Task: Add Acure Brightening Glow Lotion to the cart.
Action: Mouse moved to (922, 329)
Screenshot: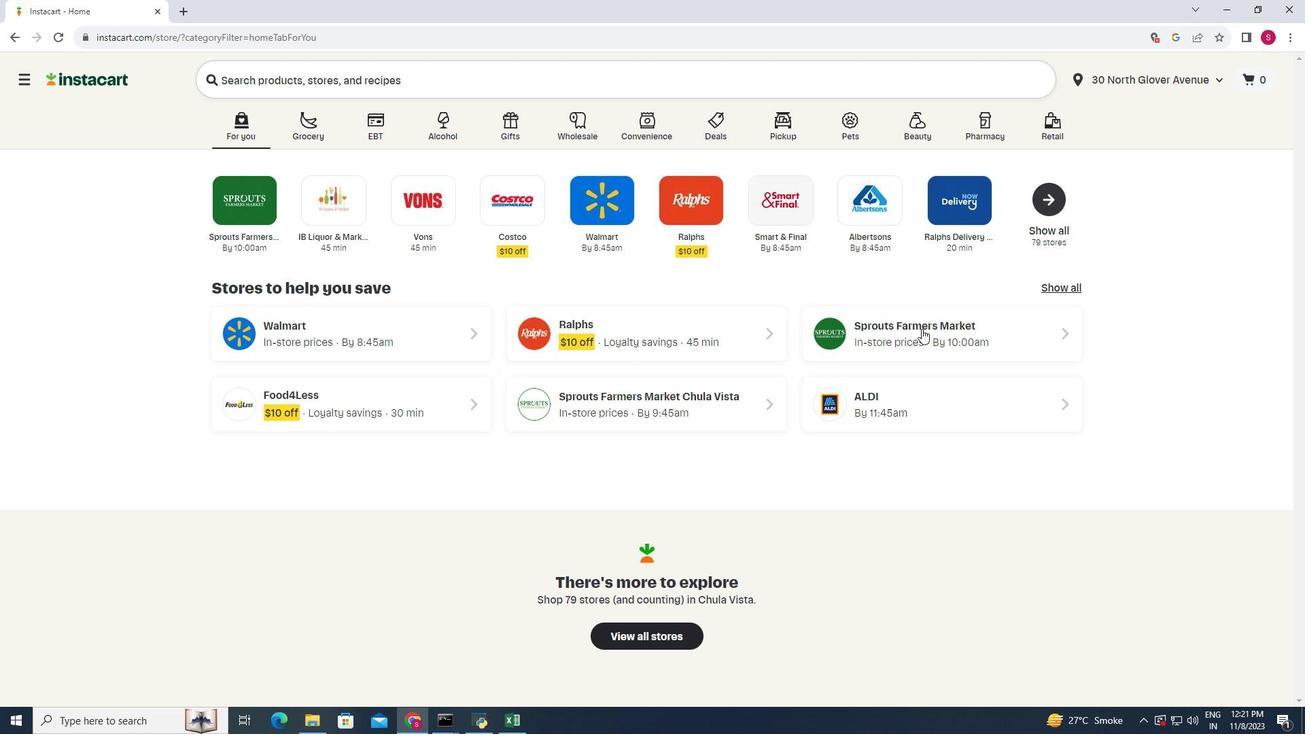 
Action: Mouse pressed left at (922, 329)
Screenshot: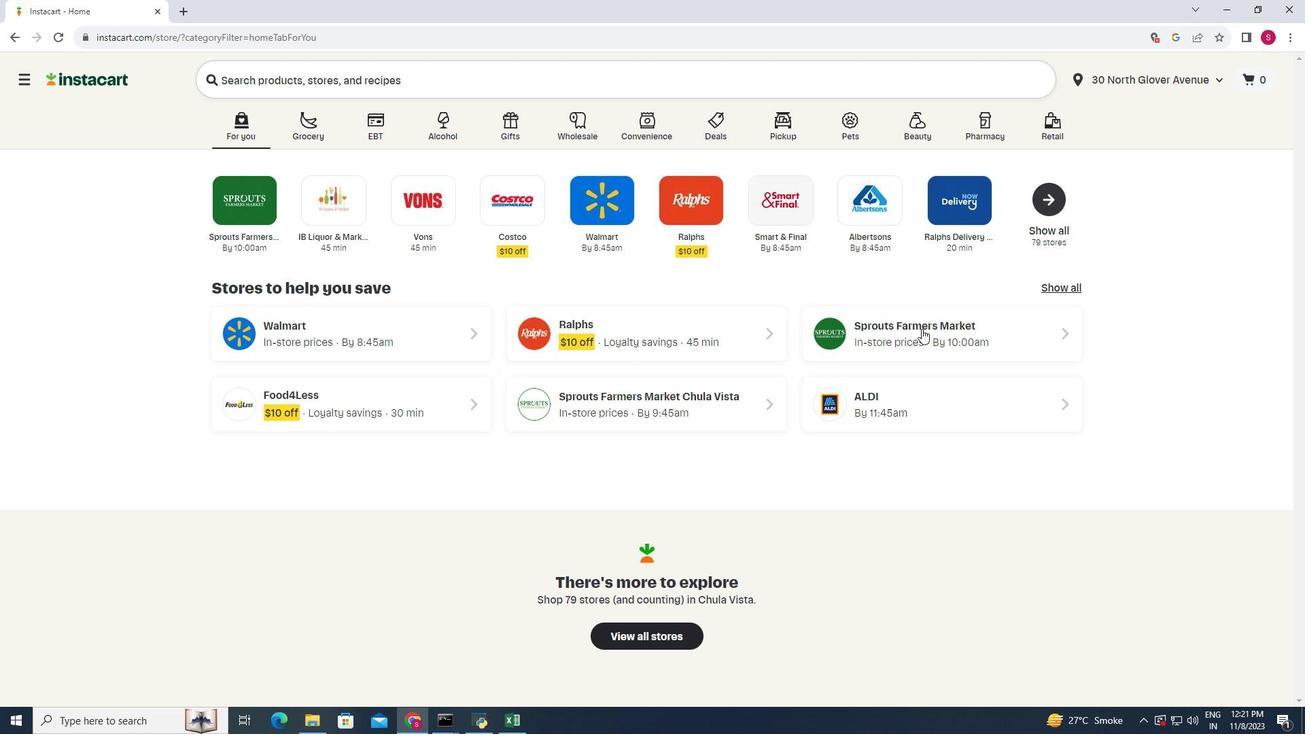 
Action: Mouse moved to (74, 513)
Screenshot: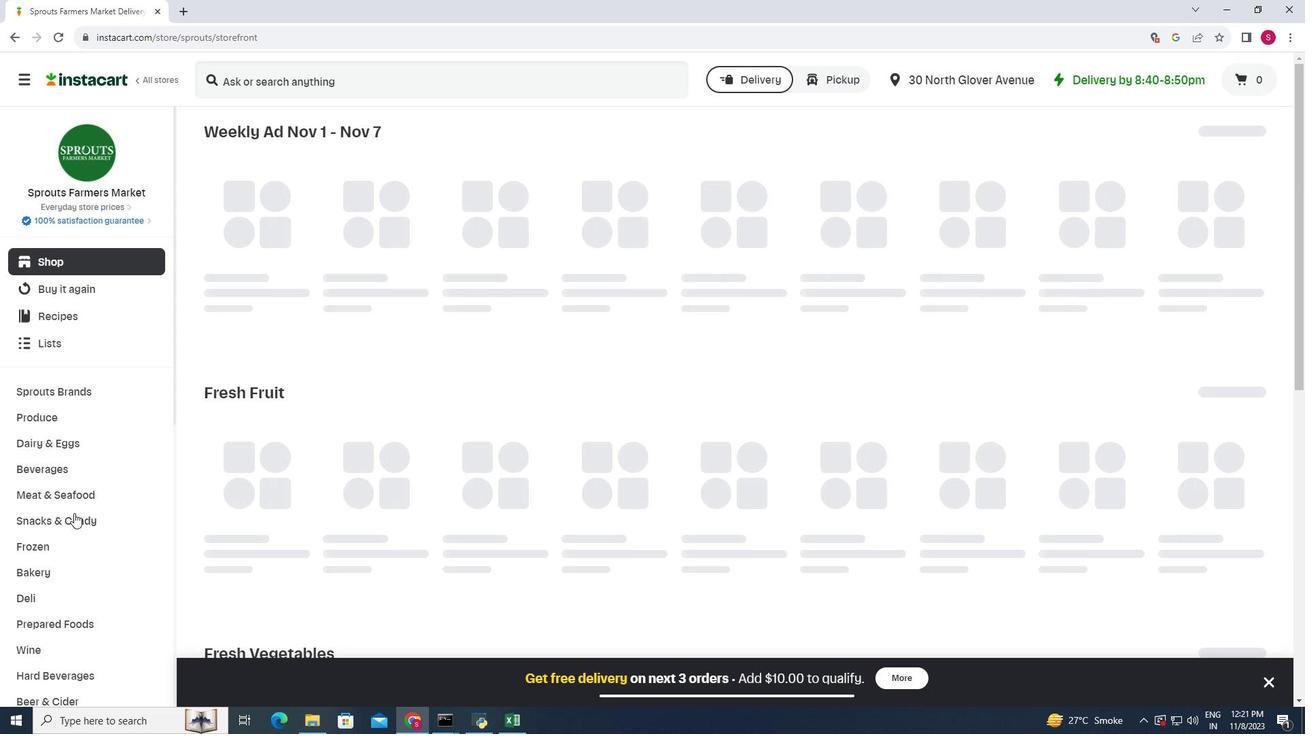 
Action: Mouse scrolled (74, 512) with delta (0, 0)
Screenshot: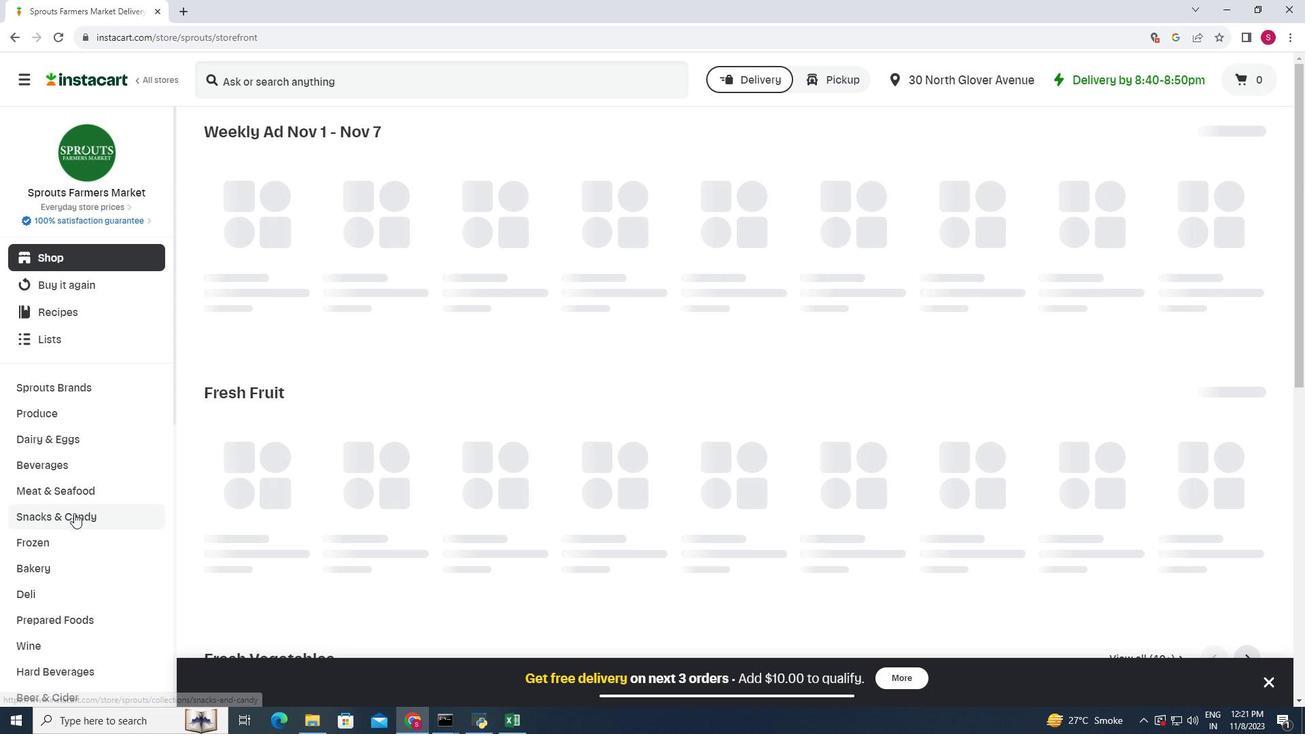 
Action: Mouse scrolled (74, 512) with delta (0, 0)
Screenshot: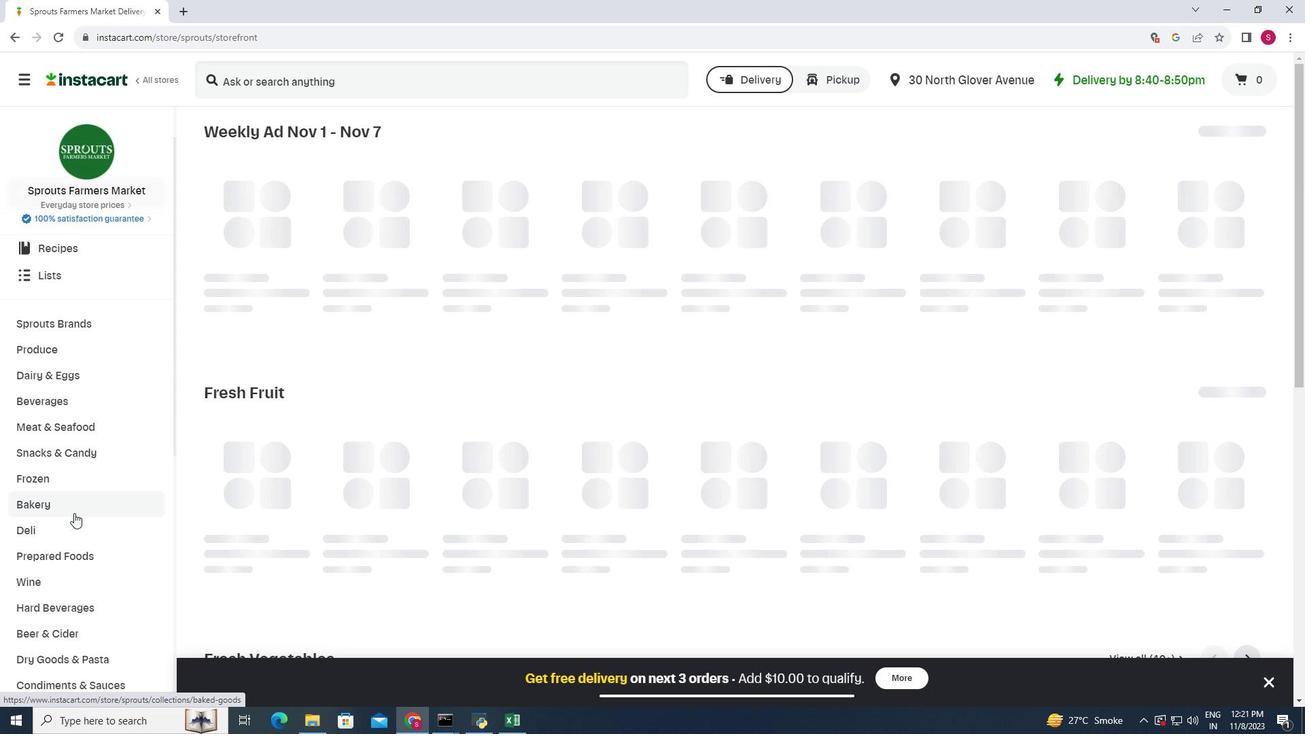 
Action: Mouse scrolled (74, 512) with delta (0, 0)
Screenshot: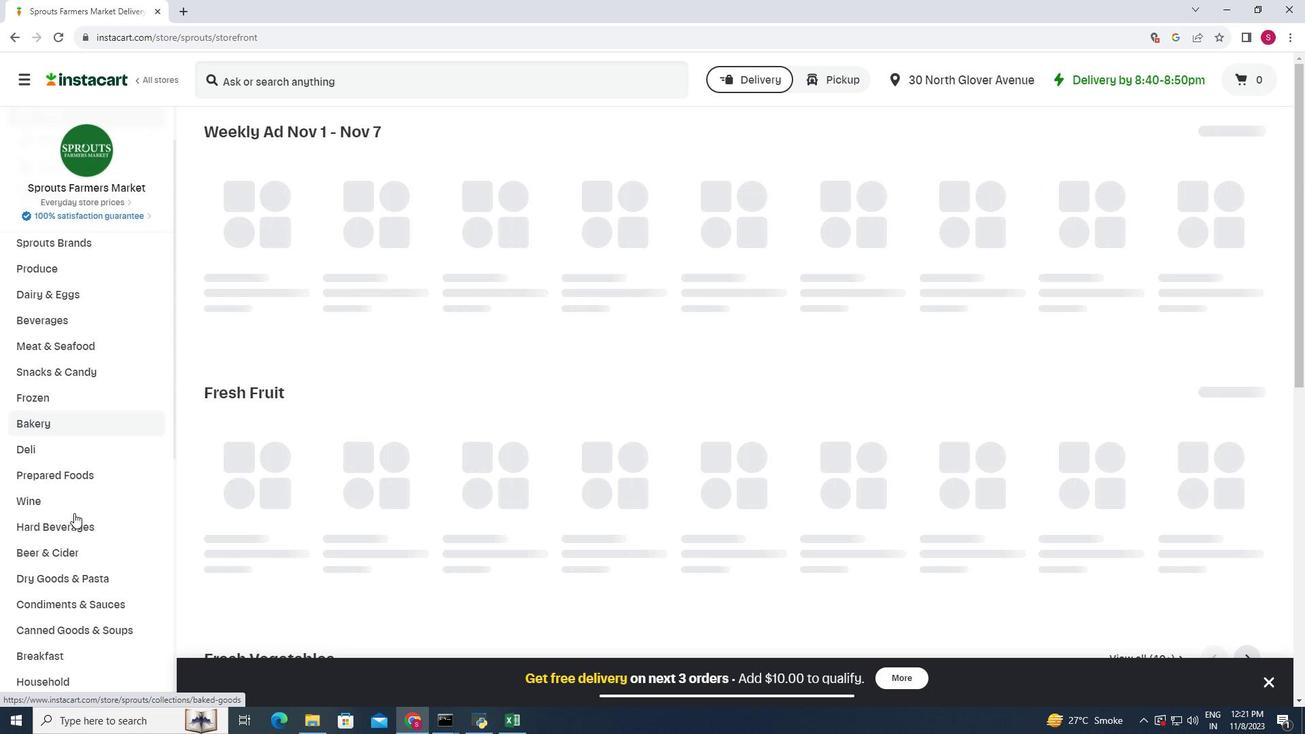 
Action: Mouse scrolled (74, 512) with delta (0, 0)
Screenshot: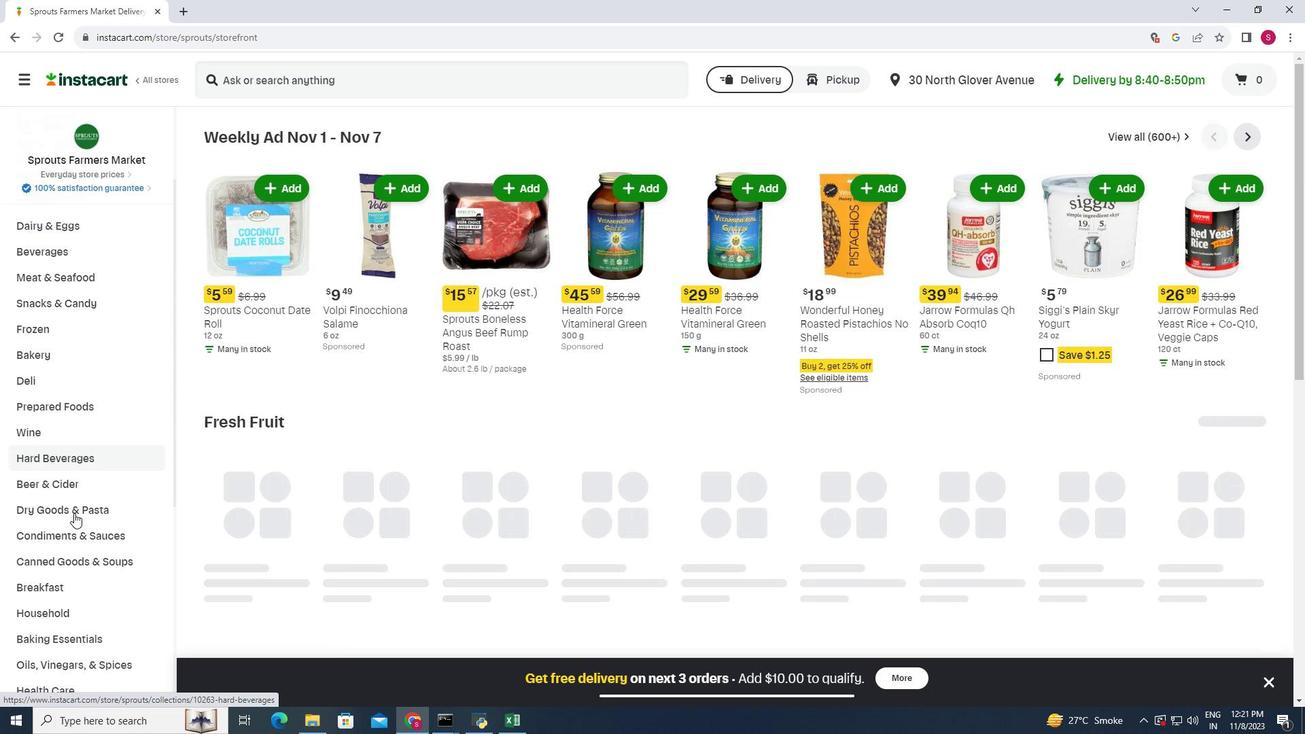 
Action: Mouse moved to (72, 512)
Screenshot: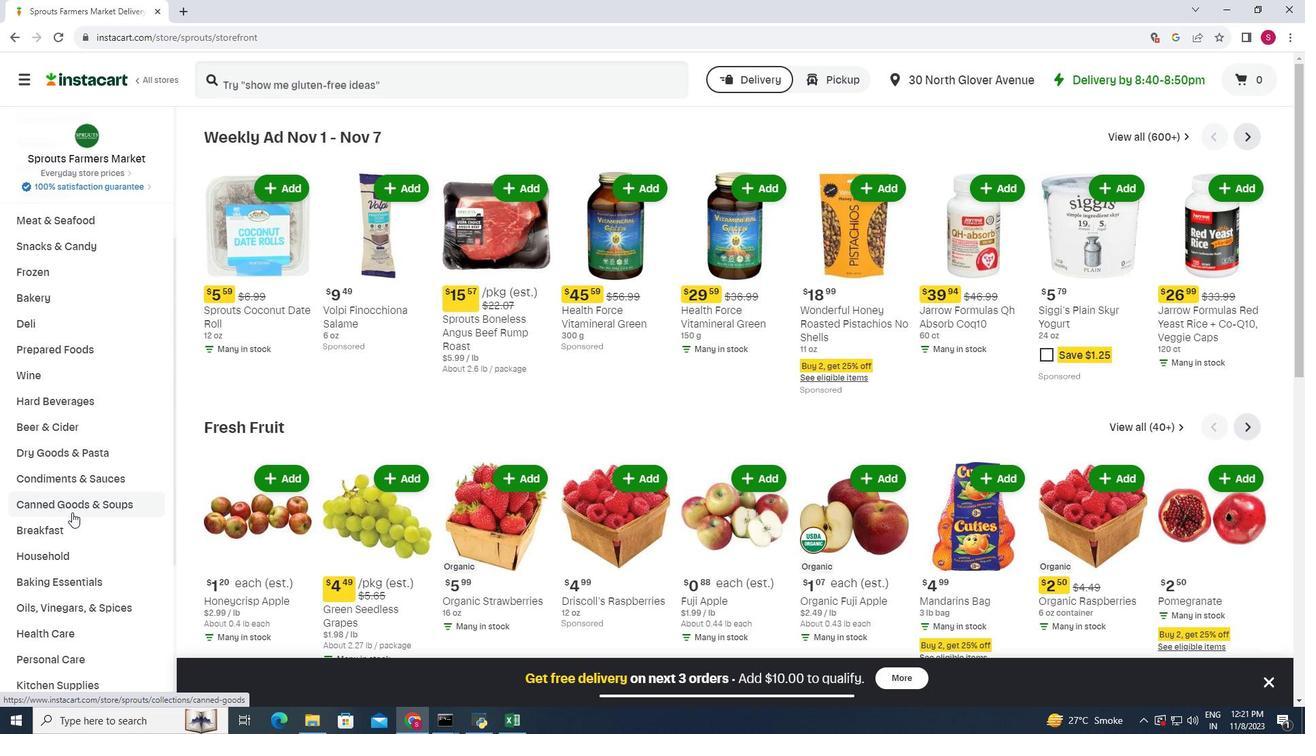 
Action: Mouse scrolled (72, 512) with delta (0, 0)
Screenshot: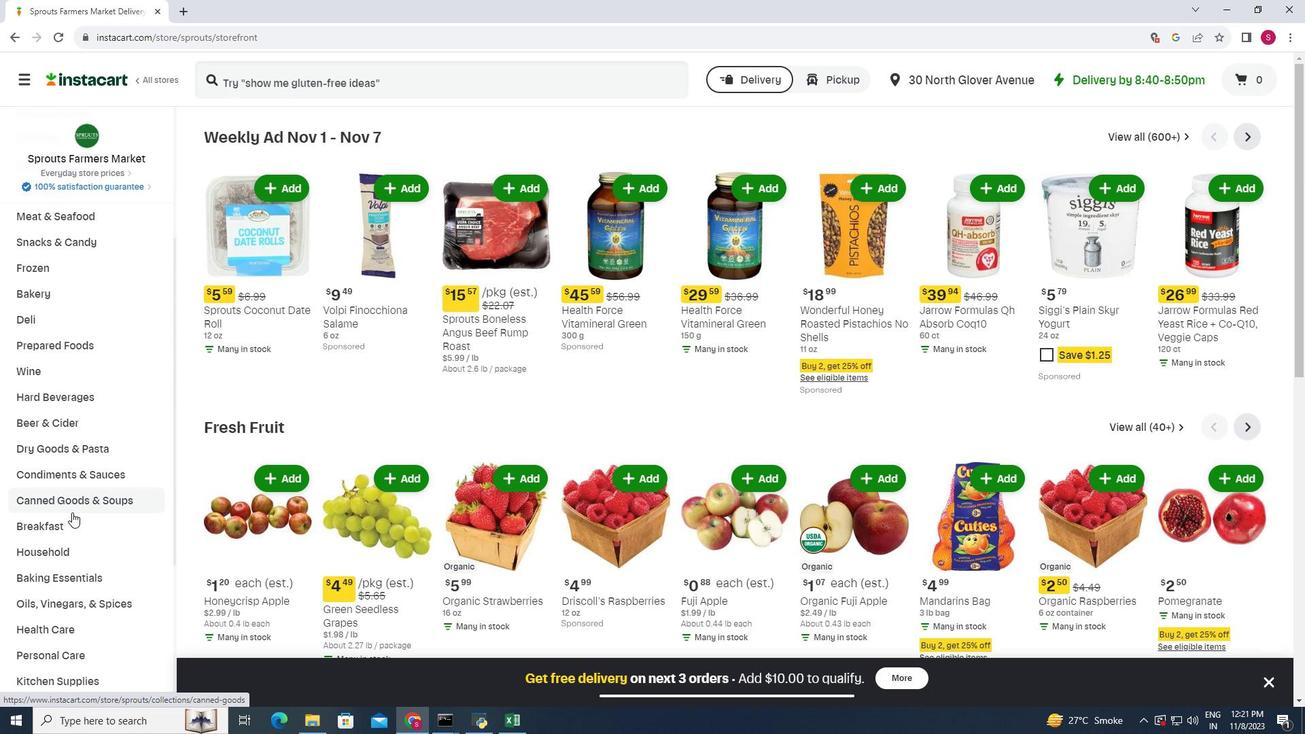 
Action: Mouse moved to (78, 589)
Screenshot: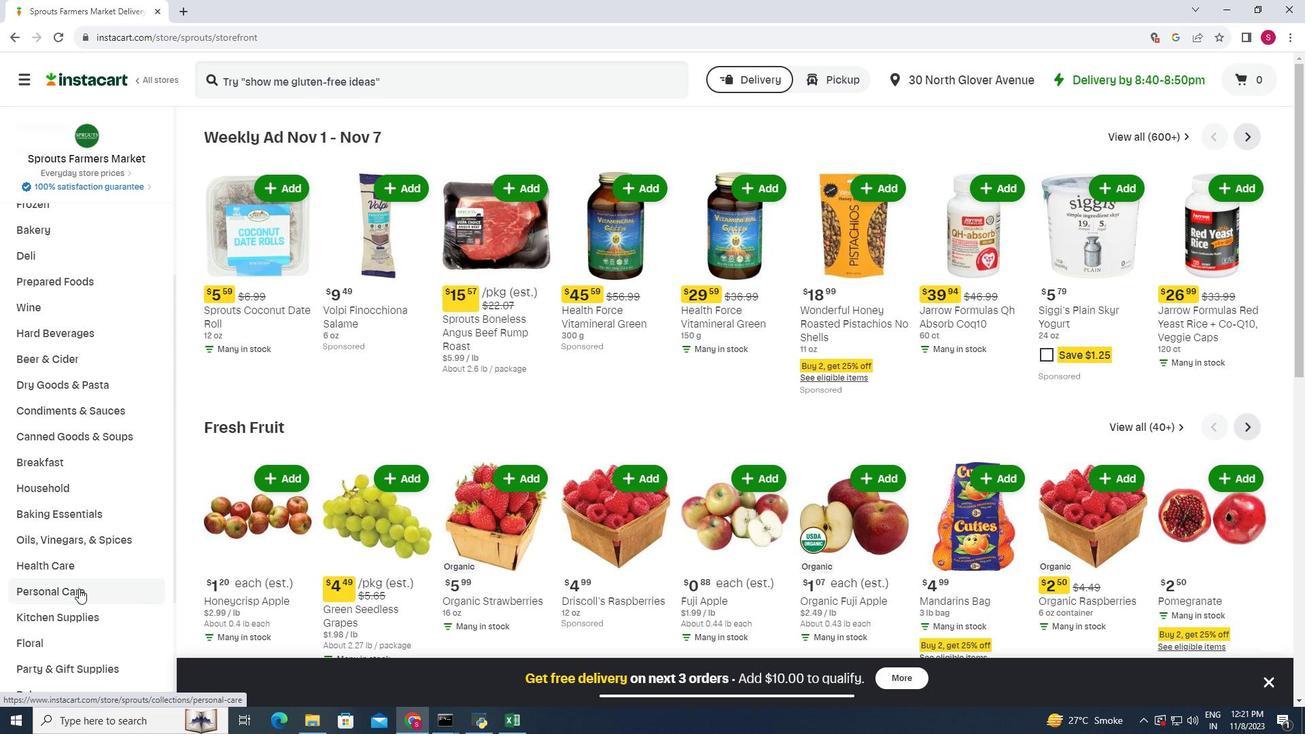 
Action: Mouse pressed left at (78, 589)
Screenshot: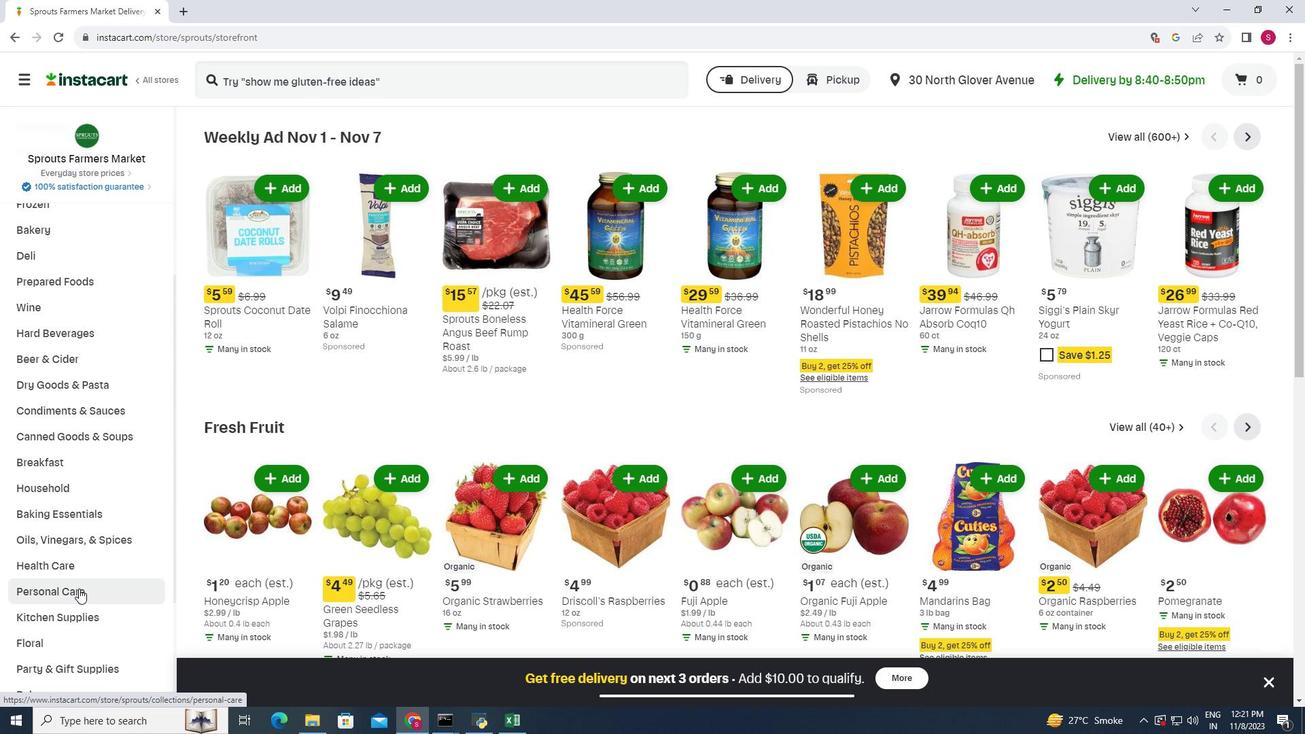 
Action: Mouse moved to (340, 170)
Screenshot: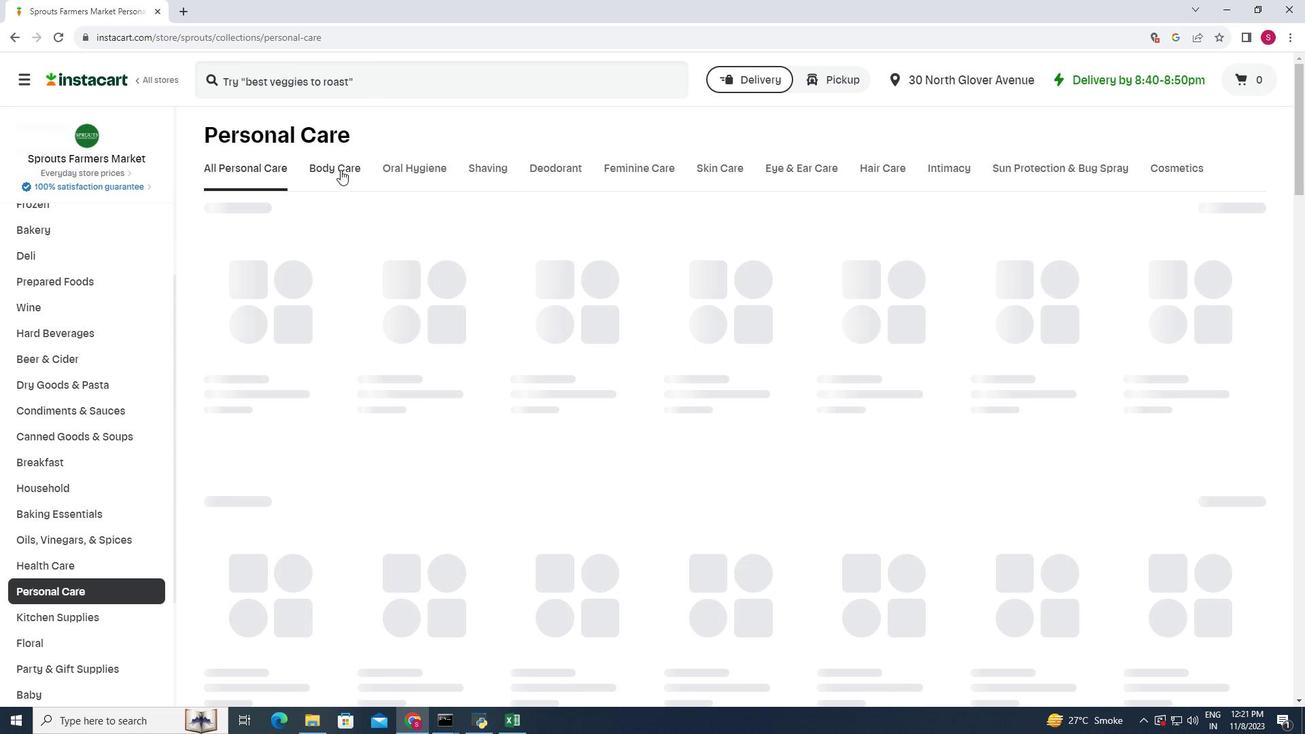 
Action: Mouse pressed left at (340, 170)
Screenshot: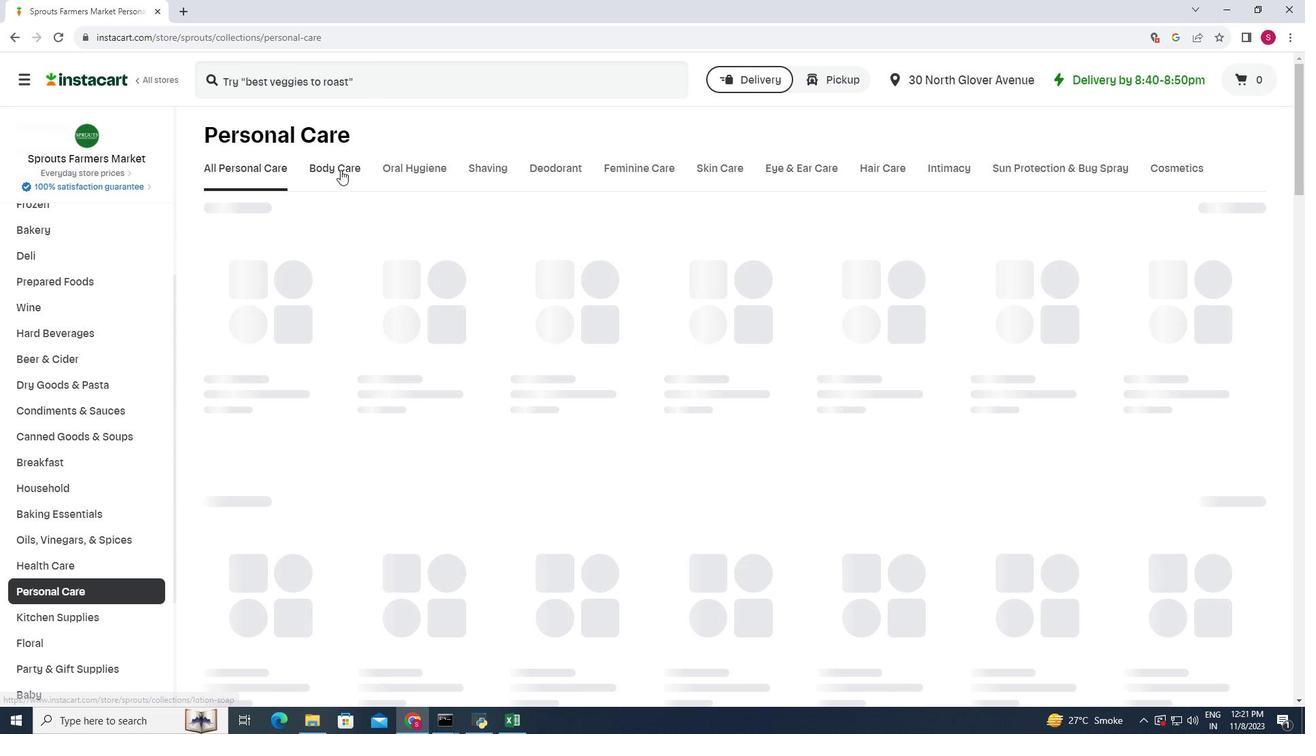 
Action: Mouse moved to (561, 223)
Screenshot: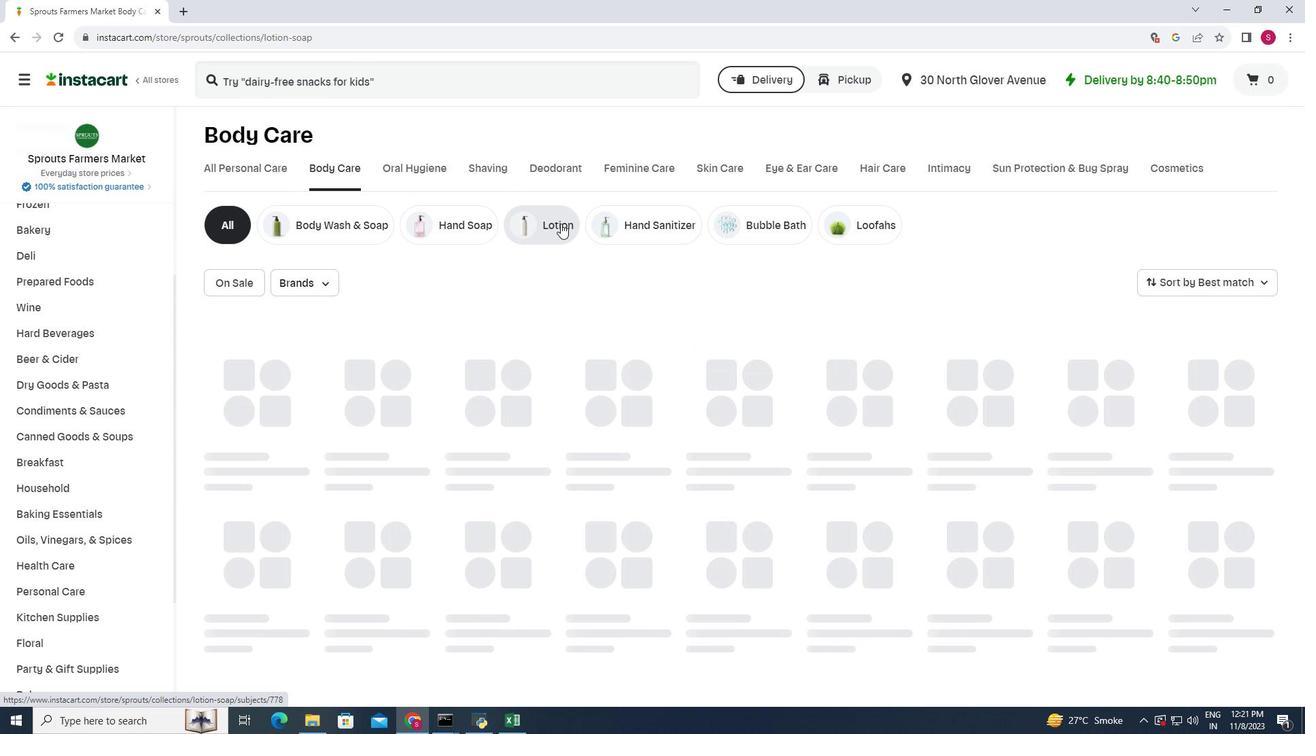 
Action: Mouse pressed left at (561, 223)
Screenshot: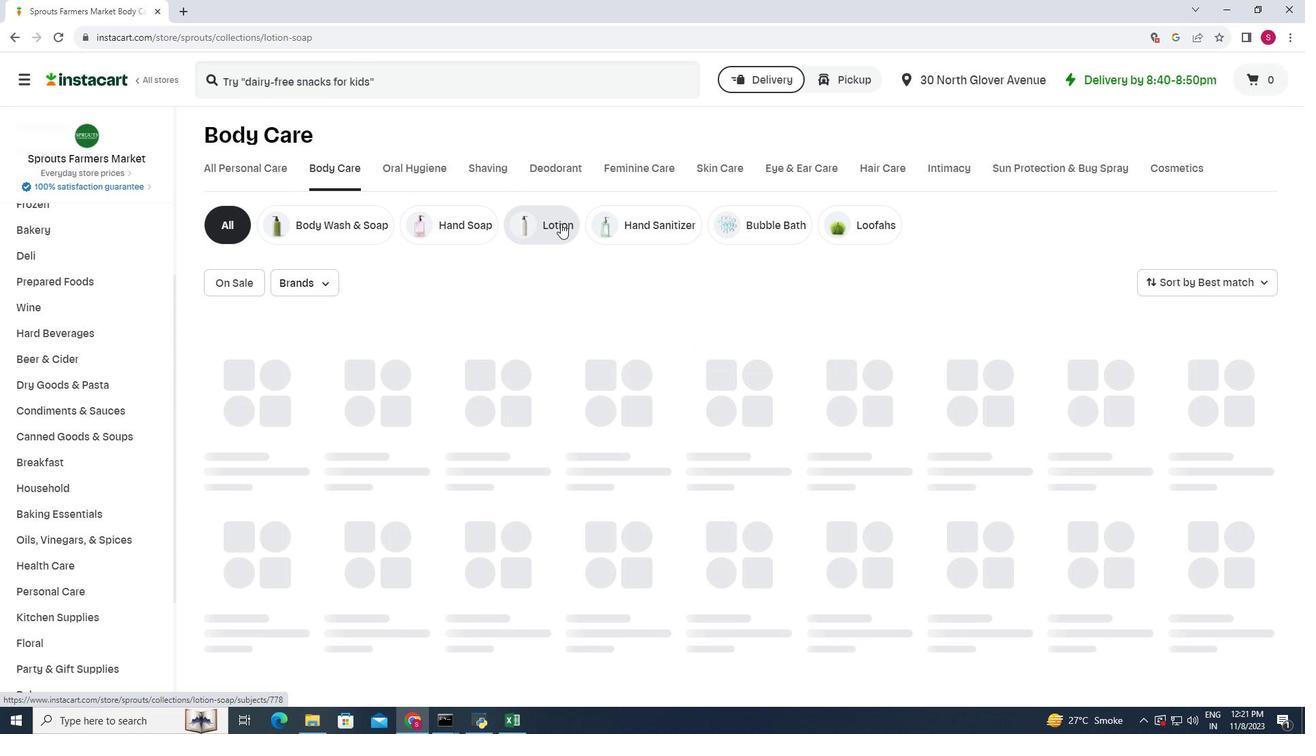 
Action: Mouse moved to (331, 81)
Screenshot: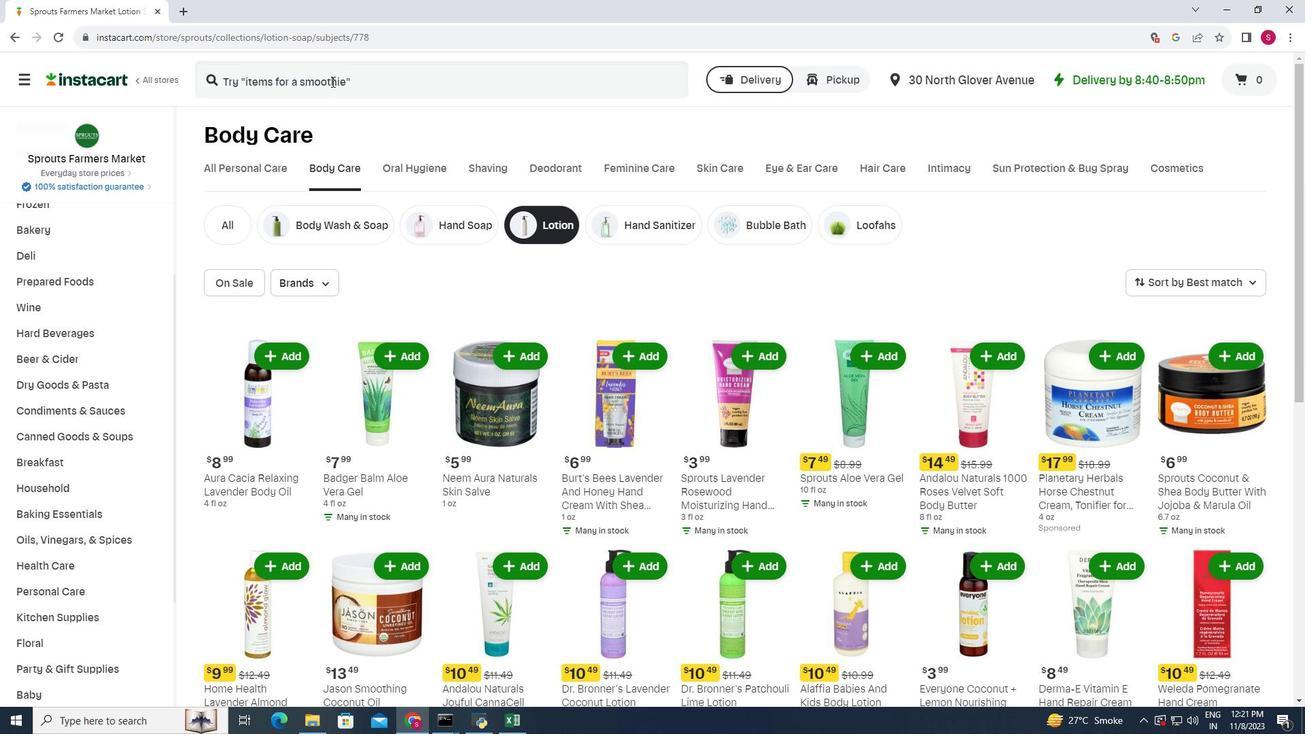 
Action: Mouse pressed left at (331, 81)
Screenshot: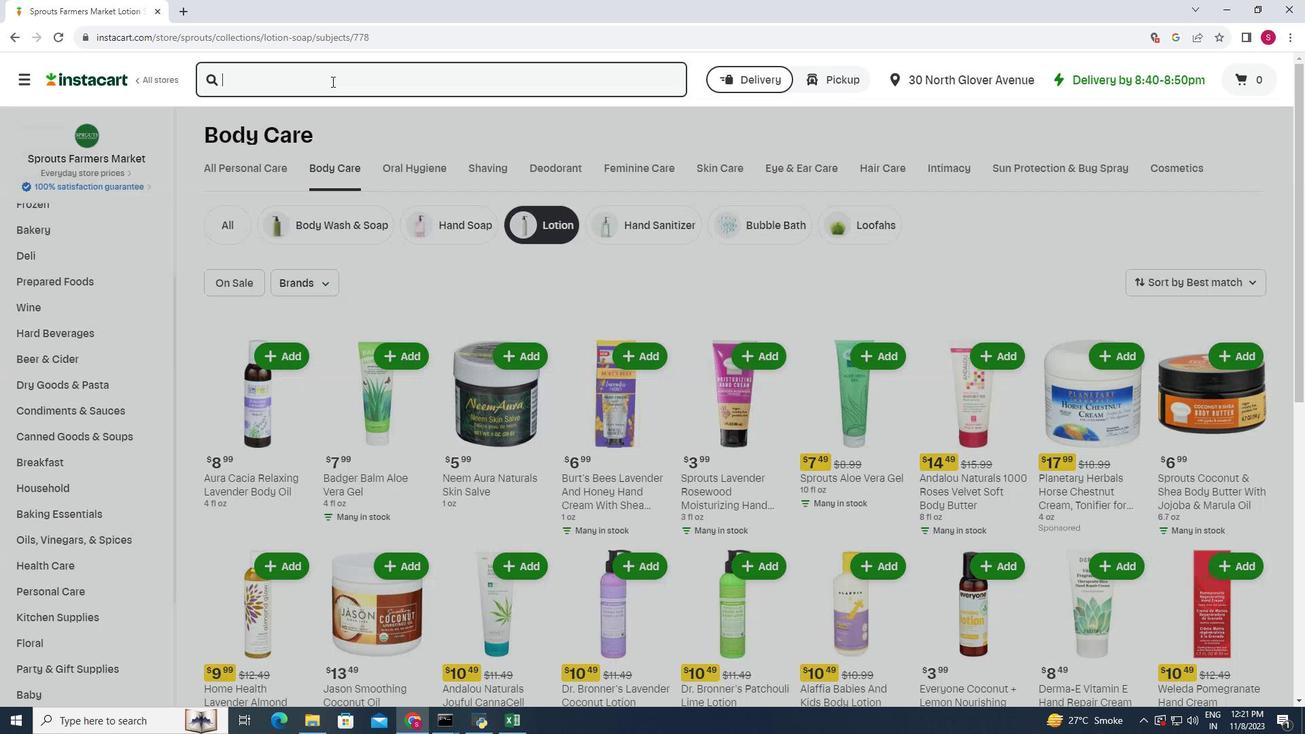 
Action: Mouse moved to (461, 87)
Screenshot: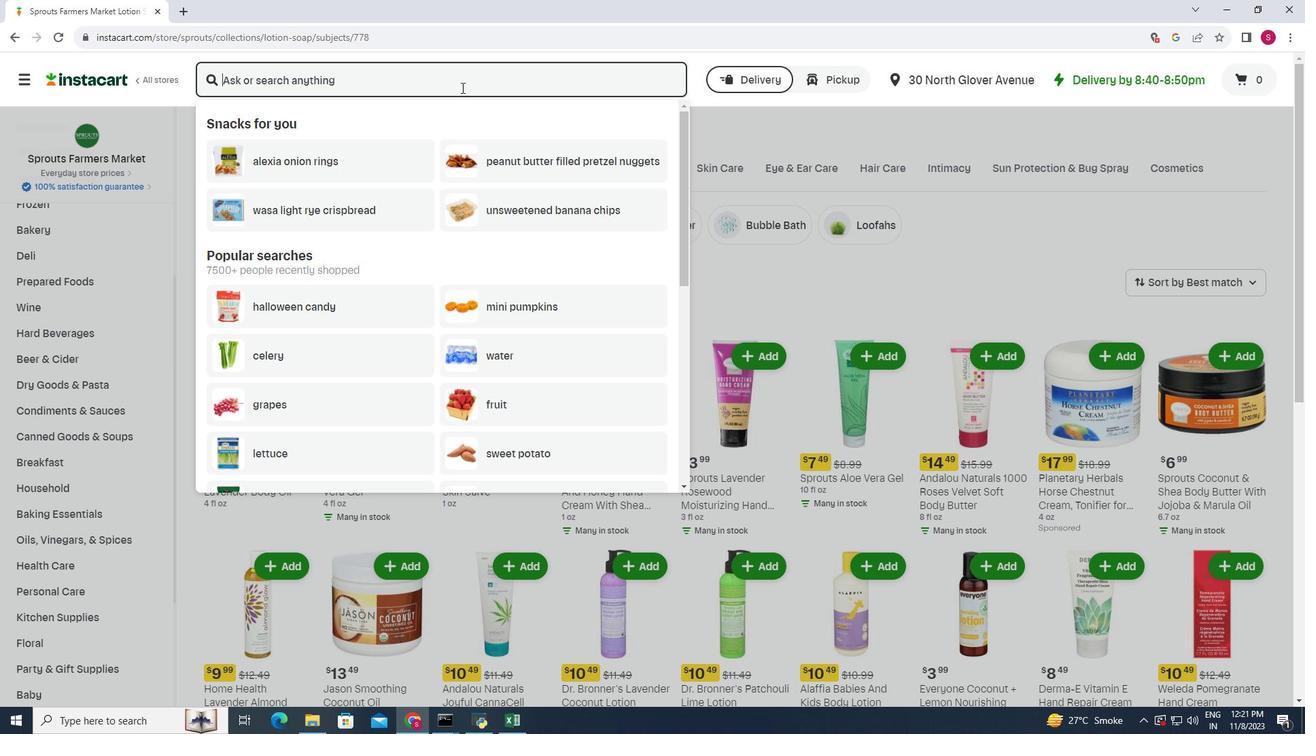 
Action: Key pressed <Key.shift>Ac
Screenshot: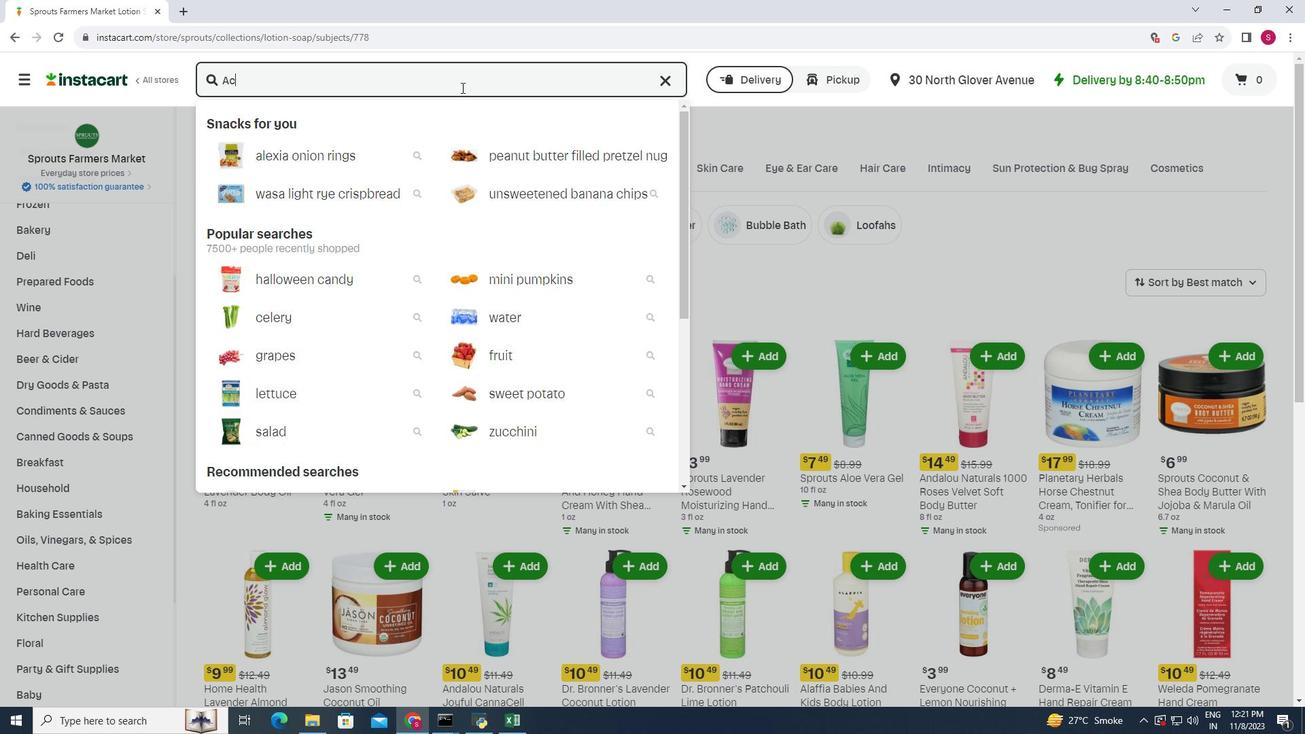 
Action: Mouse moved to (459, 85)
Screenshot: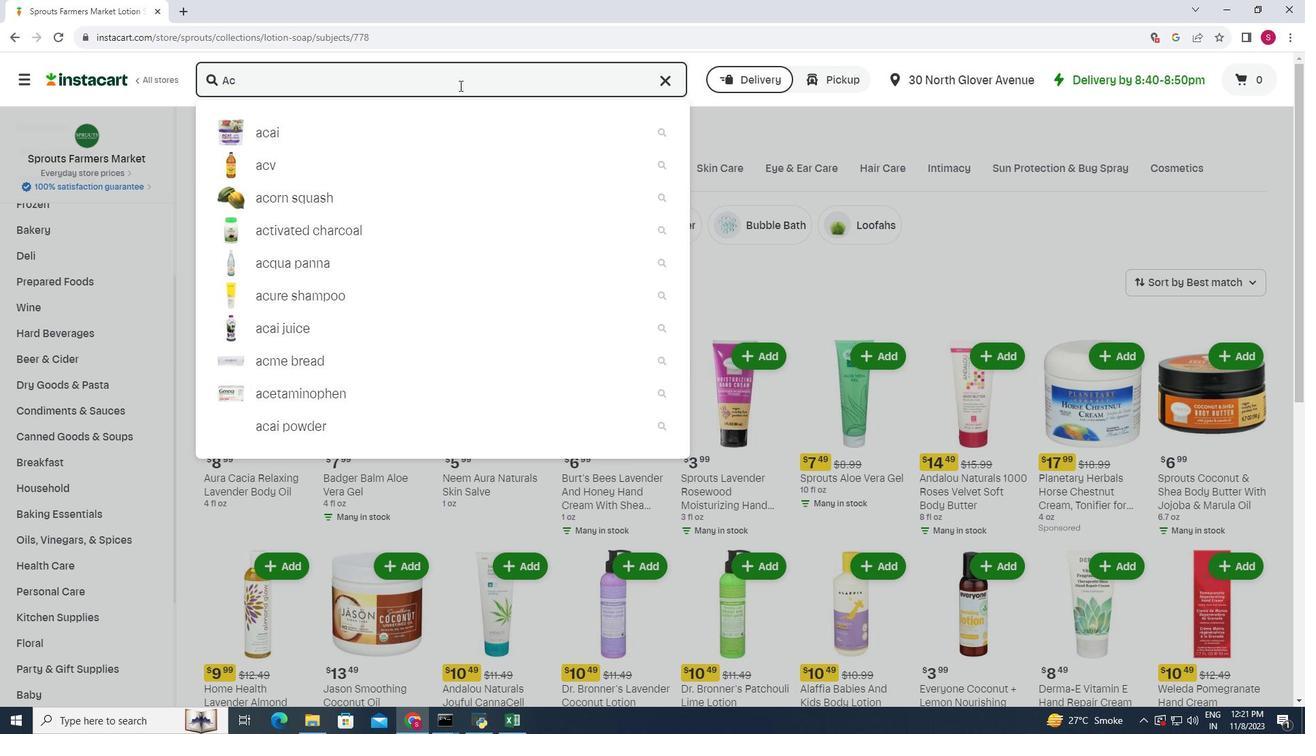 
Action: Key pressed ure
Screenshot: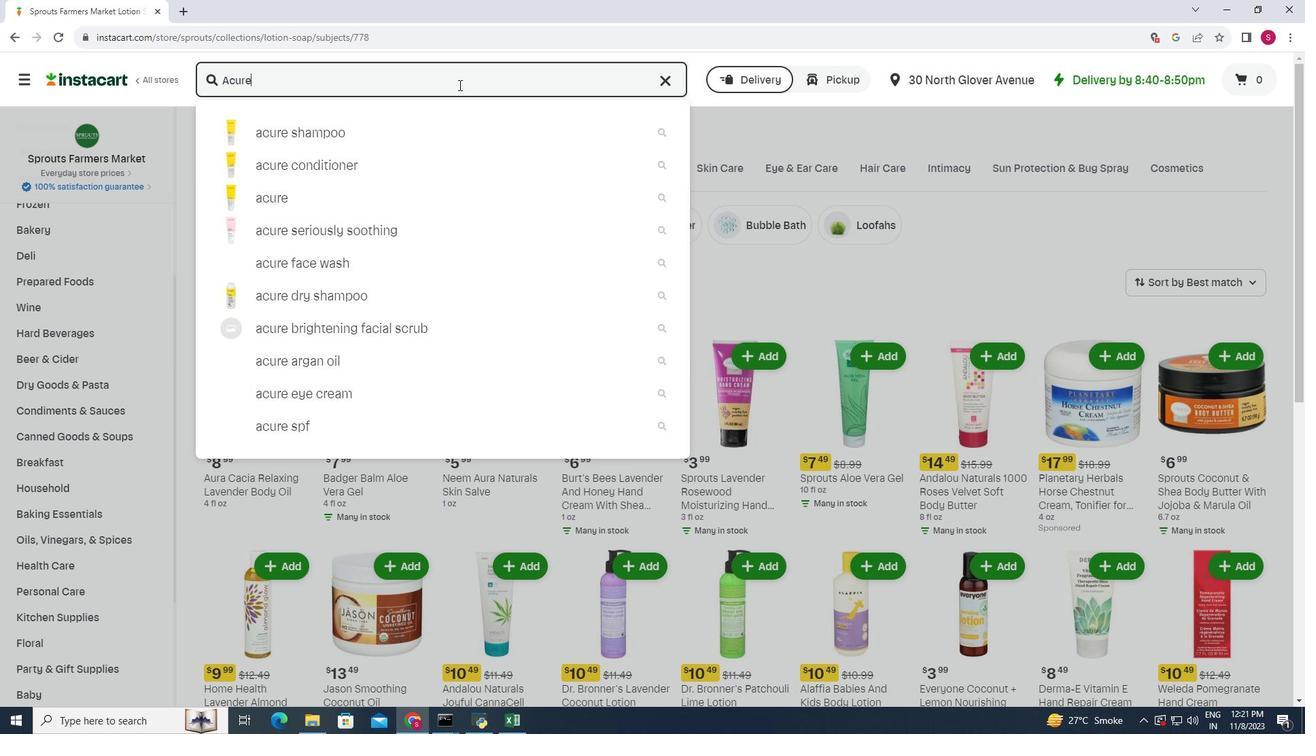 
Action: Mouse moved to (459, 85)
Screenshot: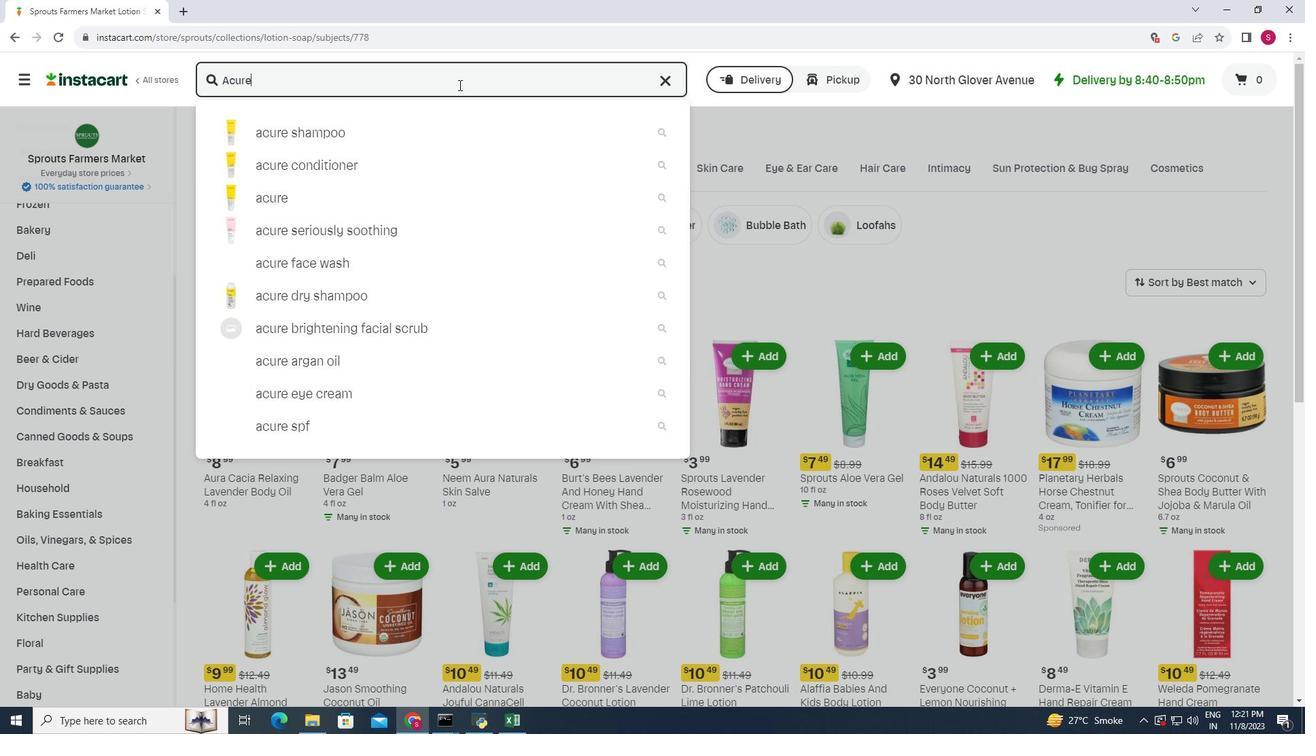 
Action: Key pressed <Key.space>
Screenshot: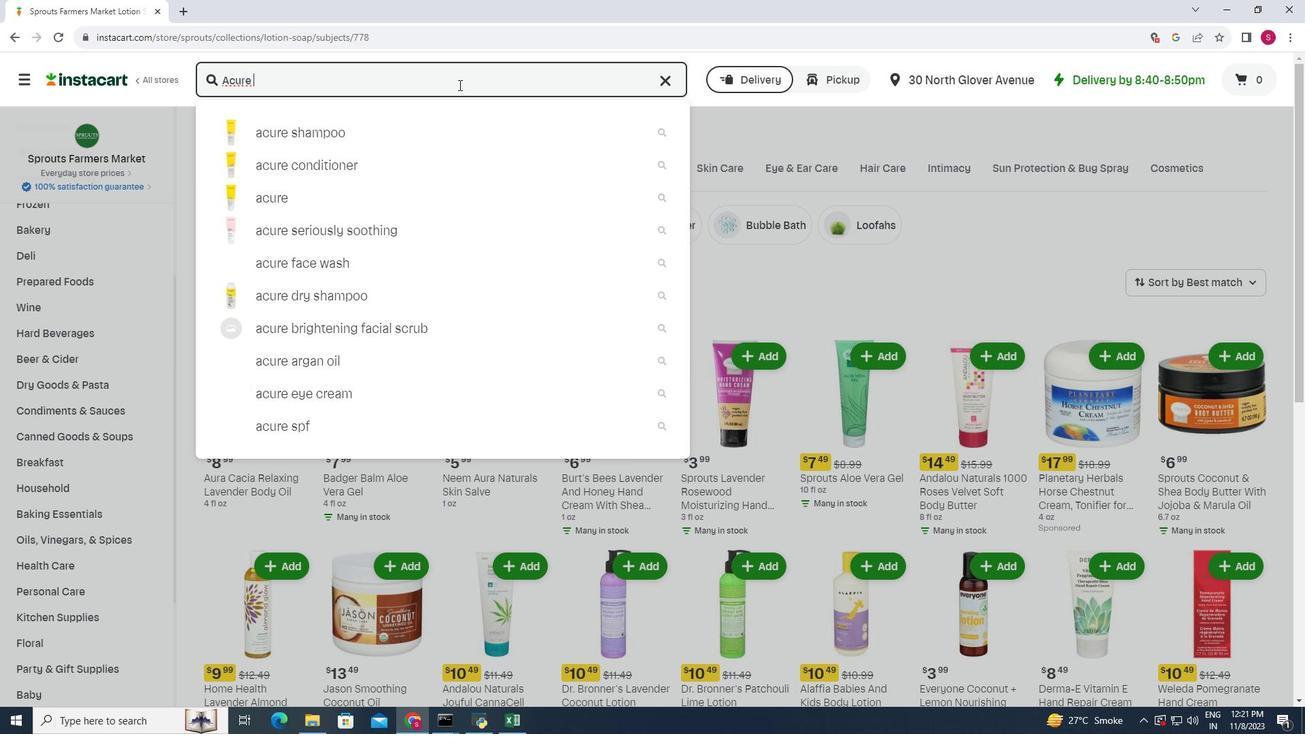 
Action: Mouse moved to (455, 85)
Screenshot: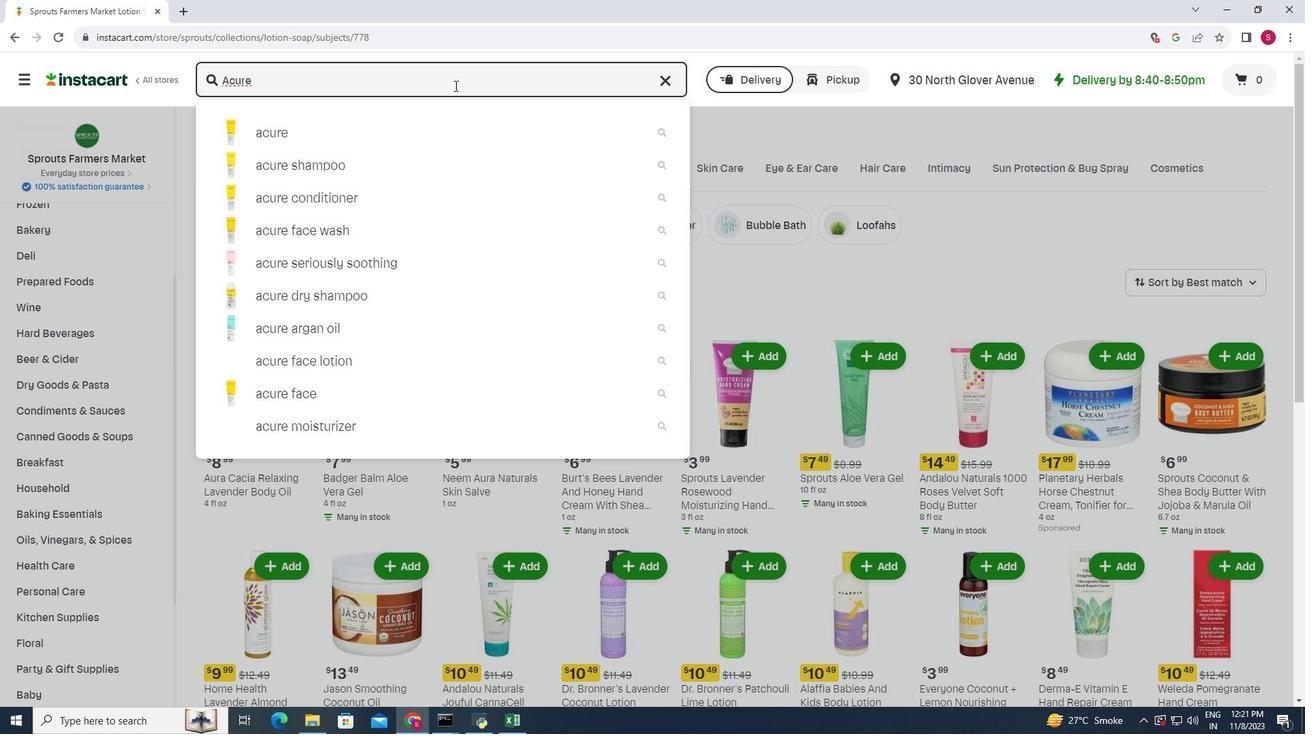 
Action: Key pressed <Key.shift>
Screenshot: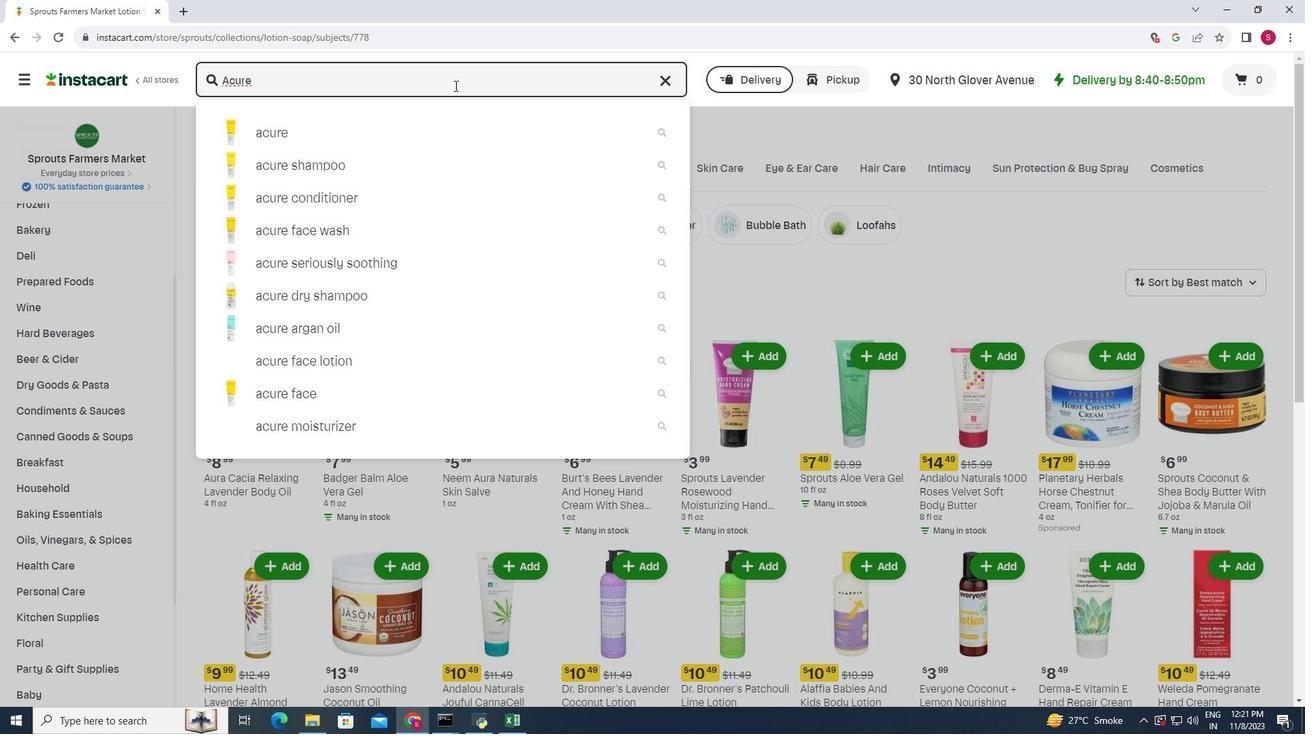 
Action: Mouse moved to (455, 85)
Screenshot: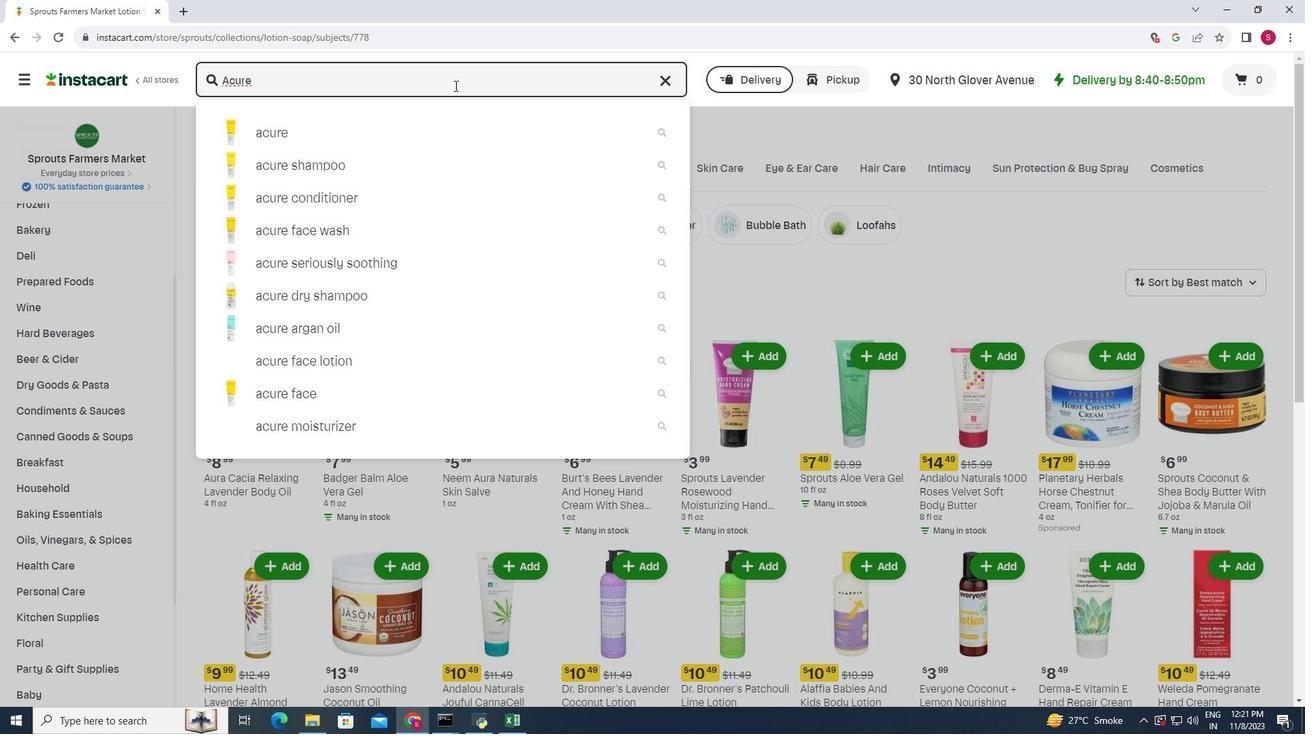
Action: Key pressed Bri
Screenshot: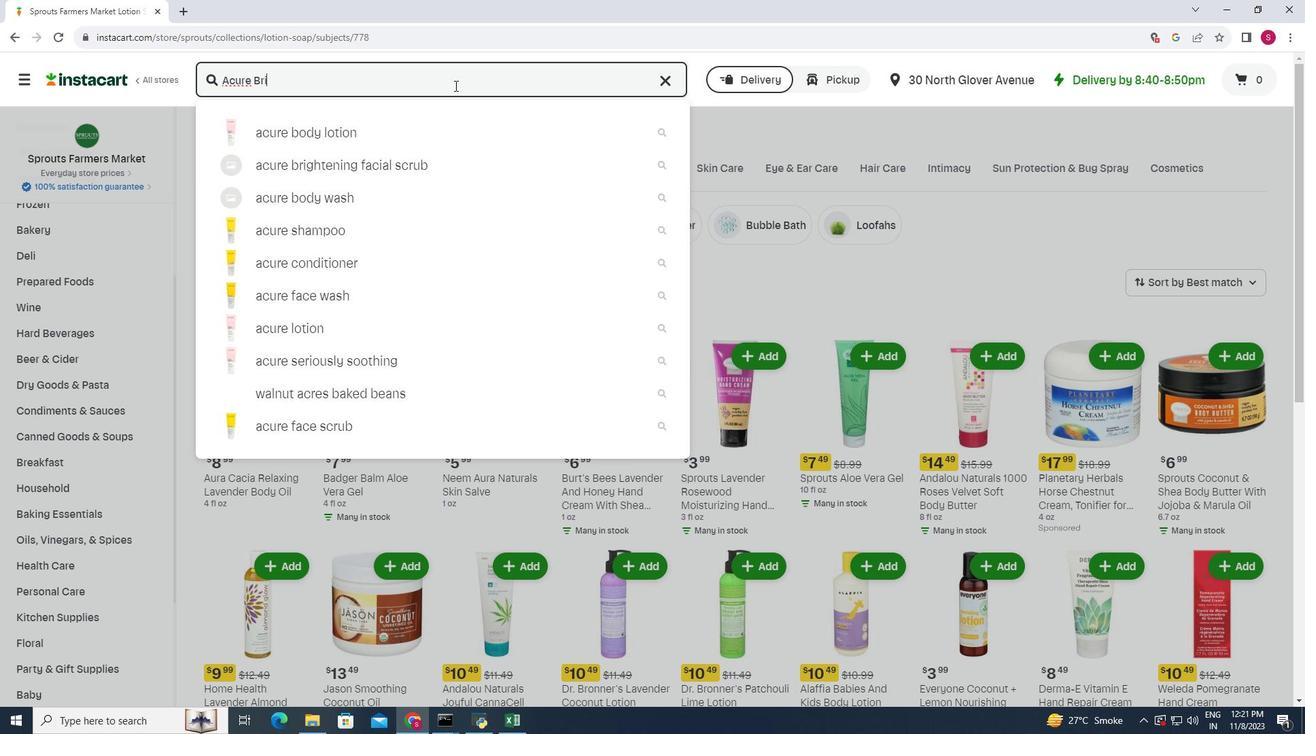 
Action: Mouse moved to (450, 89)
Screenshot: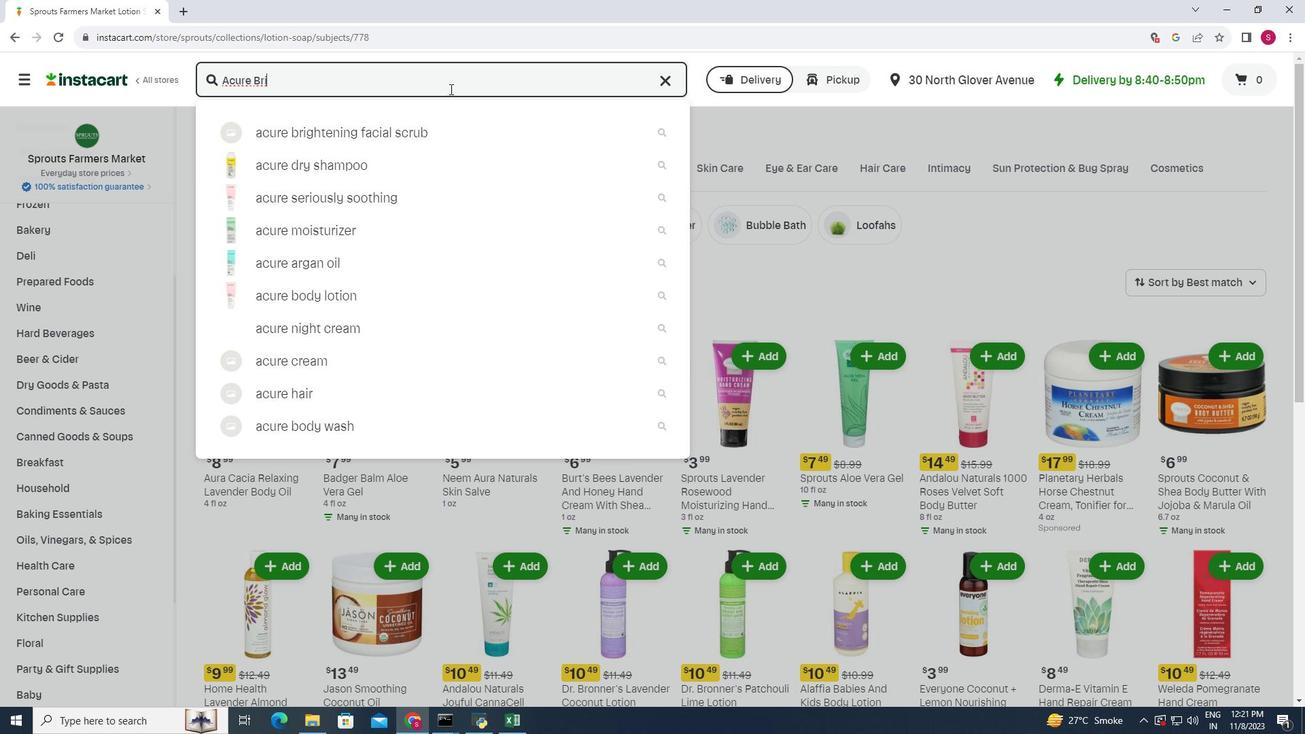 
Action: Key pressed g
Screenshot: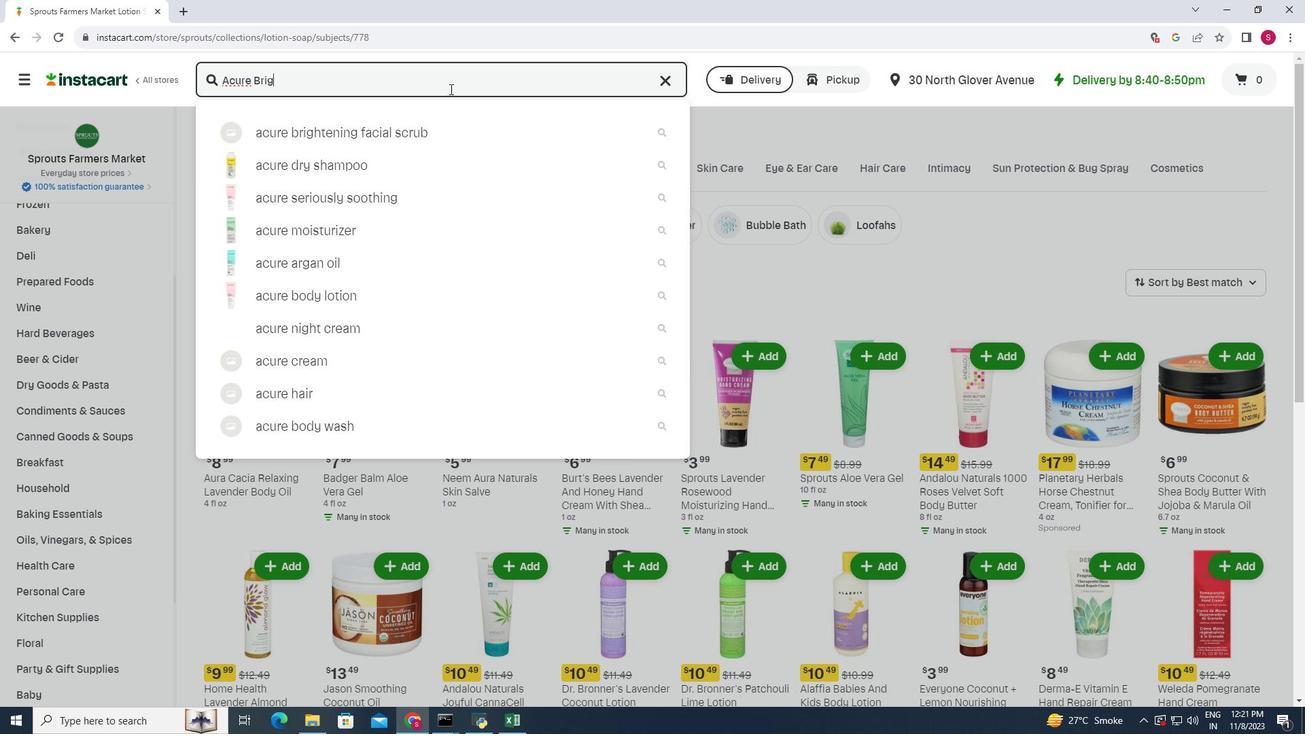 
Action: Mouse moved to (449, 89)
Screenshot: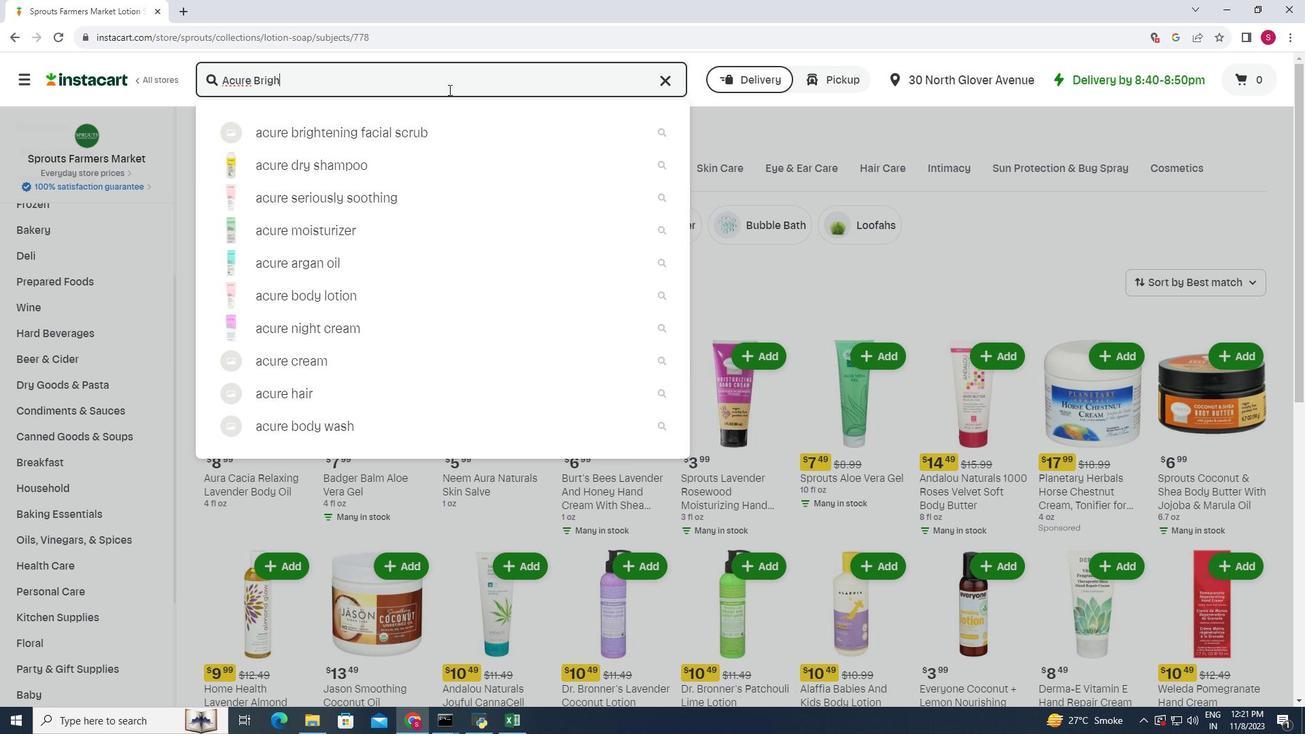 
Action: Key pressed h
Screenshot: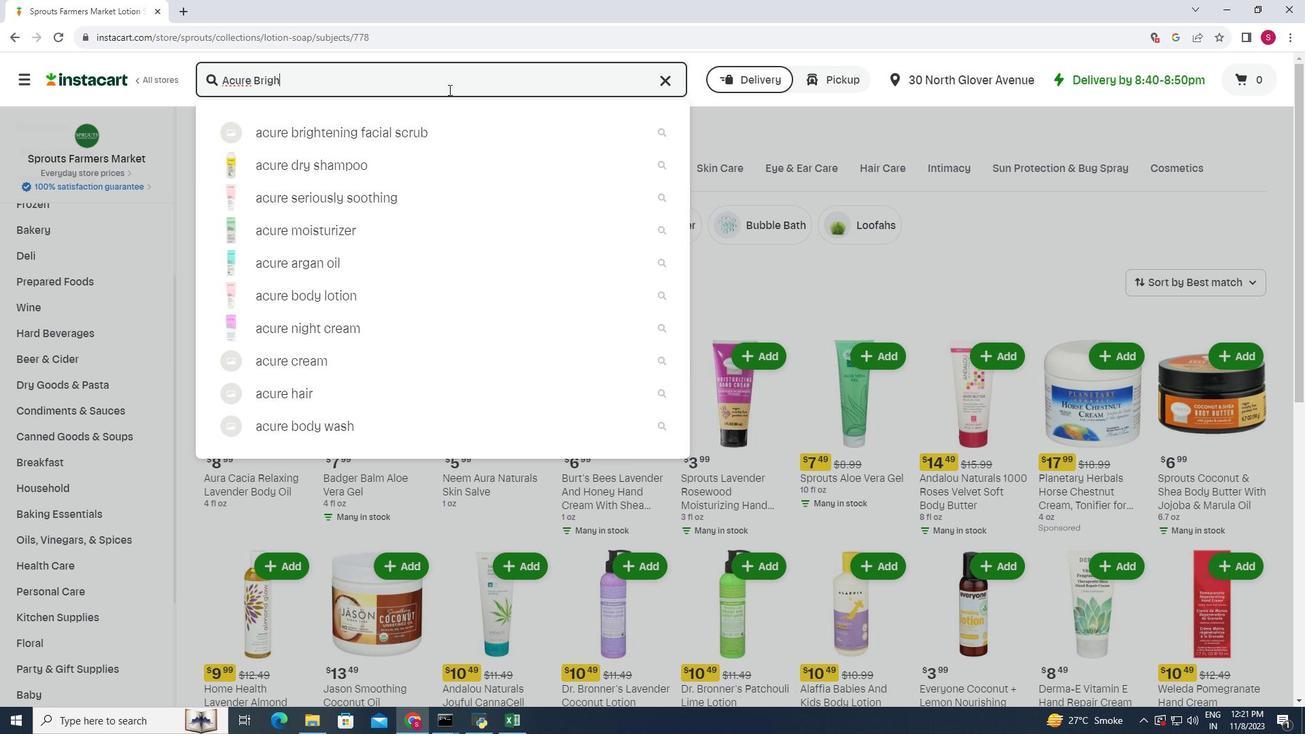 
Action: Mouse moved to (448, 89)
Screenshot: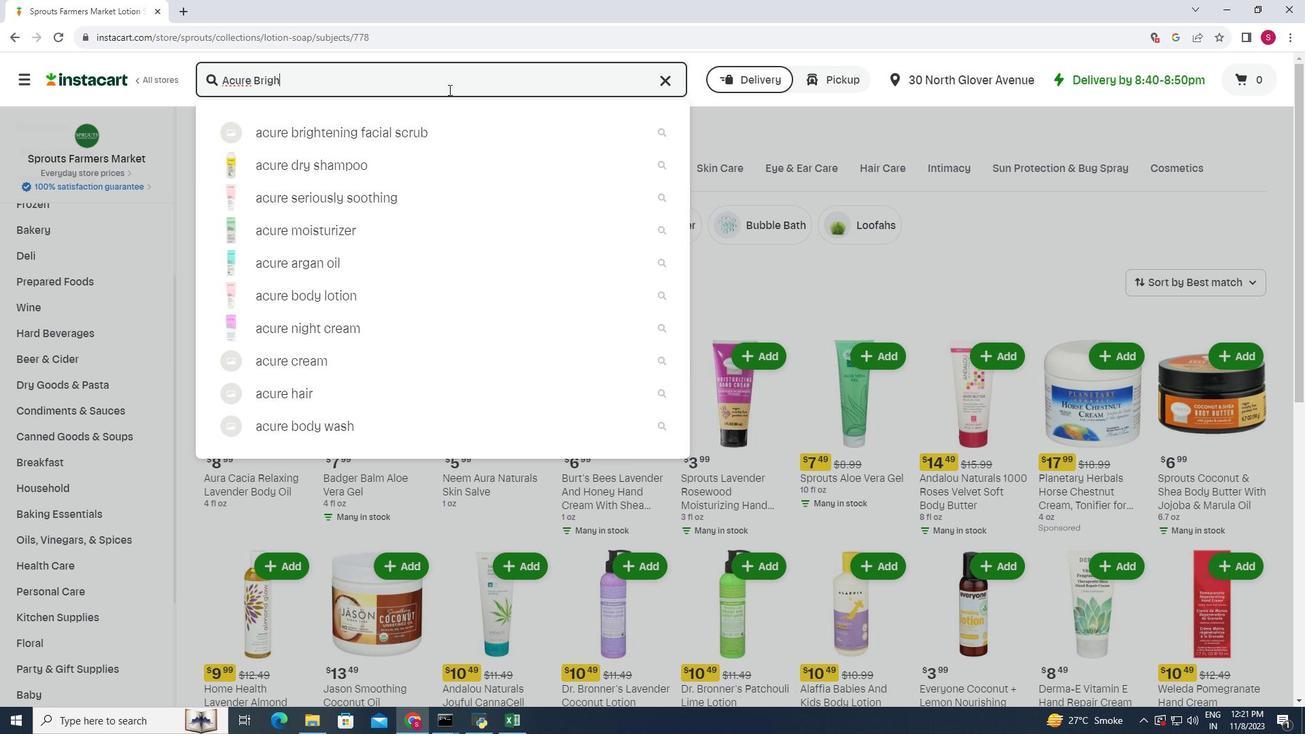 
Action: Key pressed tenin
Screenshot: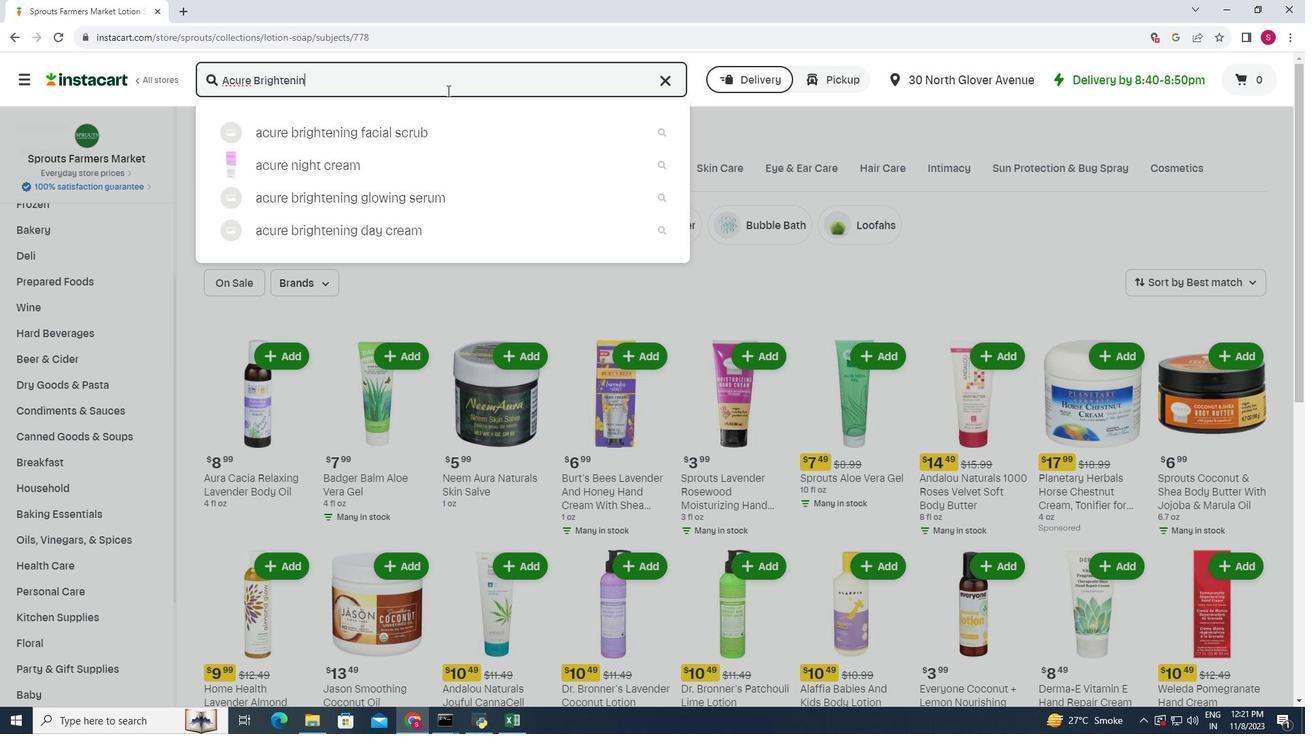 
Action: Mouse moved to (447, 90)
Screenshot: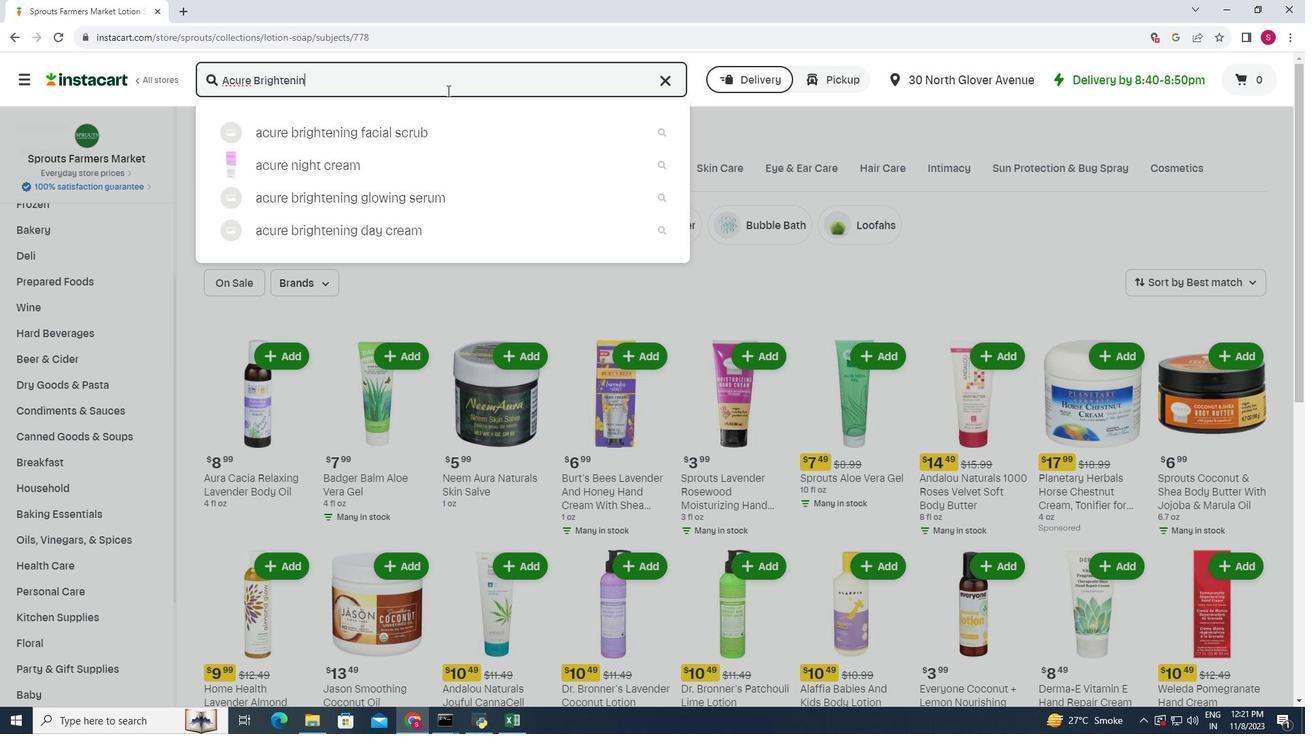 
Action: Key pressed g<Key.space><Key.shift>Glow<Key.space><Key.shift><Key.shift><Key.shift><Key.shift><Key.shift>
Screenshot: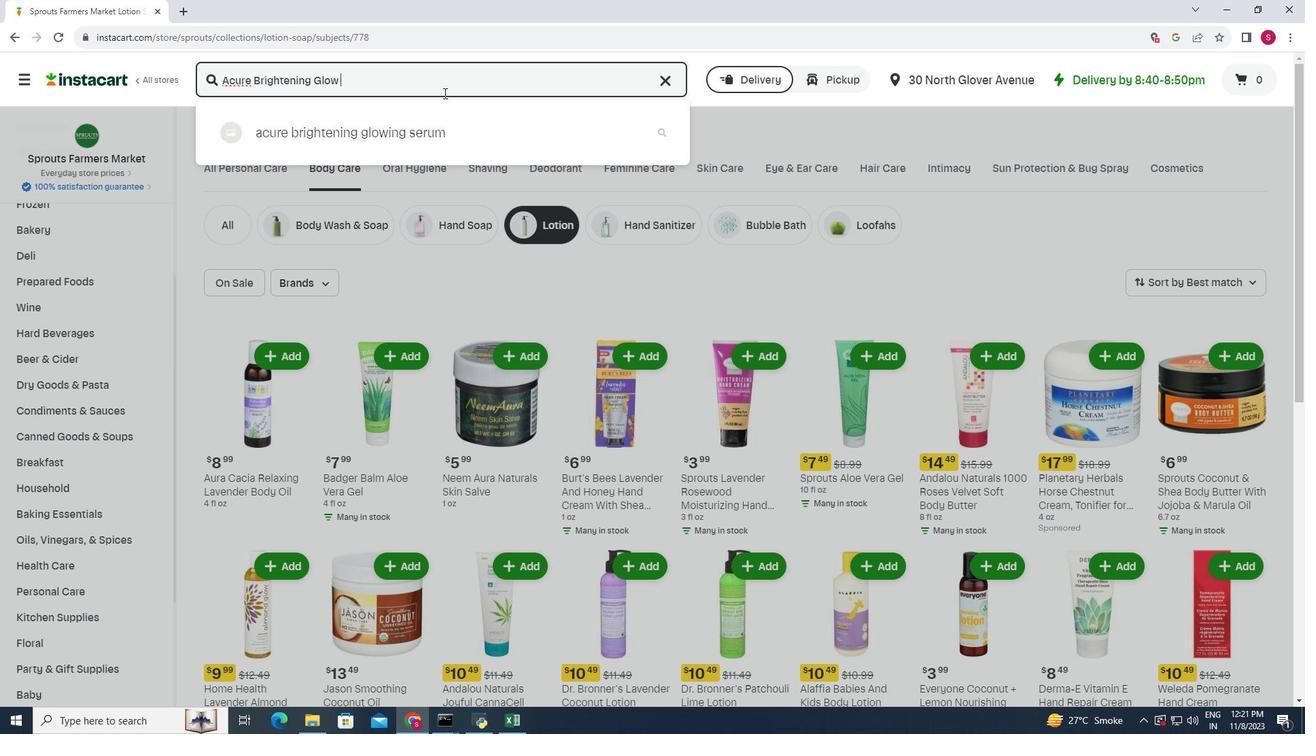 
Action: Mouse moved to (445, 92)
Screenshot: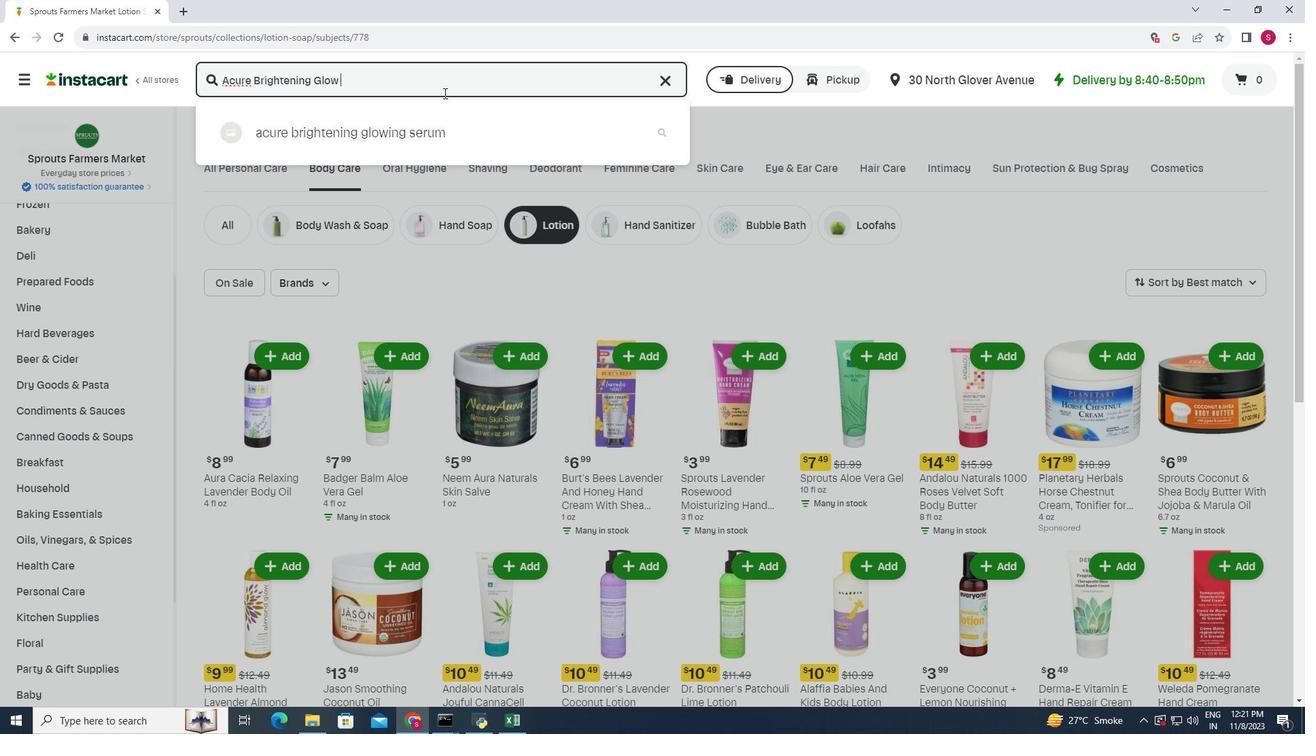
Action: Key pressed <Key.shift>
Screenshot: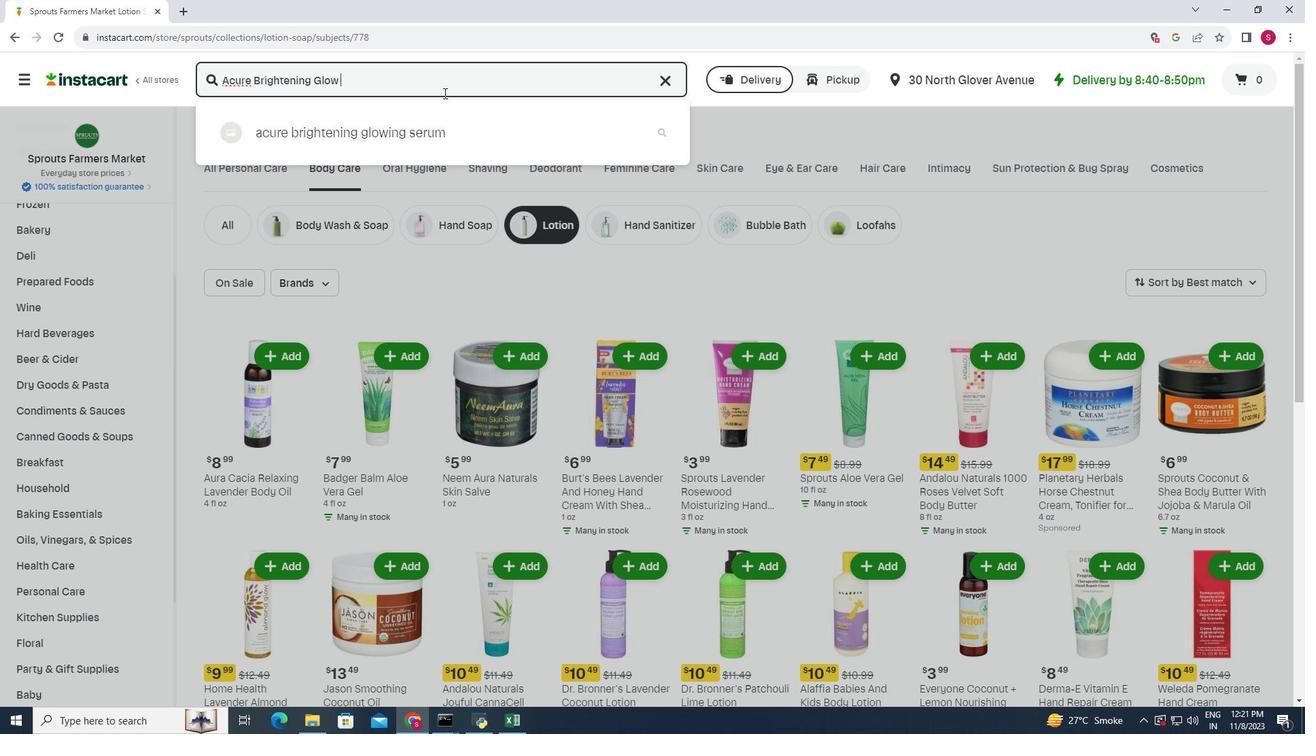 
Action: Mouse moved to (444, 93)
Screenshot: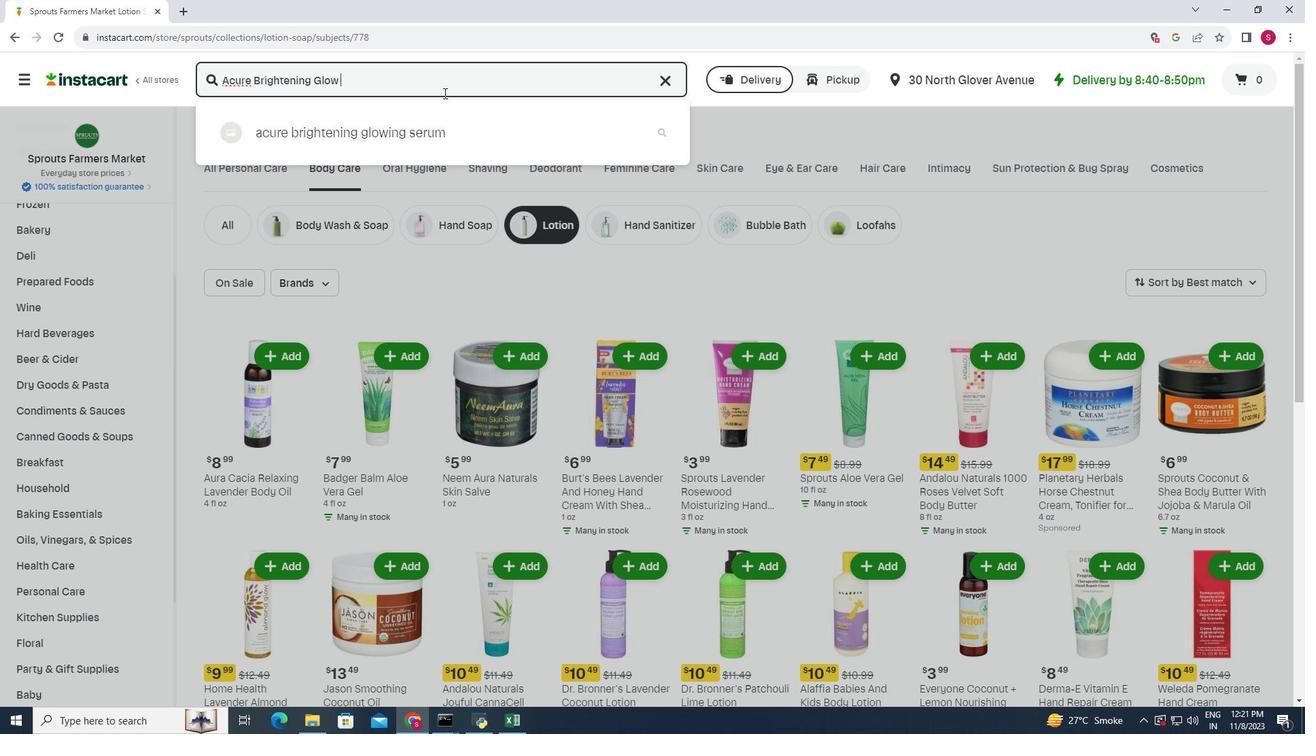 
Action: Key pressed <Key.shift>
Screenshot: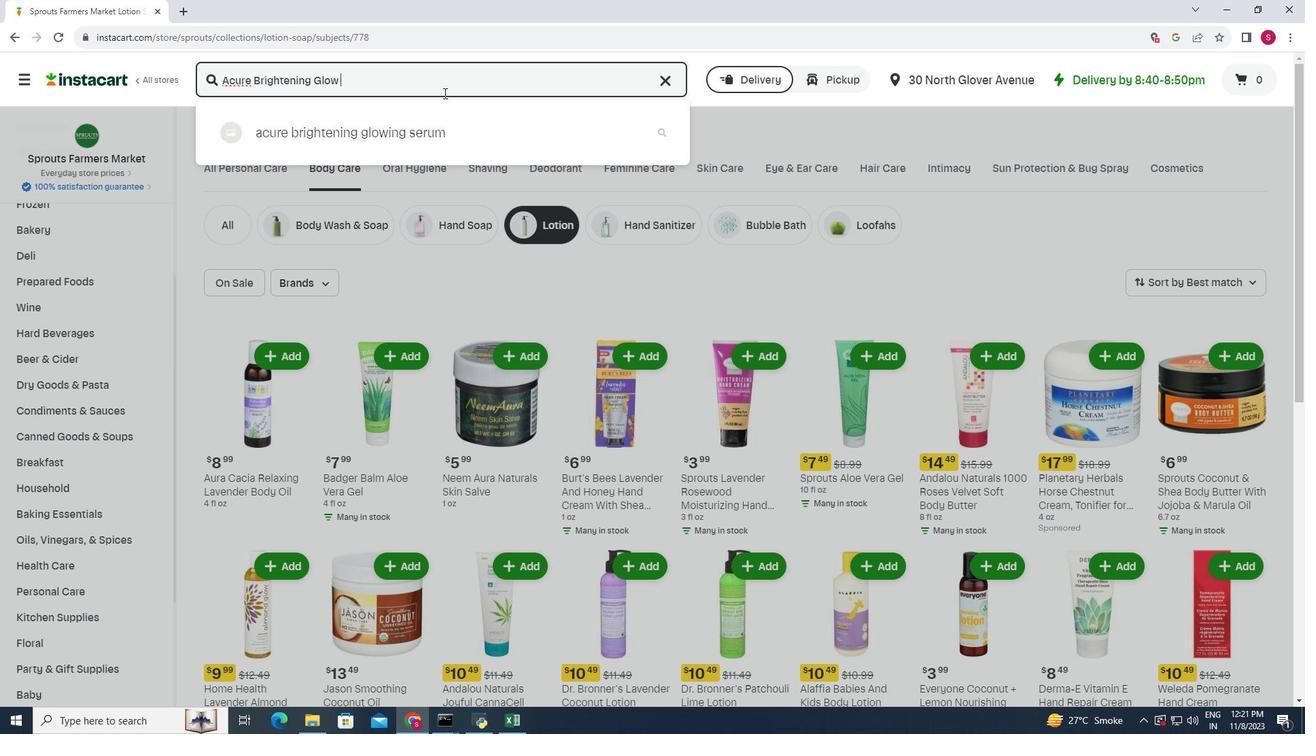 
Action: Mouse moved to (444, 93)
Screenshot: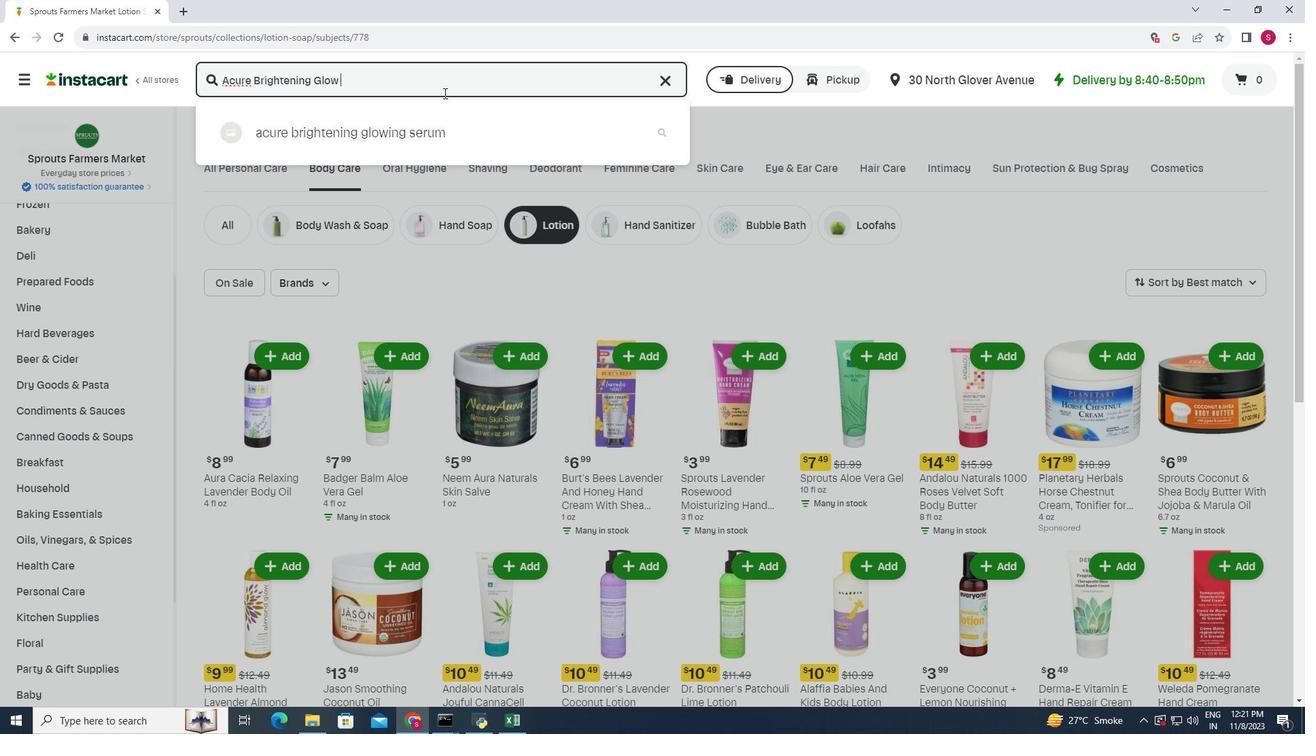 
Action: Key pressed <Key.shift><Key.shift><Key.shift><Key.shift><Key.shift>L
Screenshot: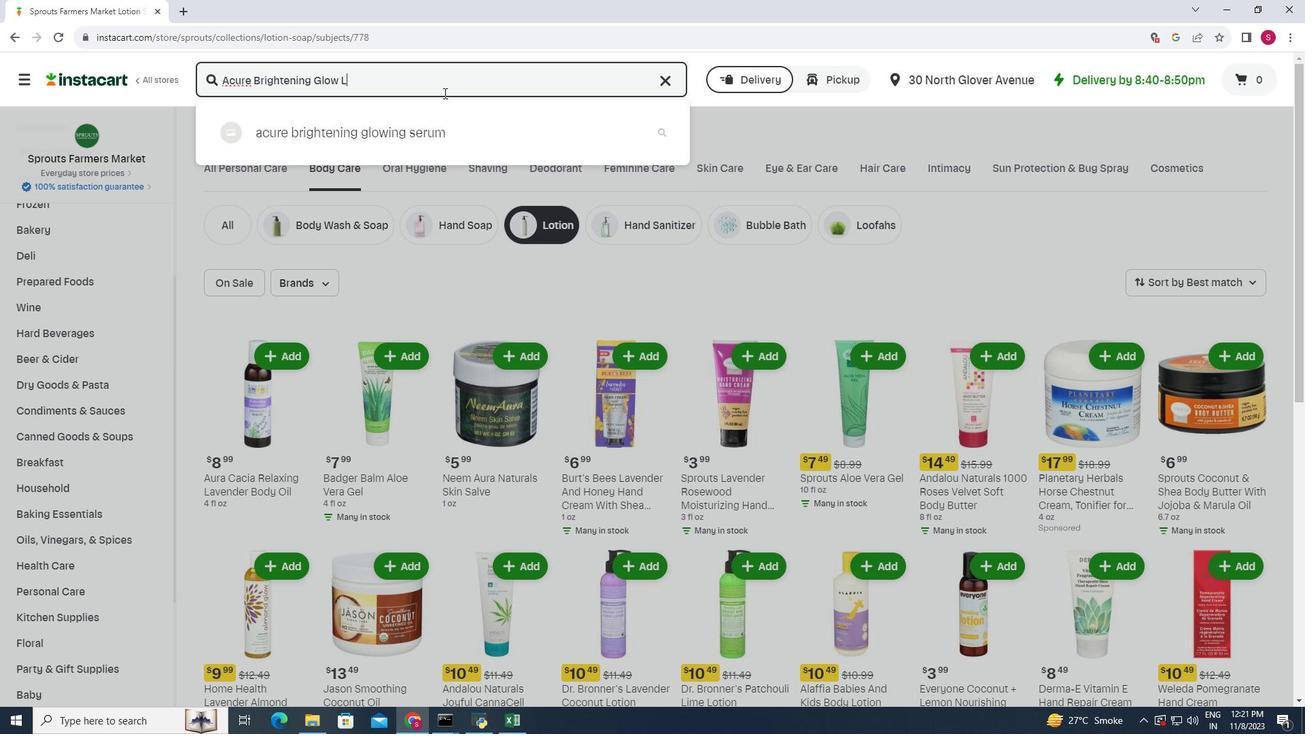
Action: Mouse moved to (443, 94)
Screenshot: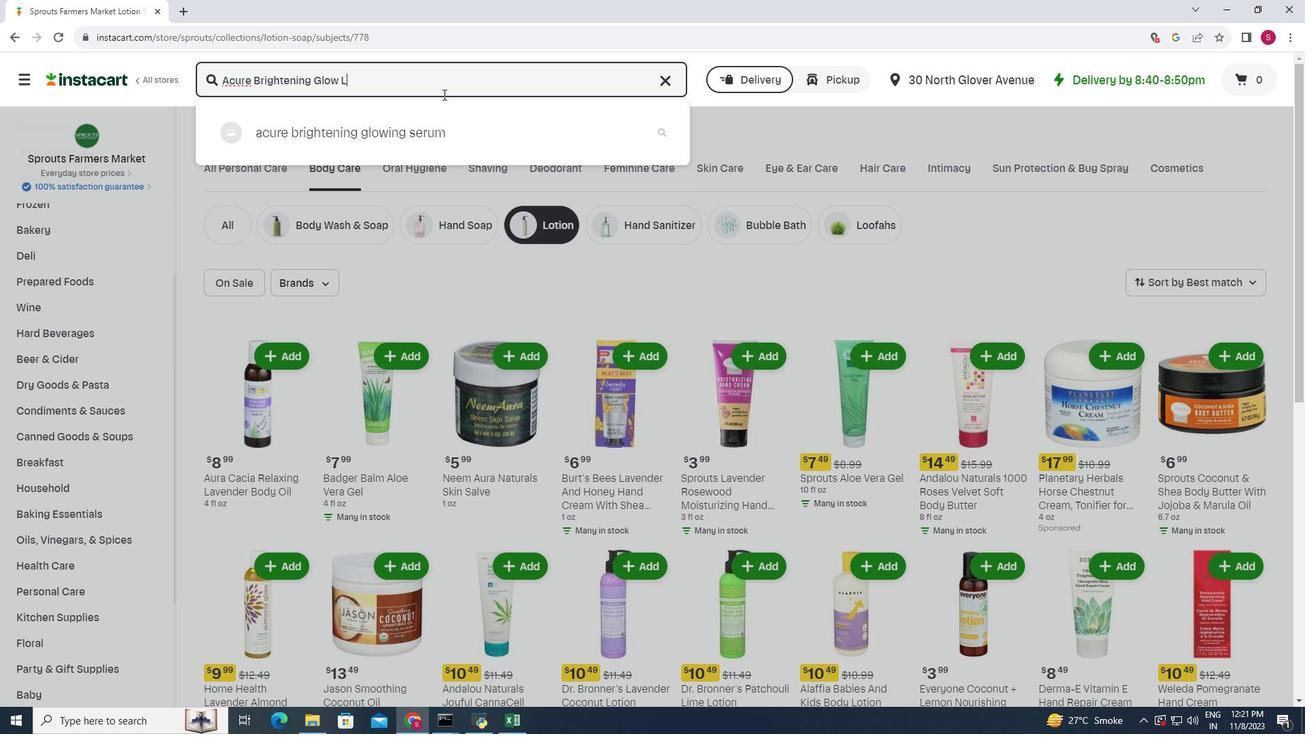 
Action: Key pressed otion<Key.enter>
Screenshot: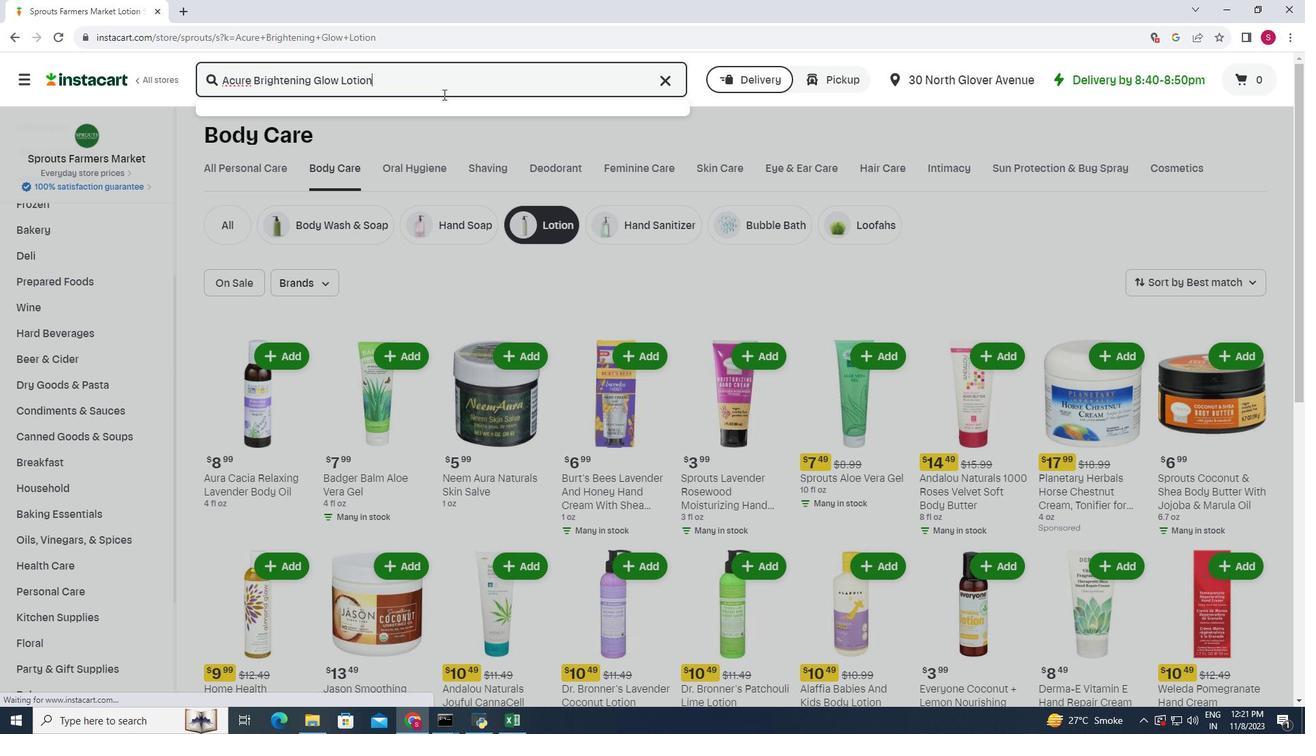 
Action: Mouse moved to (477, 199)
Screenshot: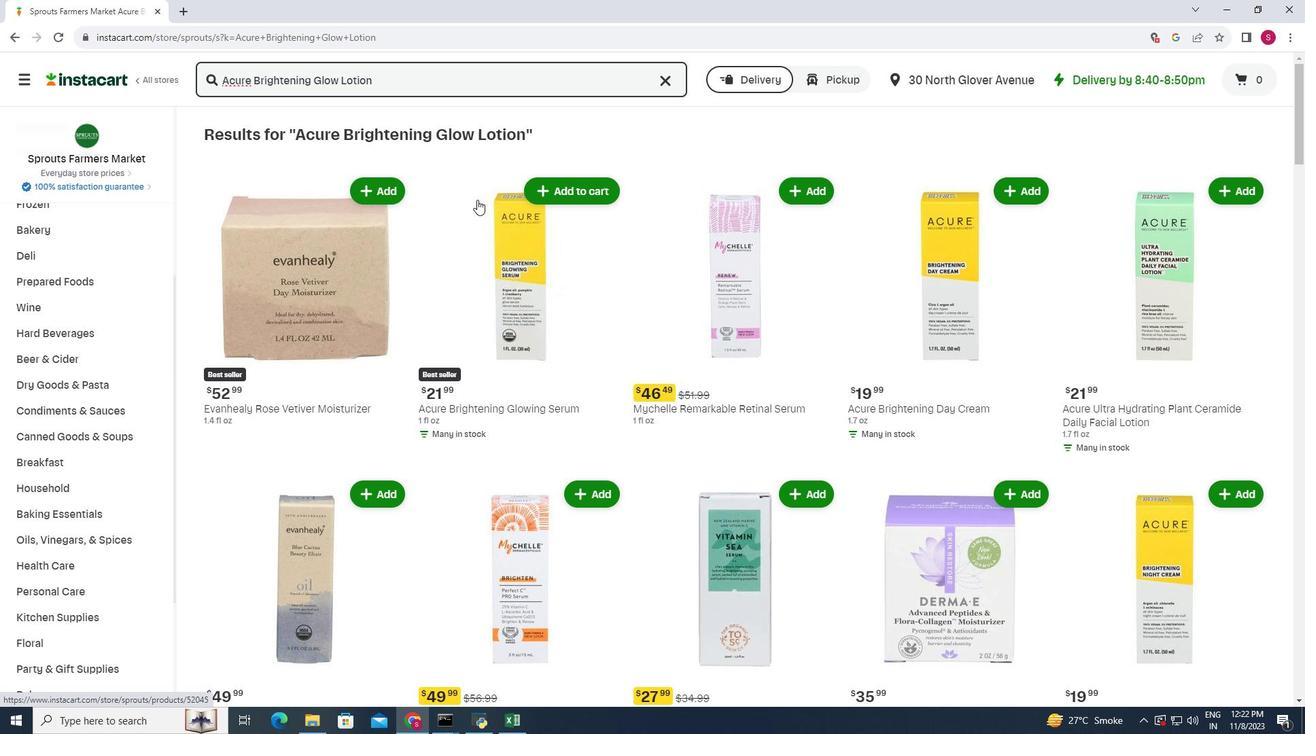 
Action: Mouse scrolled (477, 199) with delta (0, 0)
Screenshot: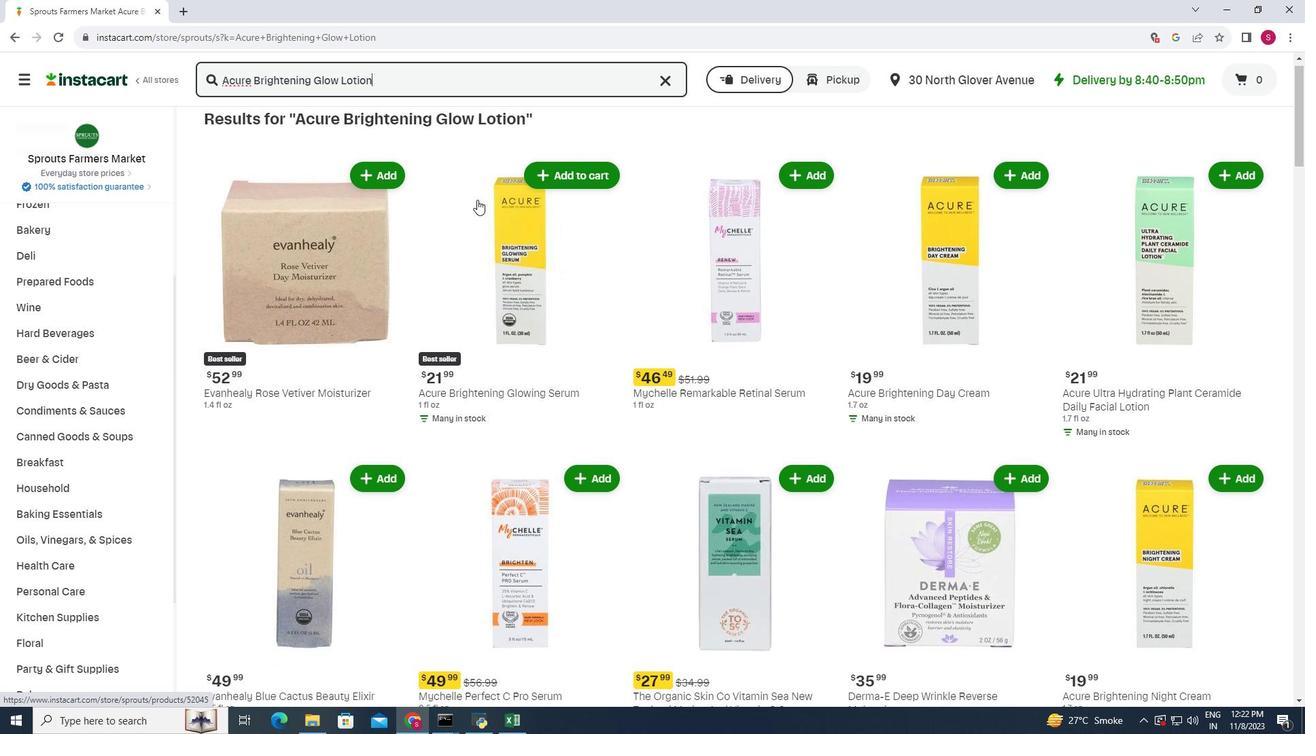 
Action: Mouse moved to (683, 236)
Screenshot: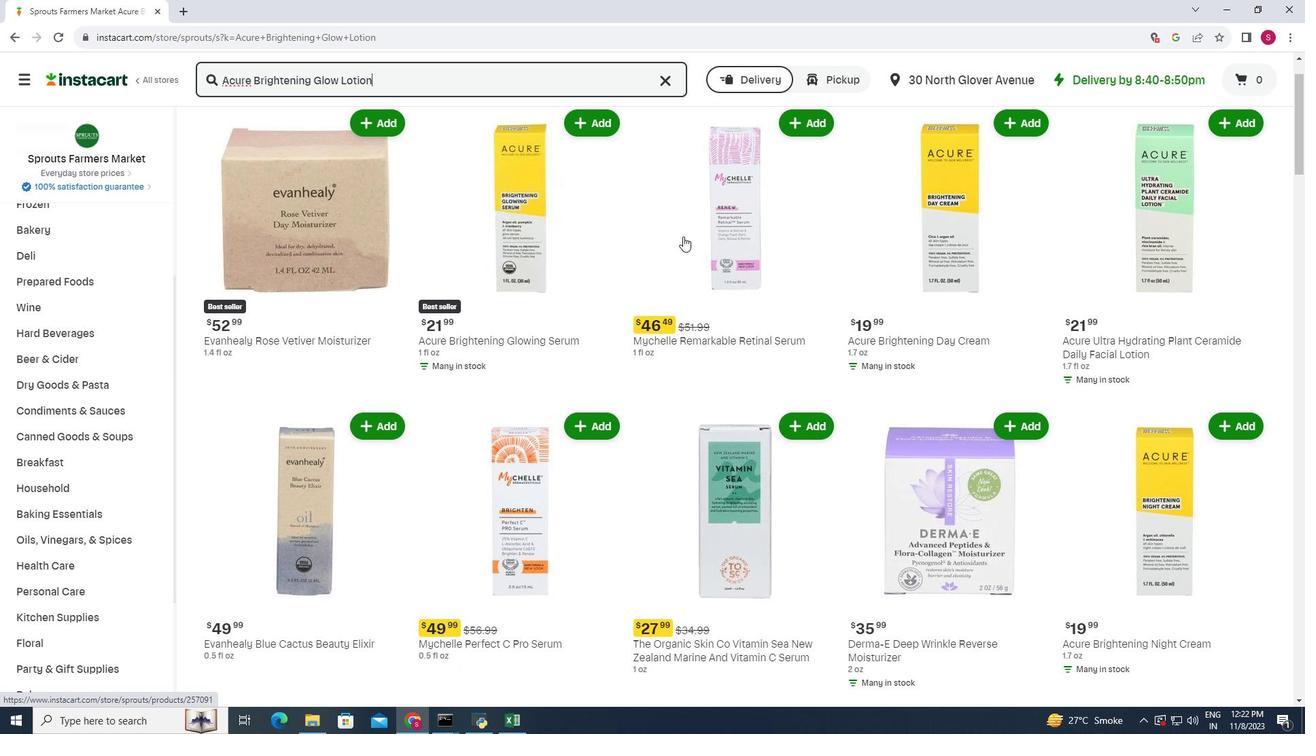 
Action: Mouse scrolled (683, 236) with delta (0, 0)
Screenshot: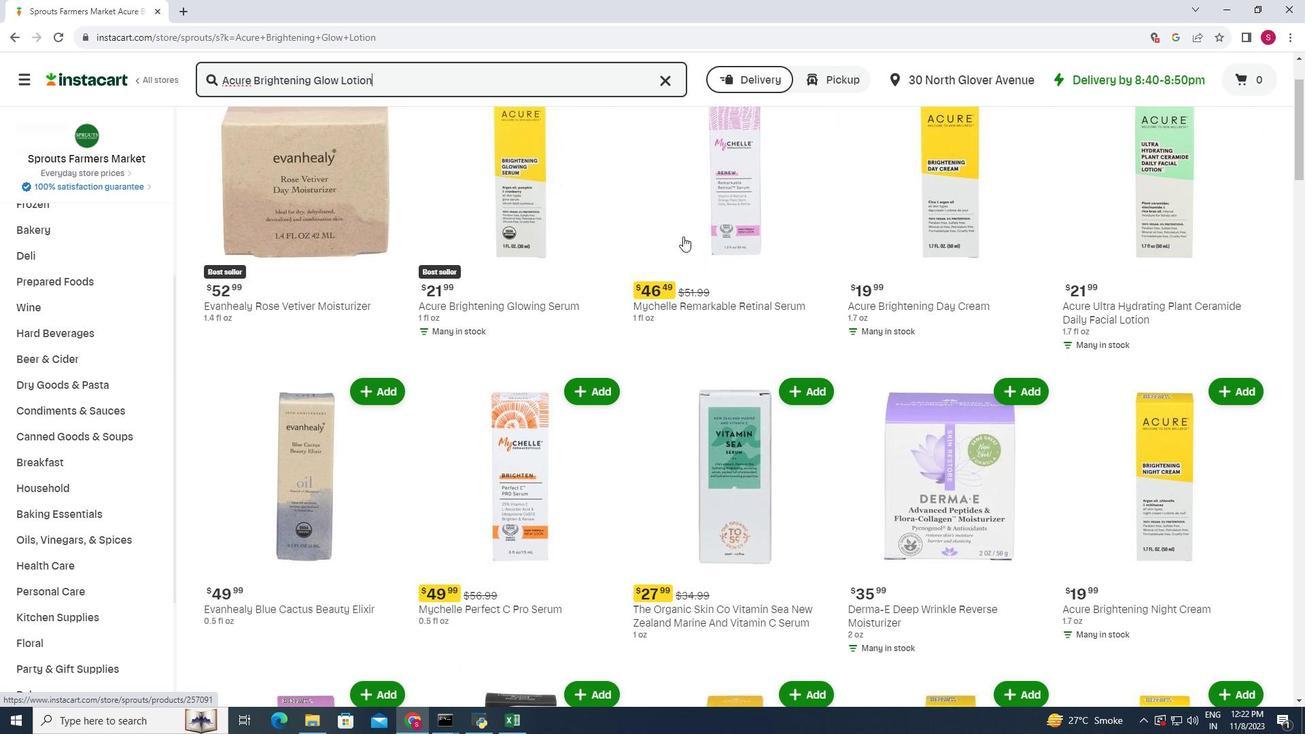 
Action: Mouse moved to (682, 238)
Screenshot: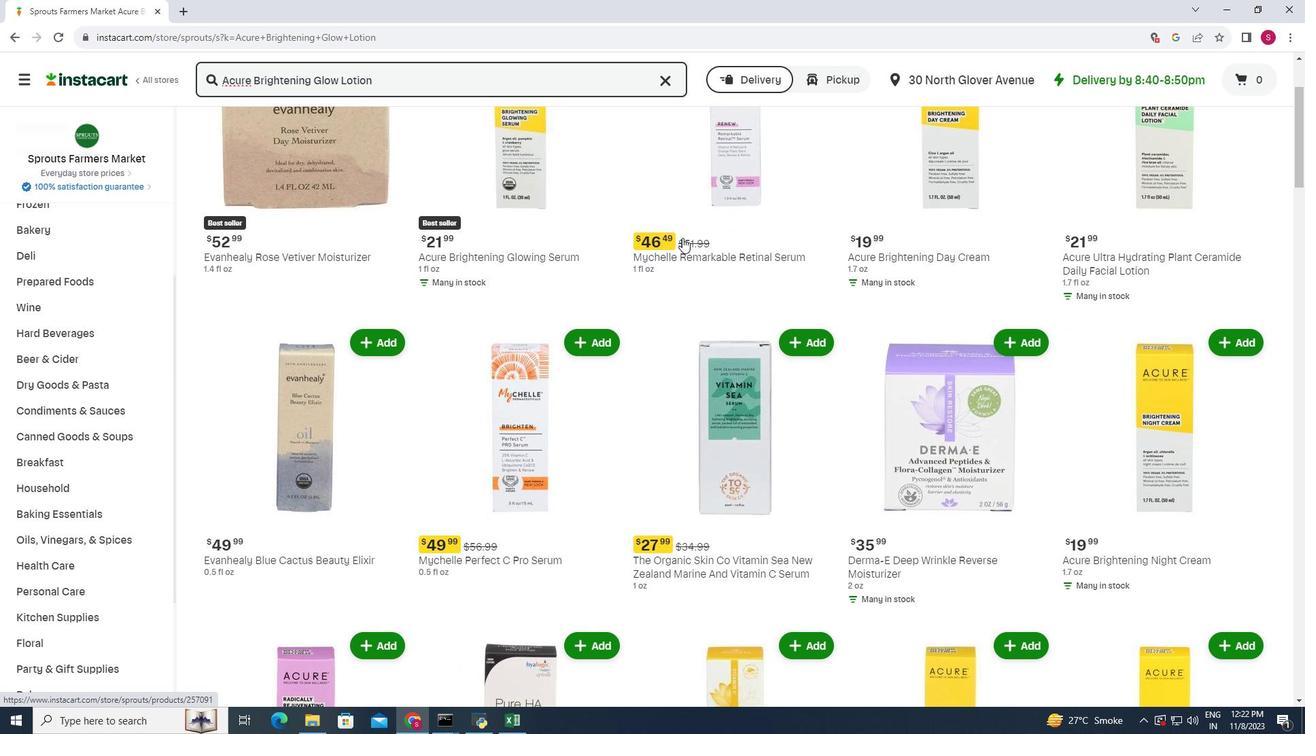 
Action: Mouse scrolled (682, 237) with delta (0, 0)
Screenshot: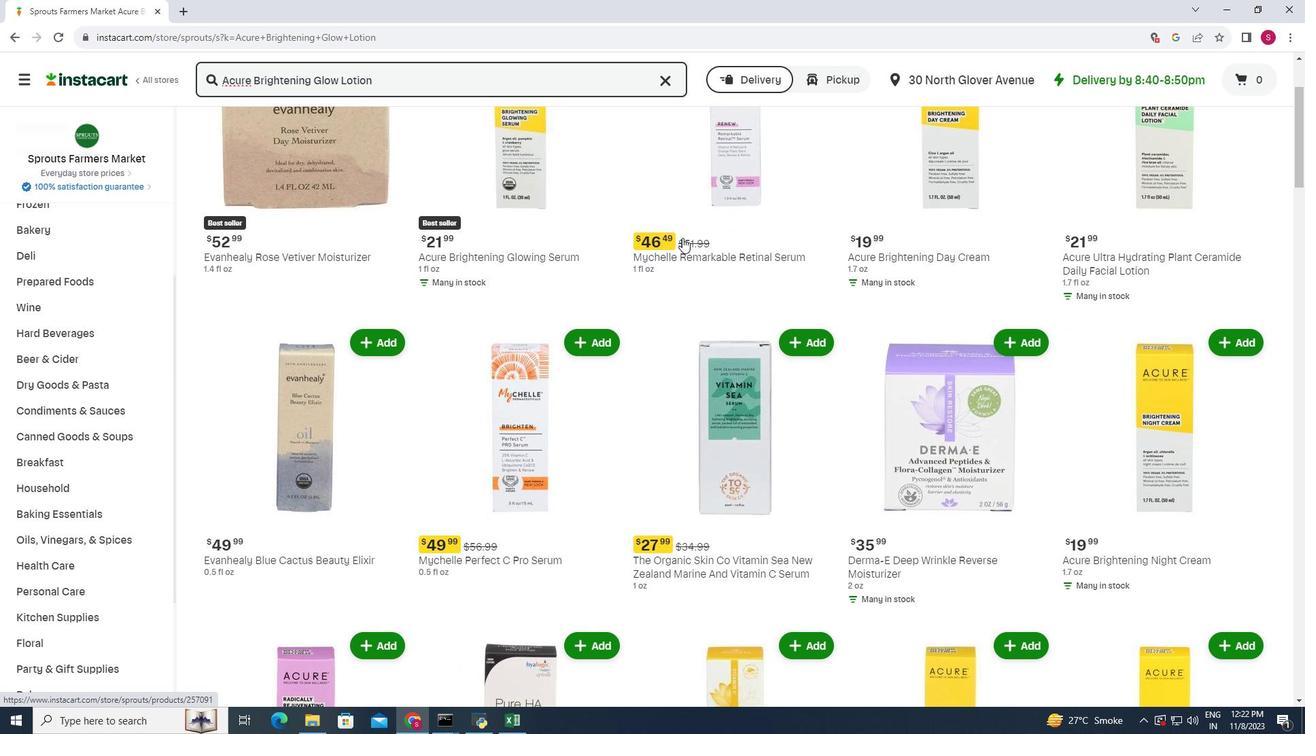 
Action: Mouse scrolled (682, 237) with delta (0, 0)
Screenshot: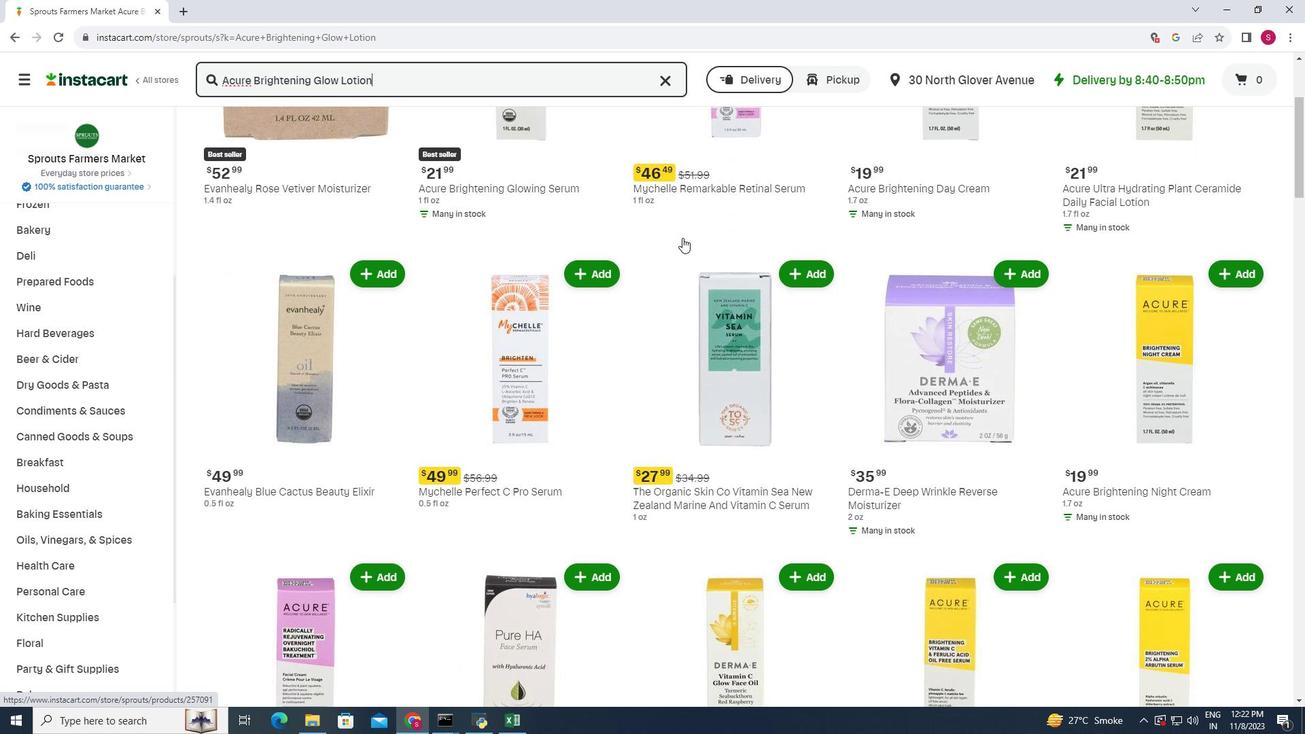 
Action: Mouse scrolled (682, 237) with delta (0, 0)
Screenshot: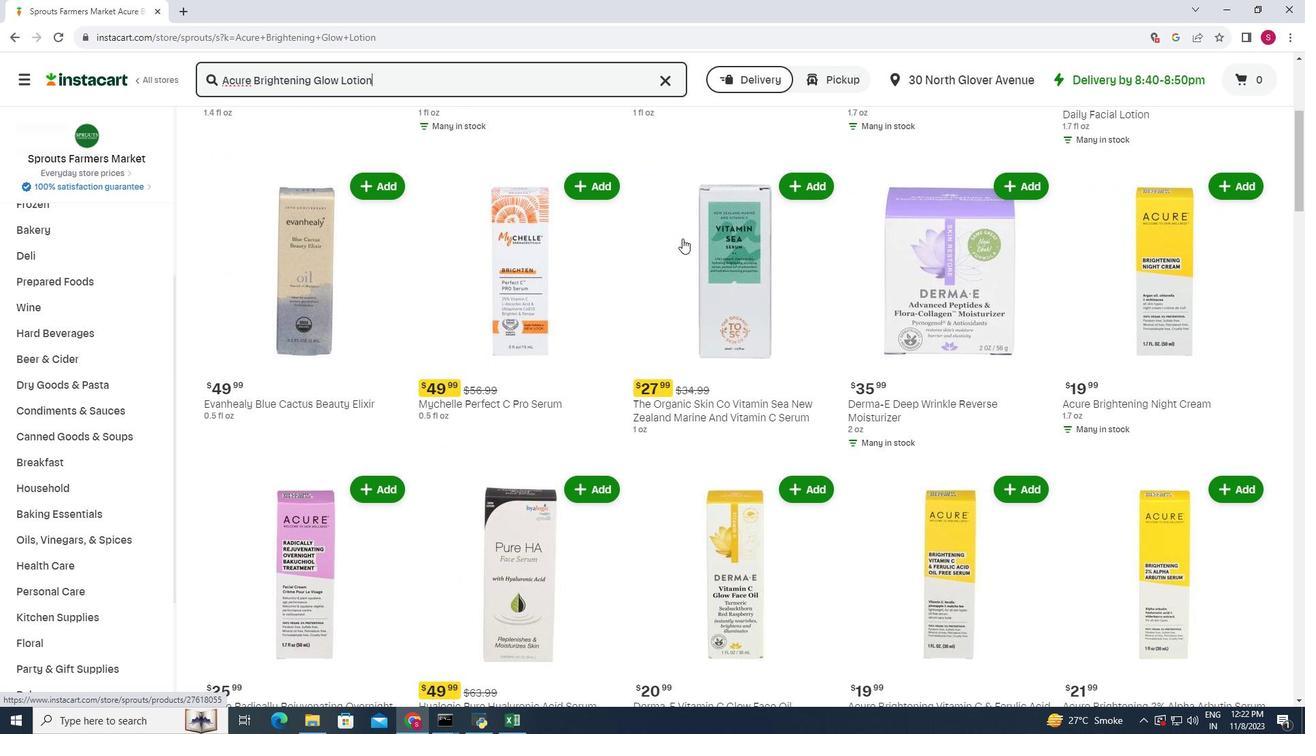 
Action: Mouse moved to (682, 238)
Screenshot: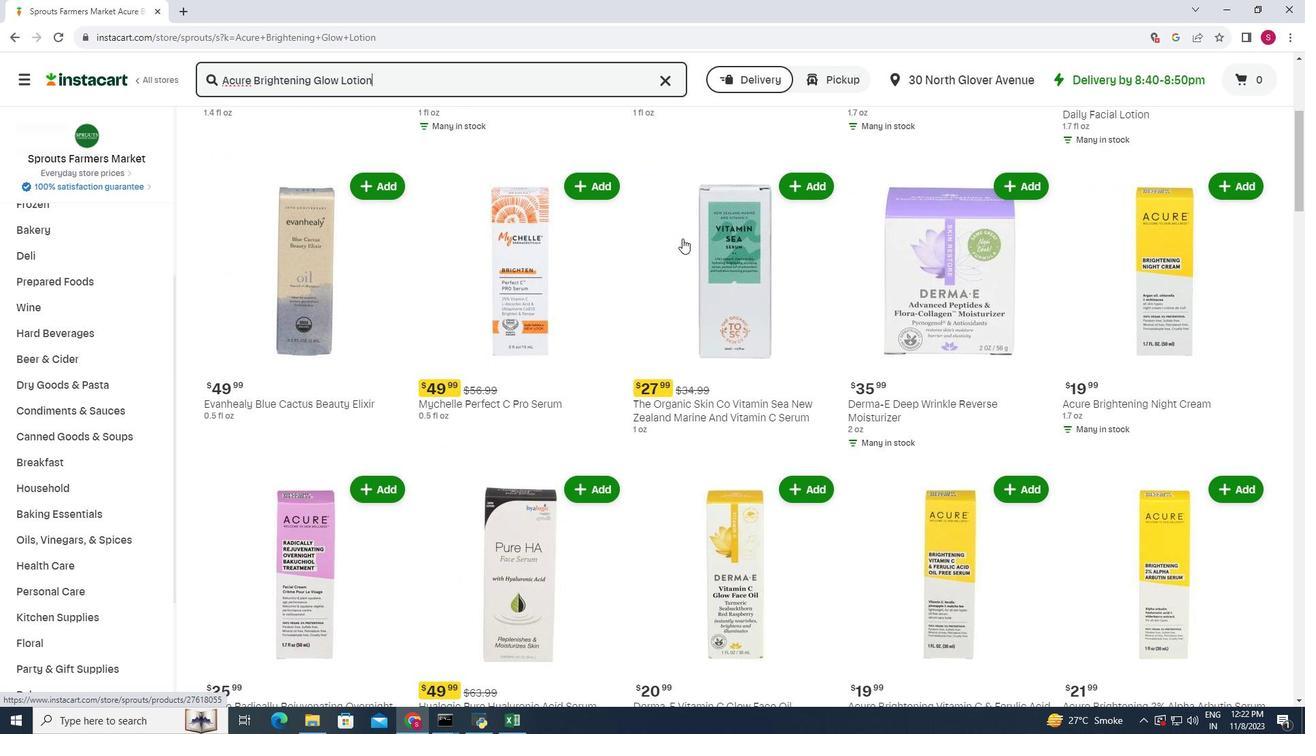 
Action: Mouse scrolled (682, 238) with delta (0, 0)
Screenshot: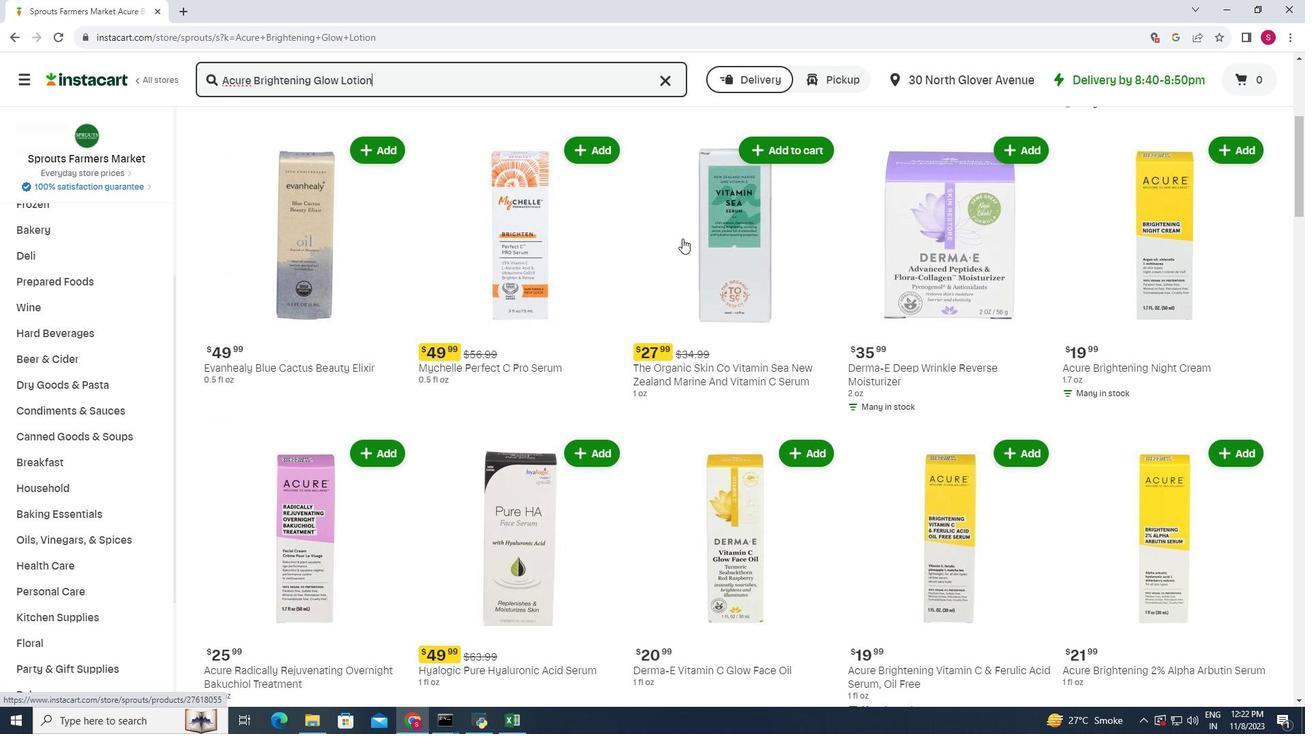 
Action: Mouse scrolled (682, 238) with delta (0, 0)
Screenshot: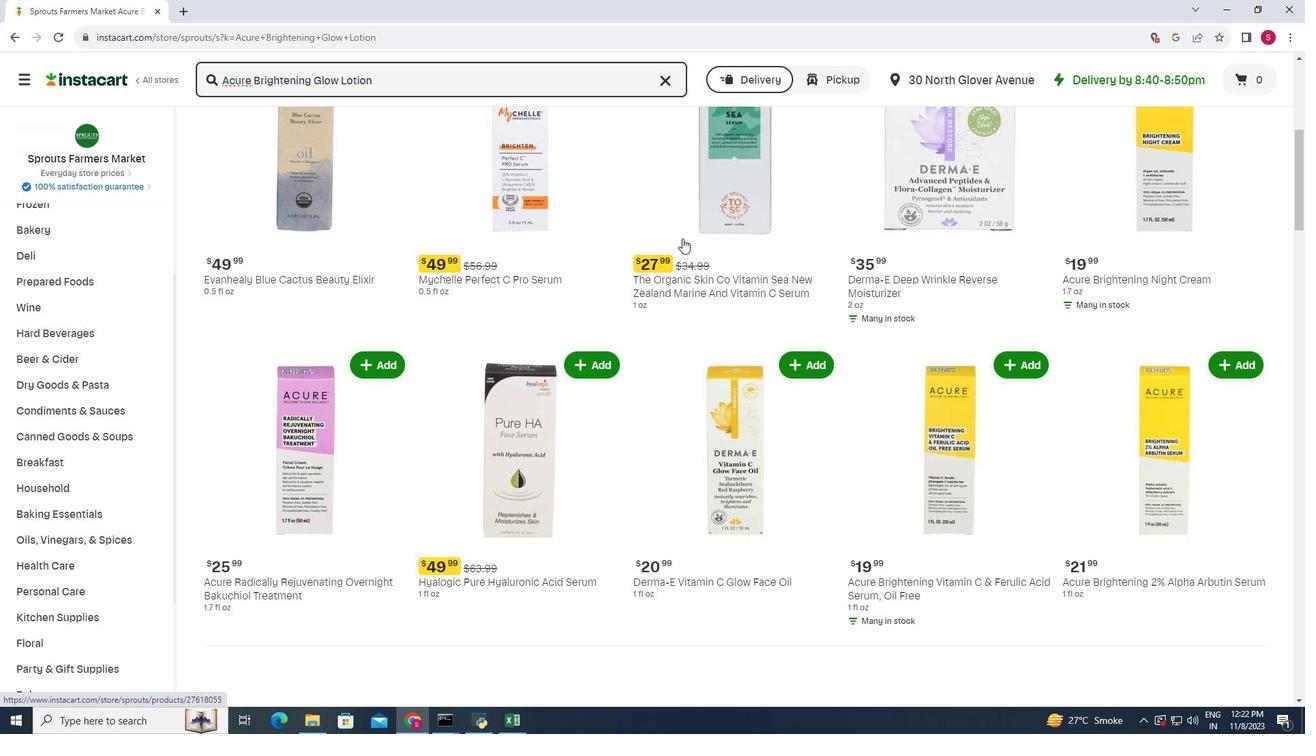 
Action: Mouse scrolled (682, 238) with delta (0, 0)
Screenshot: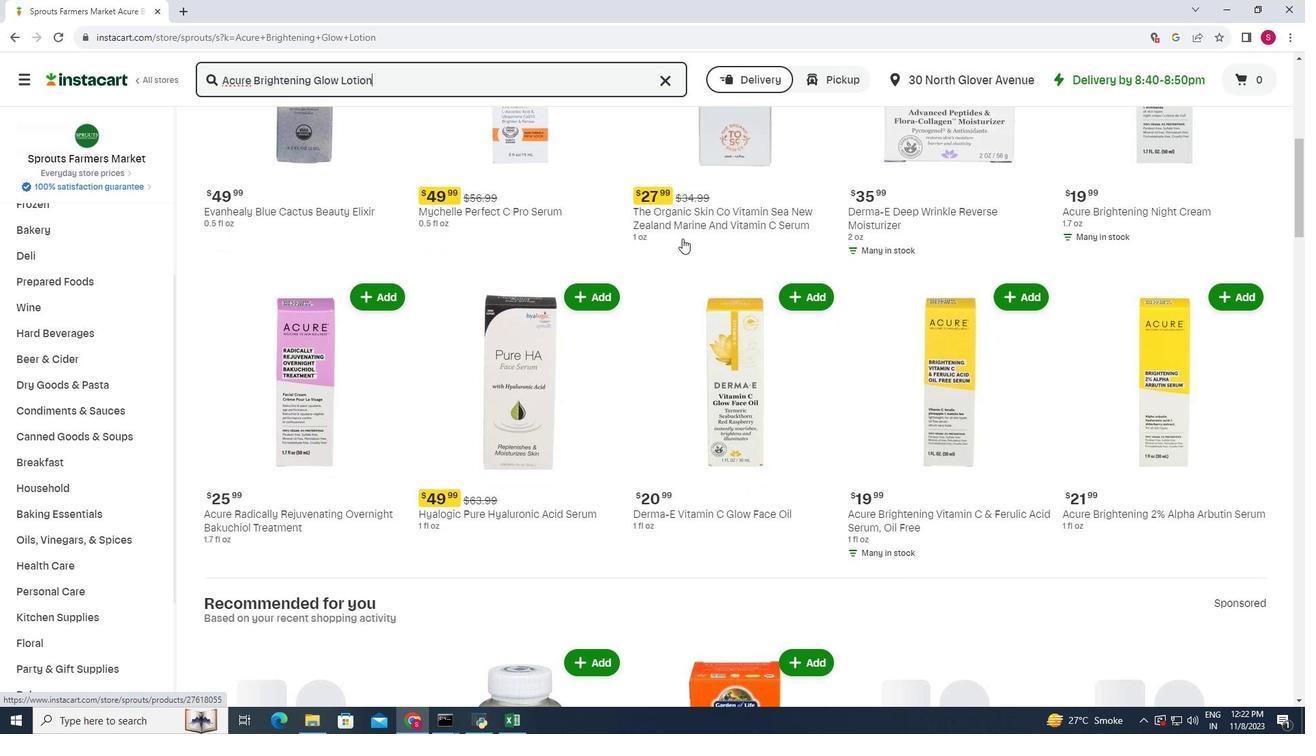 
Action: Mouse moved to (682, 238)
Screenshot: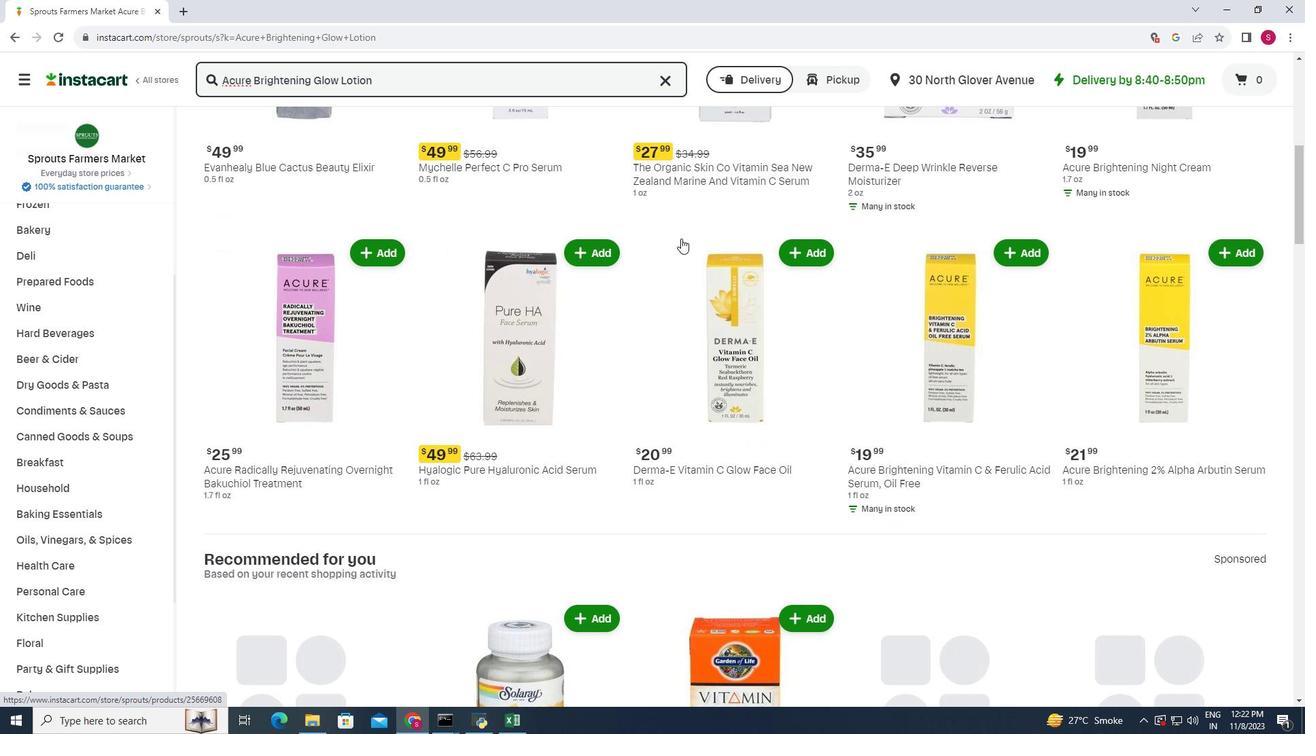 
Action: Mouse scrolled (682, 238) with delta (0, 0)
Screenshot: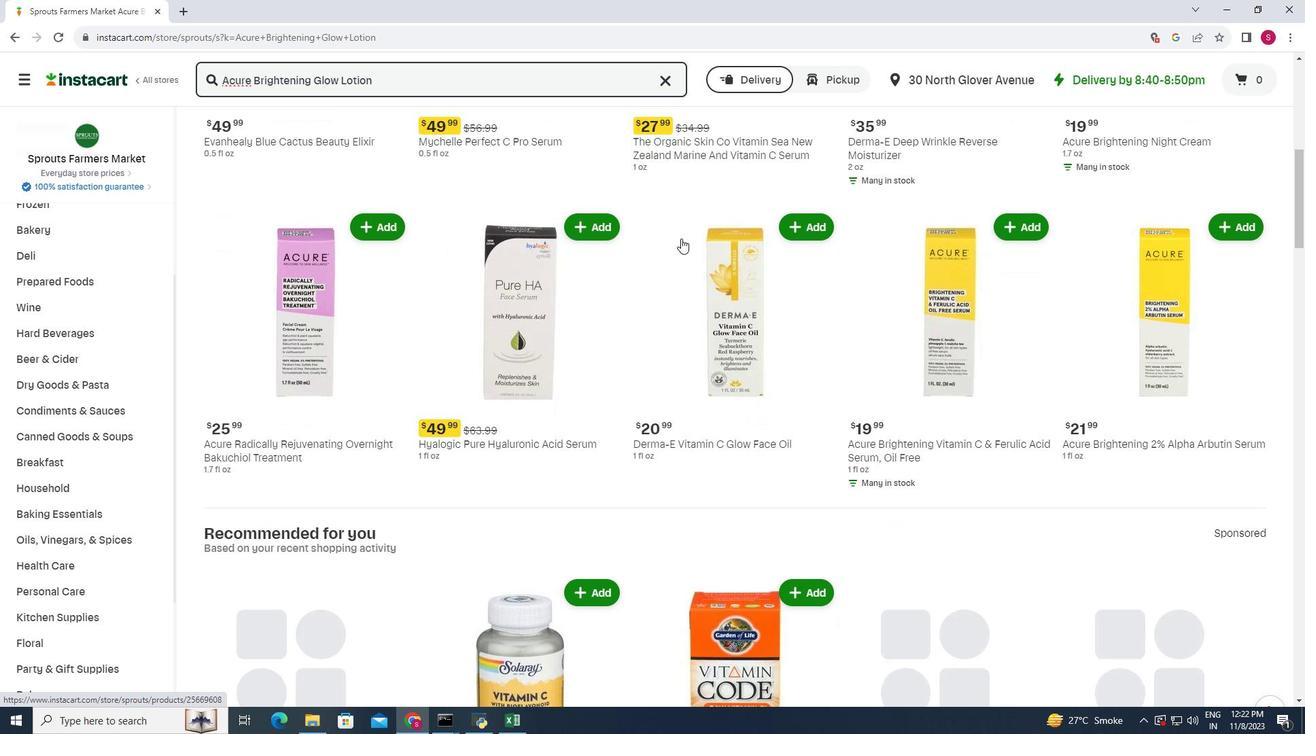 
Action: Mouse moved to (681, 238)
Screenshot: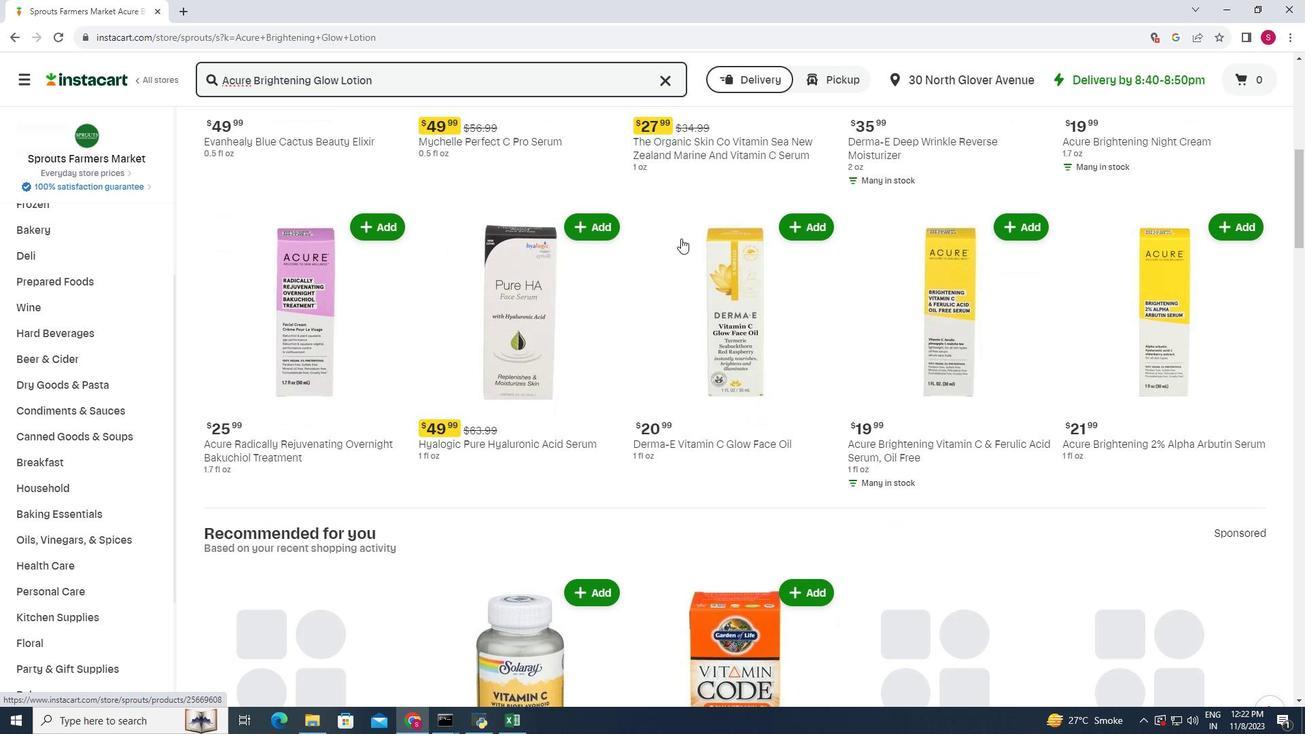 
Action: Mouse scrolled (681, 238) with delta (0, 0)
Screenshot: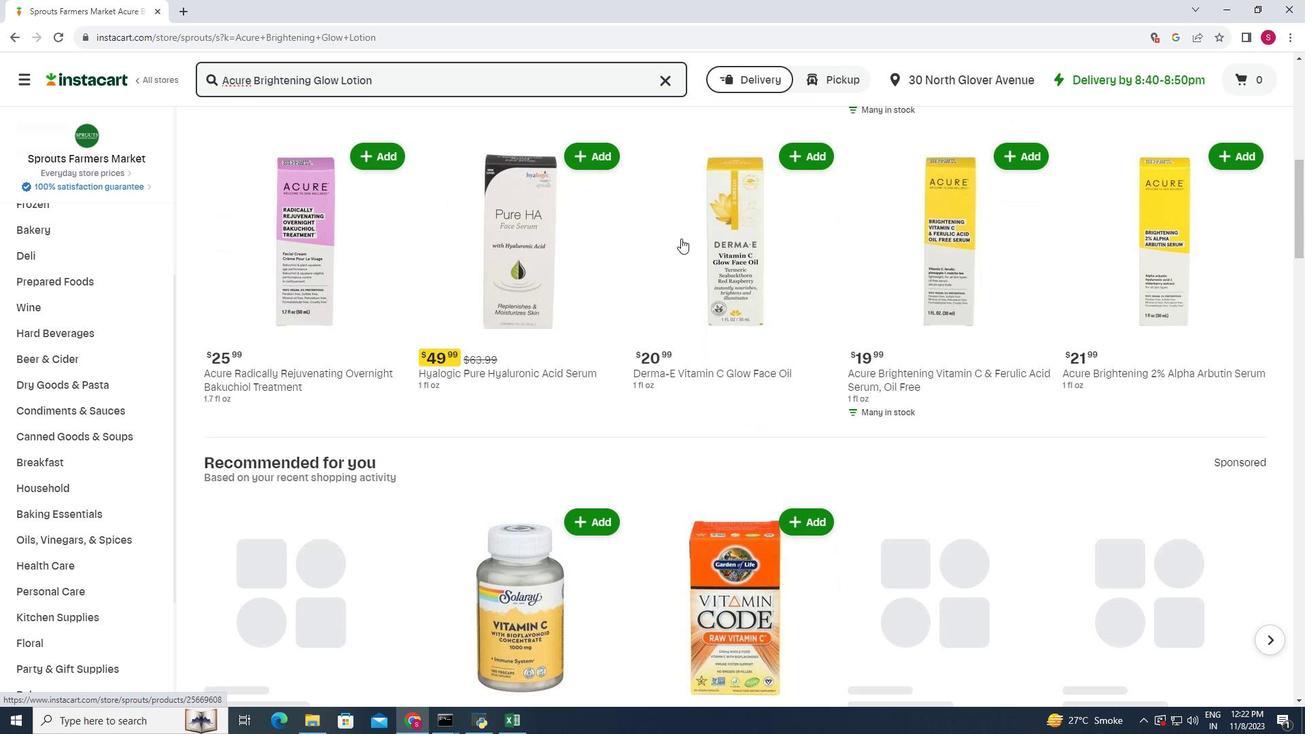 
Action: Mouse scrolled (681, 238) with delta (0, 0)
Screenshot: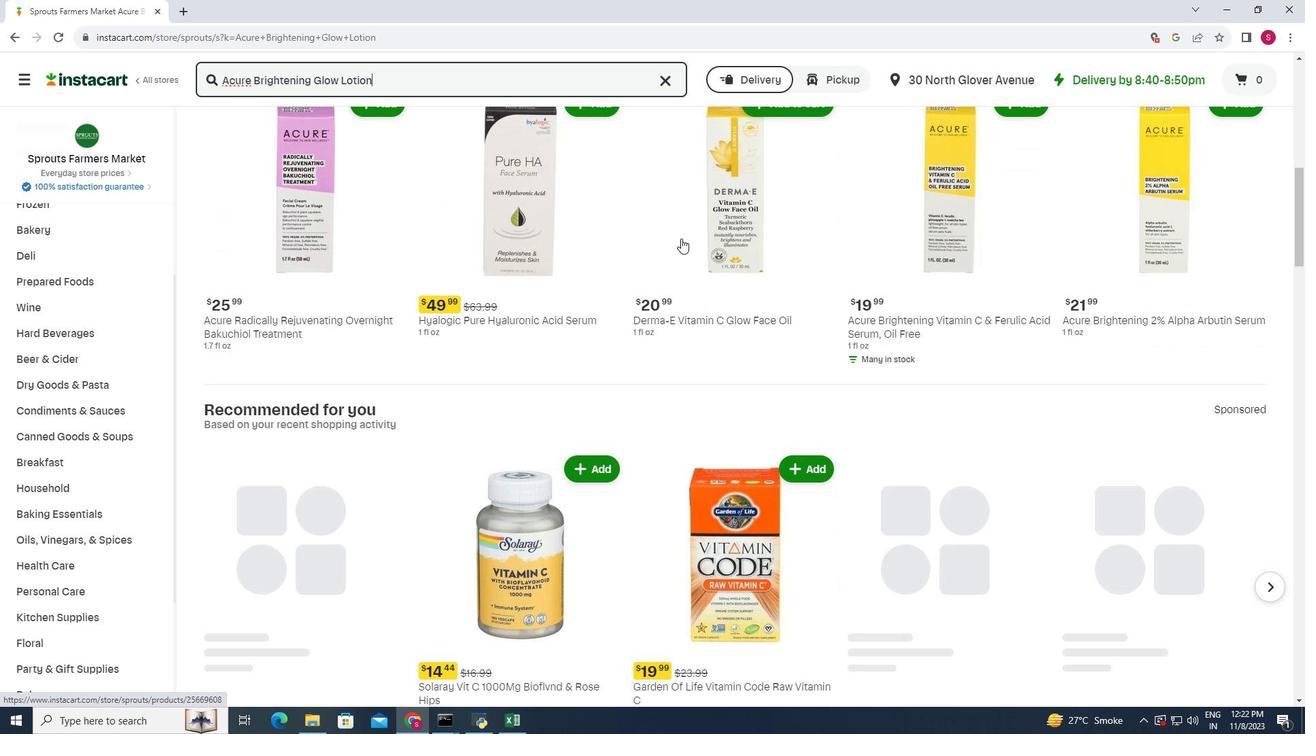 
Action: Mouse scrolled (681, 238) with delta (0, 0)
Screenshot: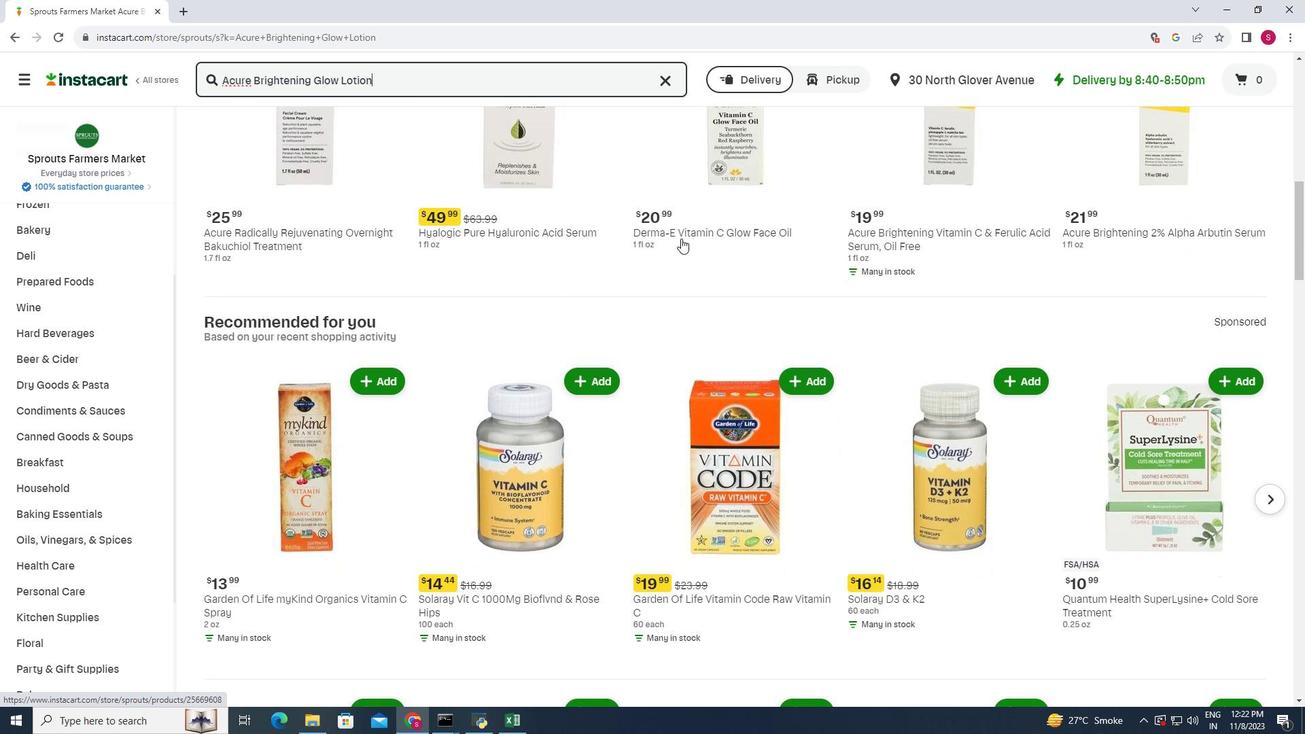 
Action: Mouse moved to (681, 236)
Screenshot: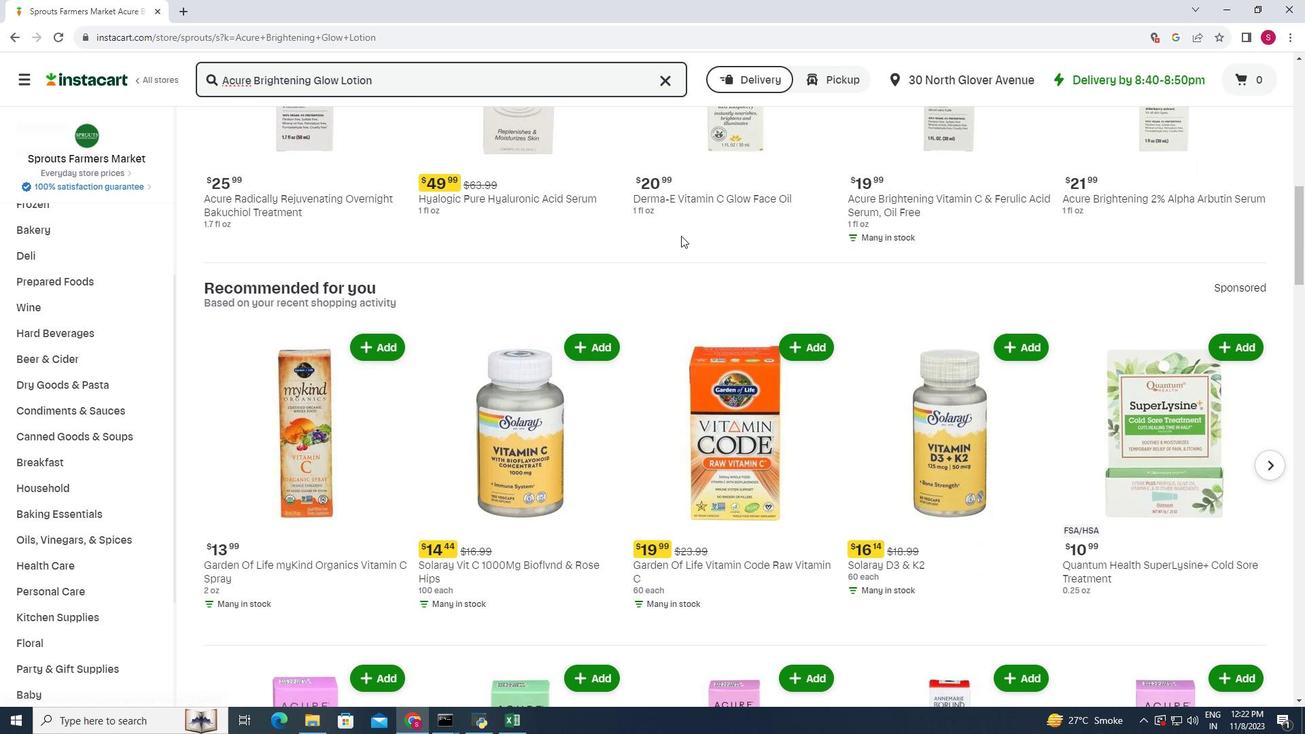 
Action: Mouse scrolled (681, 235) with delta (0, 0)
Screenshot: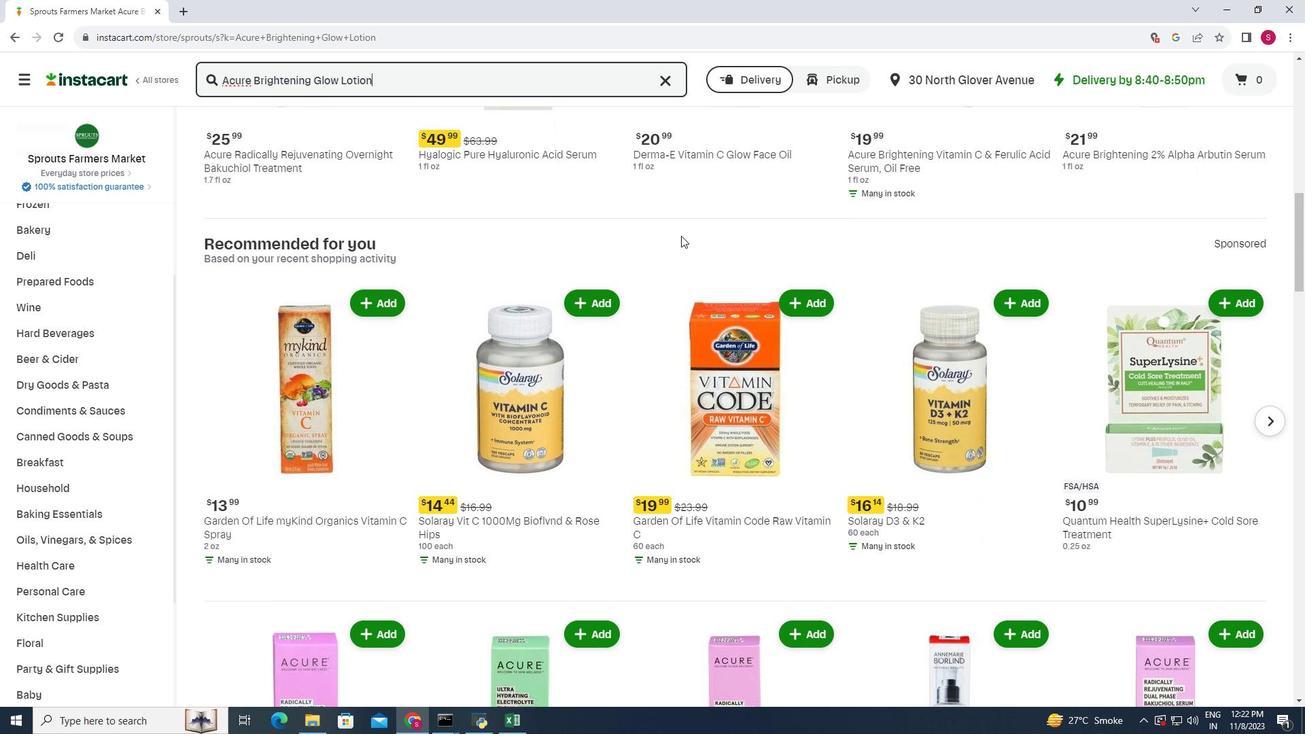 
Action: Mouse moved to (669, 236)
Screenshot: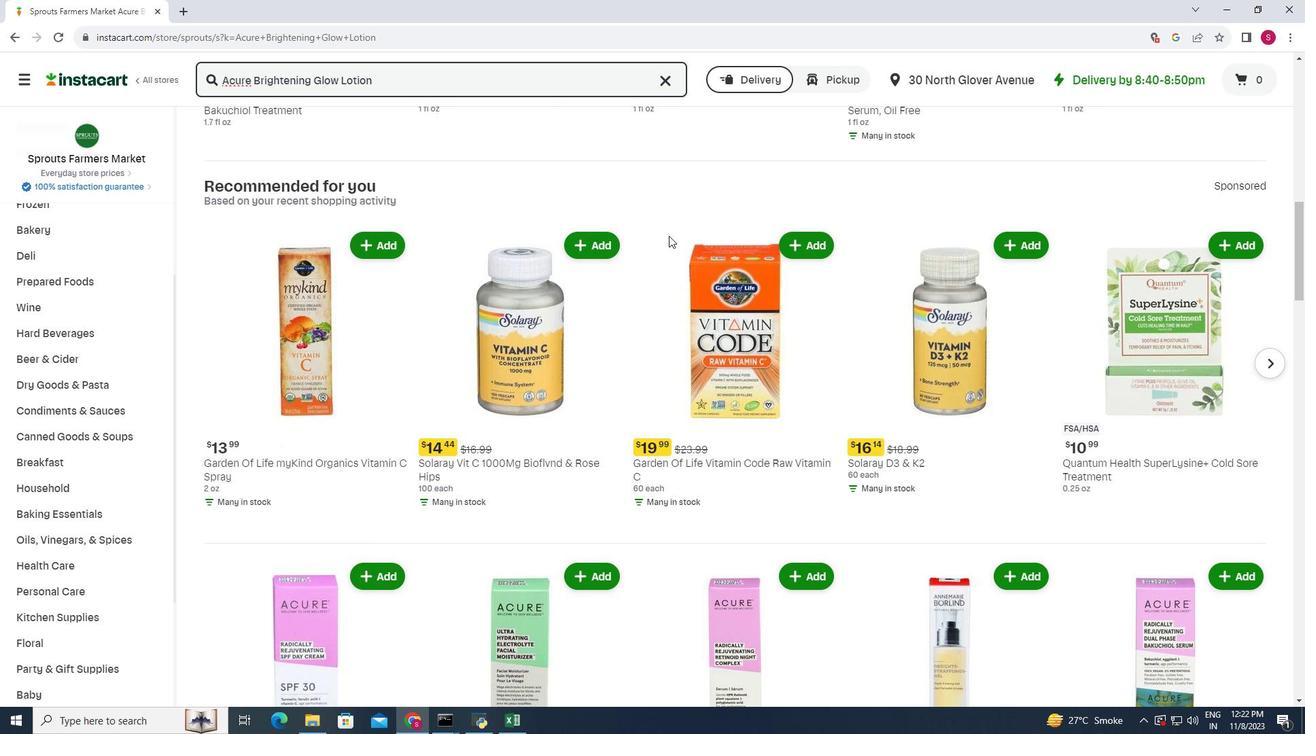 
Action: Mouse scrolled (669, 235) with delta (0, 0)
Screenshot: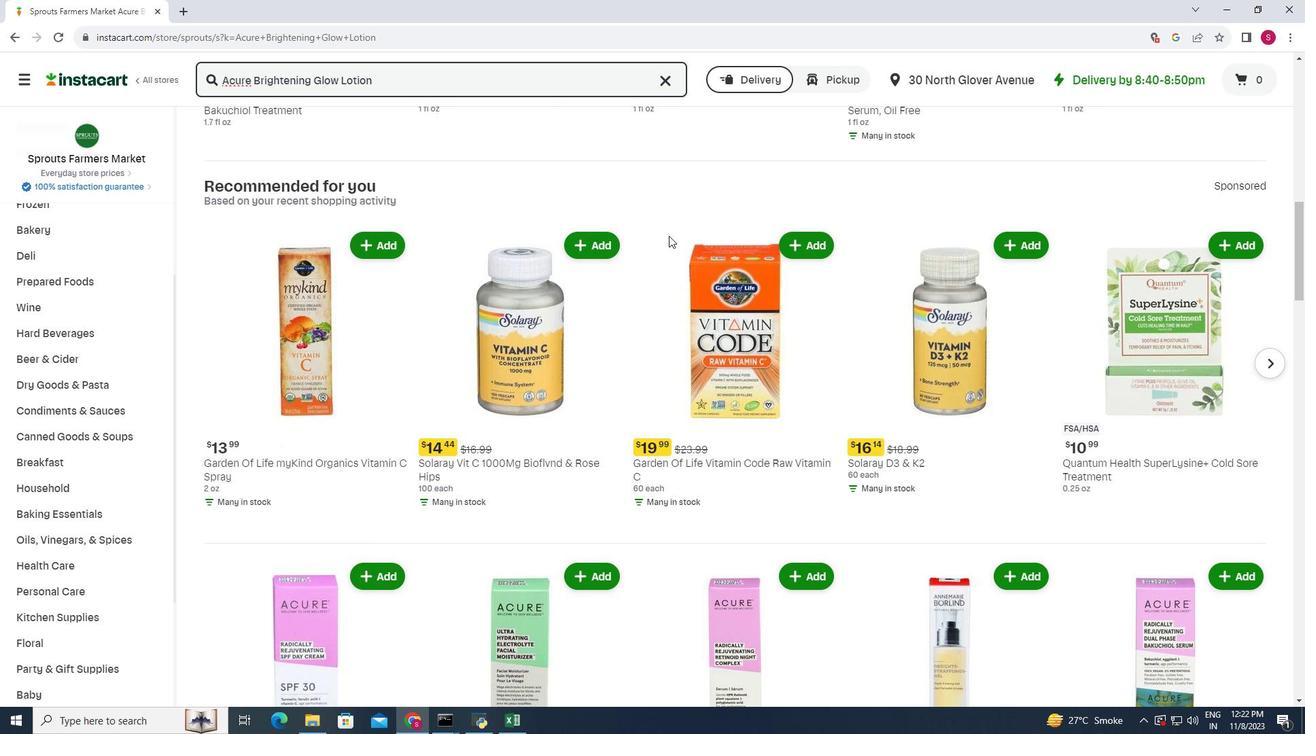 
Action: Mouse moved to (669, 236)
Screenshot: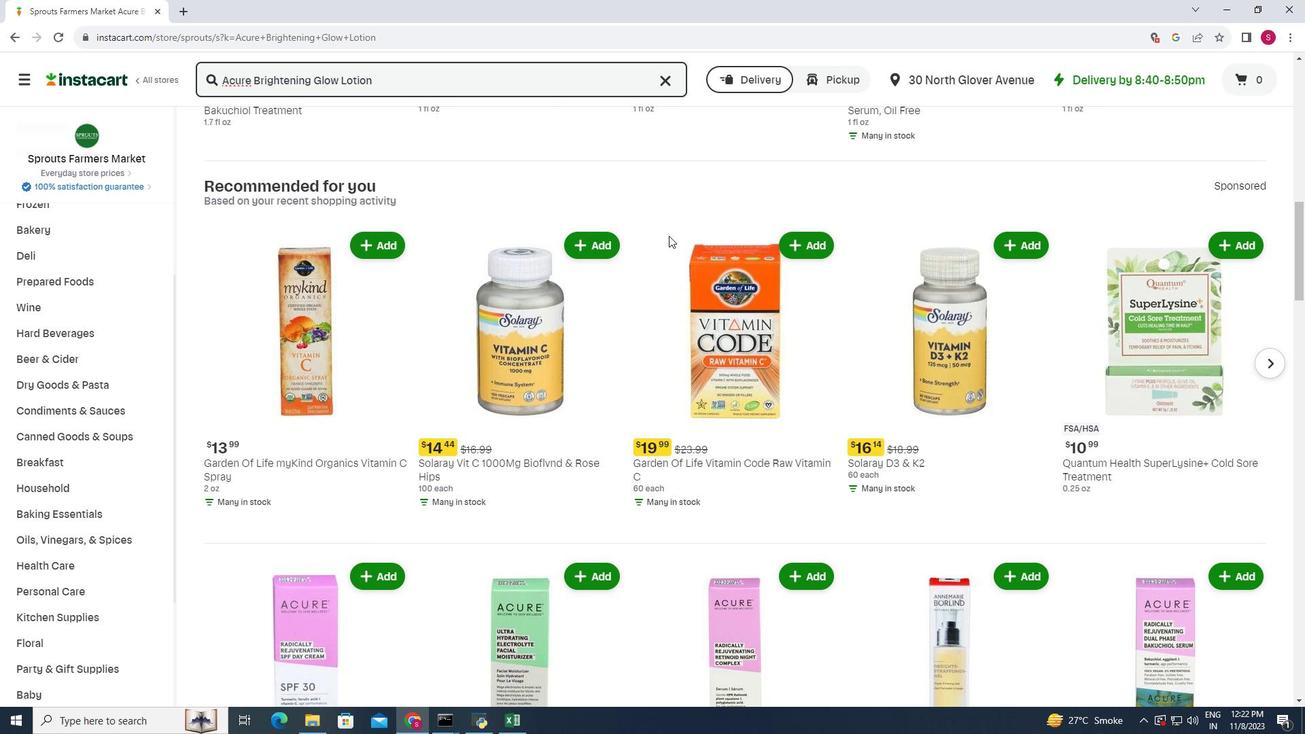 
Action: Mouse scrolled (669, 235) with delta (0, 0)
Screenshot: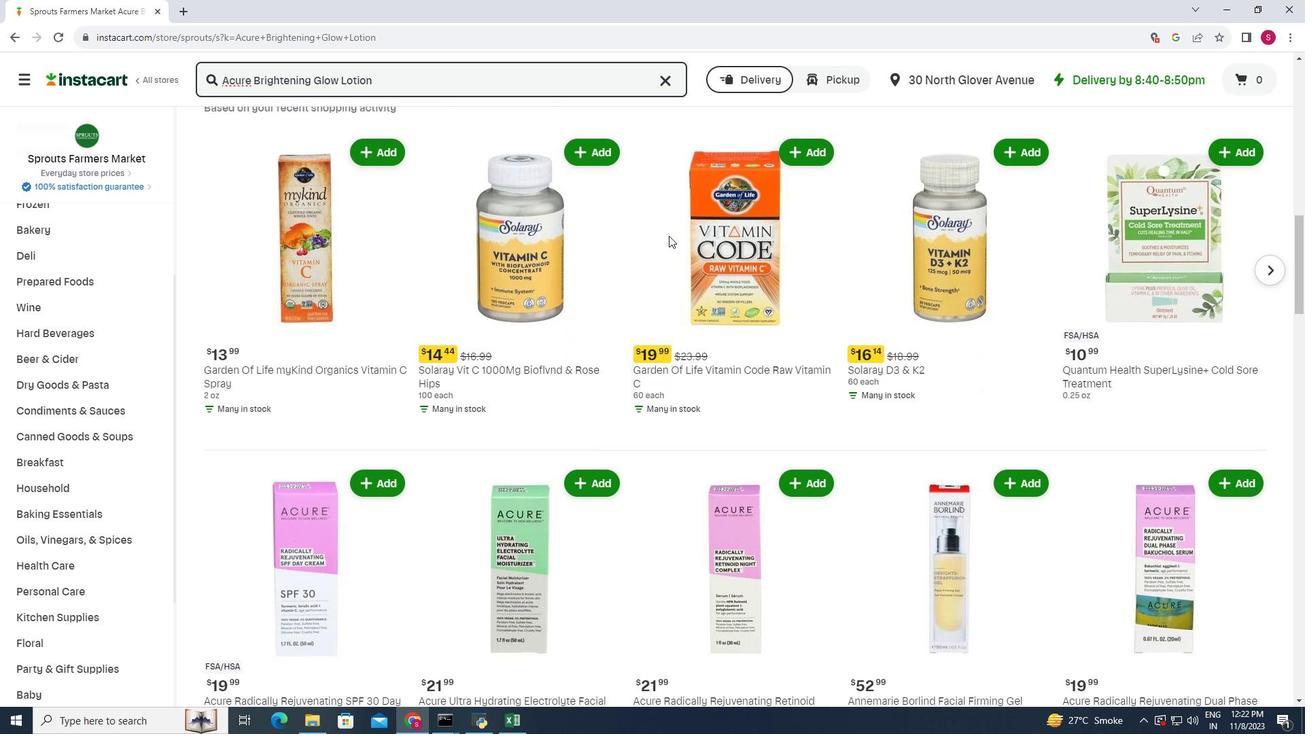 
Action: Mouse scrolled (669, 235) with delta (0, 0)
Screenshot: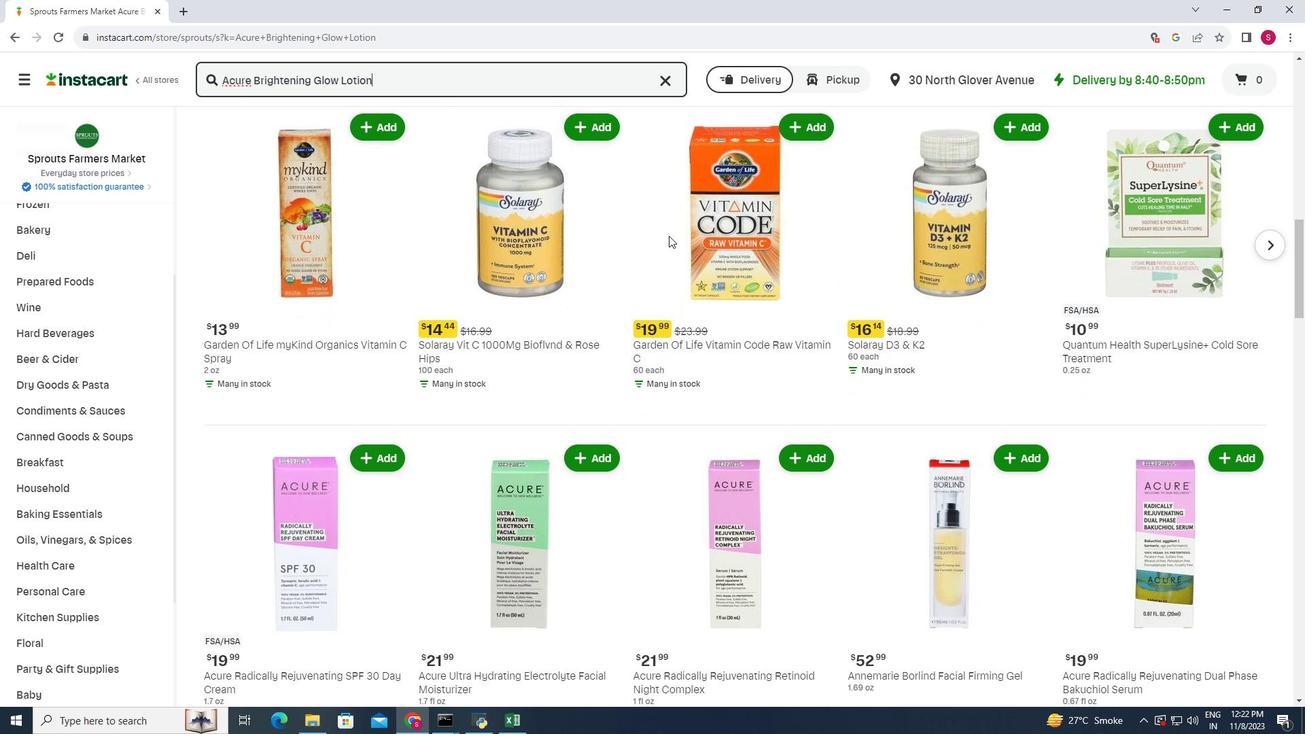 
Action: Mouse scrolled (669, 235) with delta (0, 0)
Screenshot: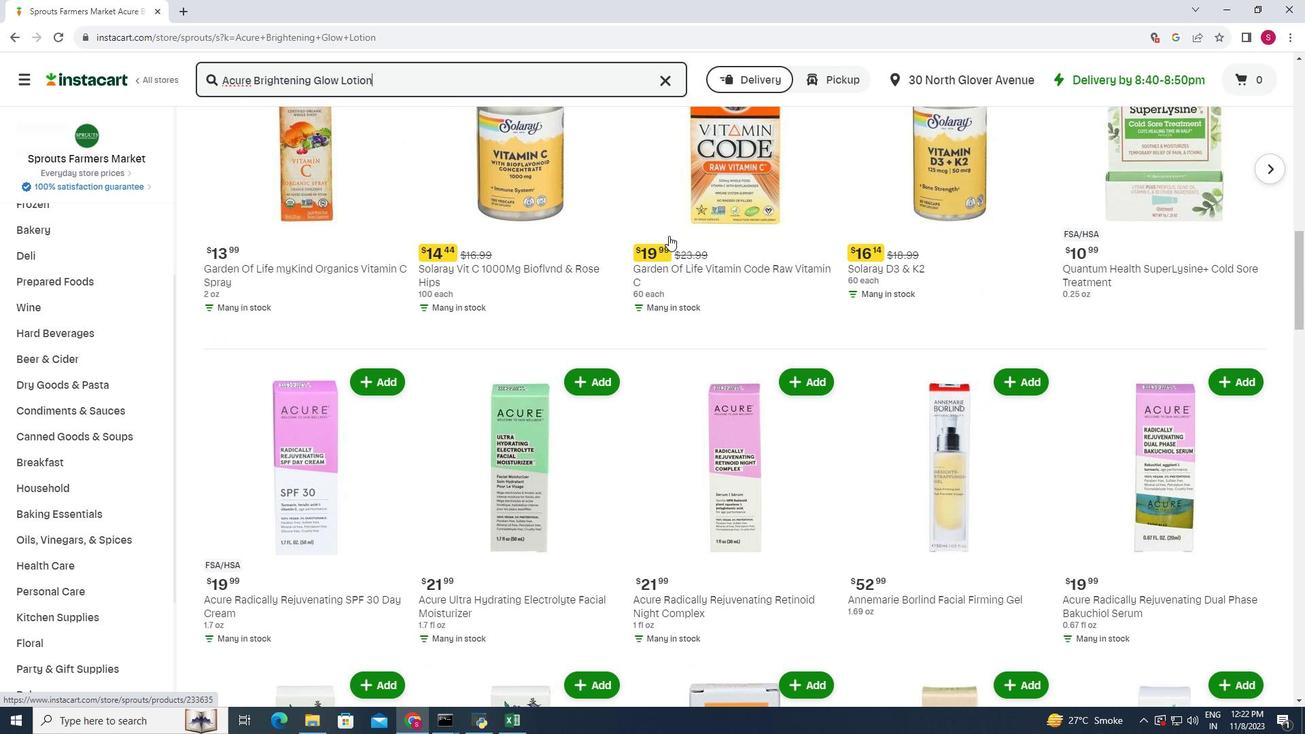 
Action: Mouse scrolled (669, 235) with delta (0, 0)
Screenshot: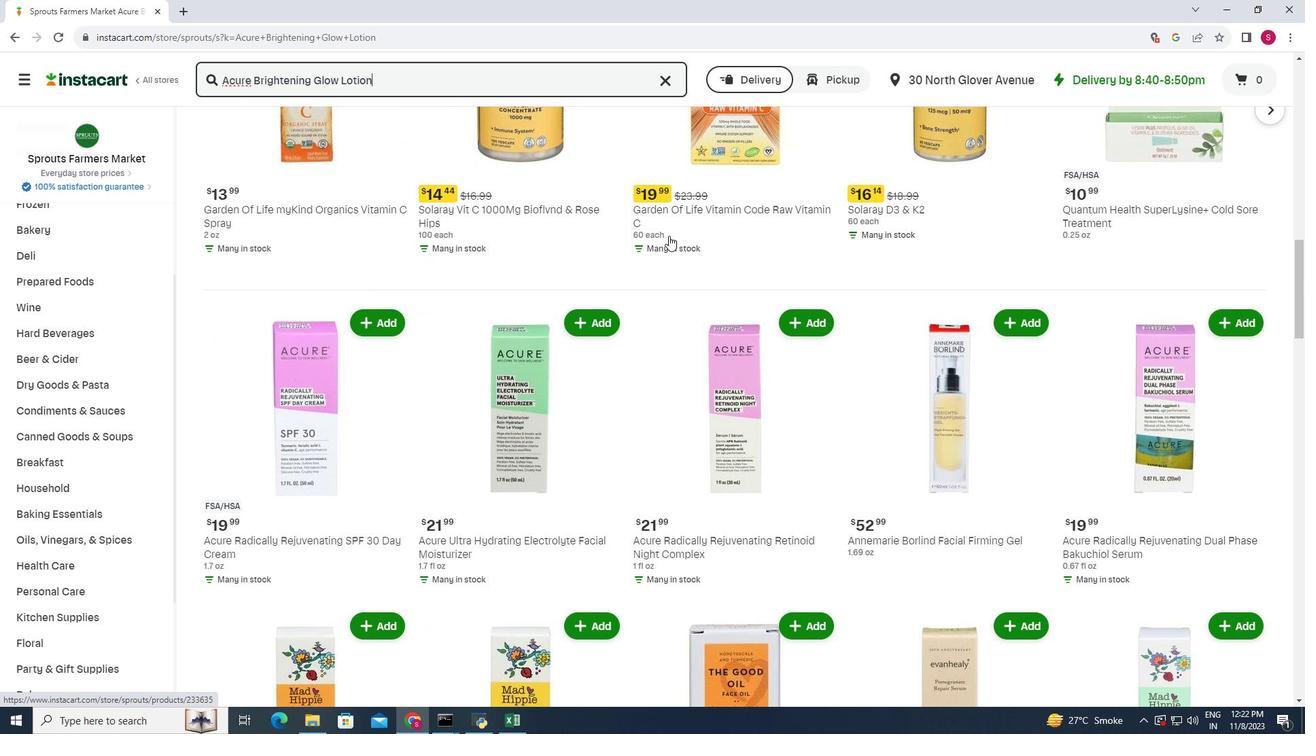 
Action: Mouse scrolled (669, 235) with delta (0, 0)
Screenshot: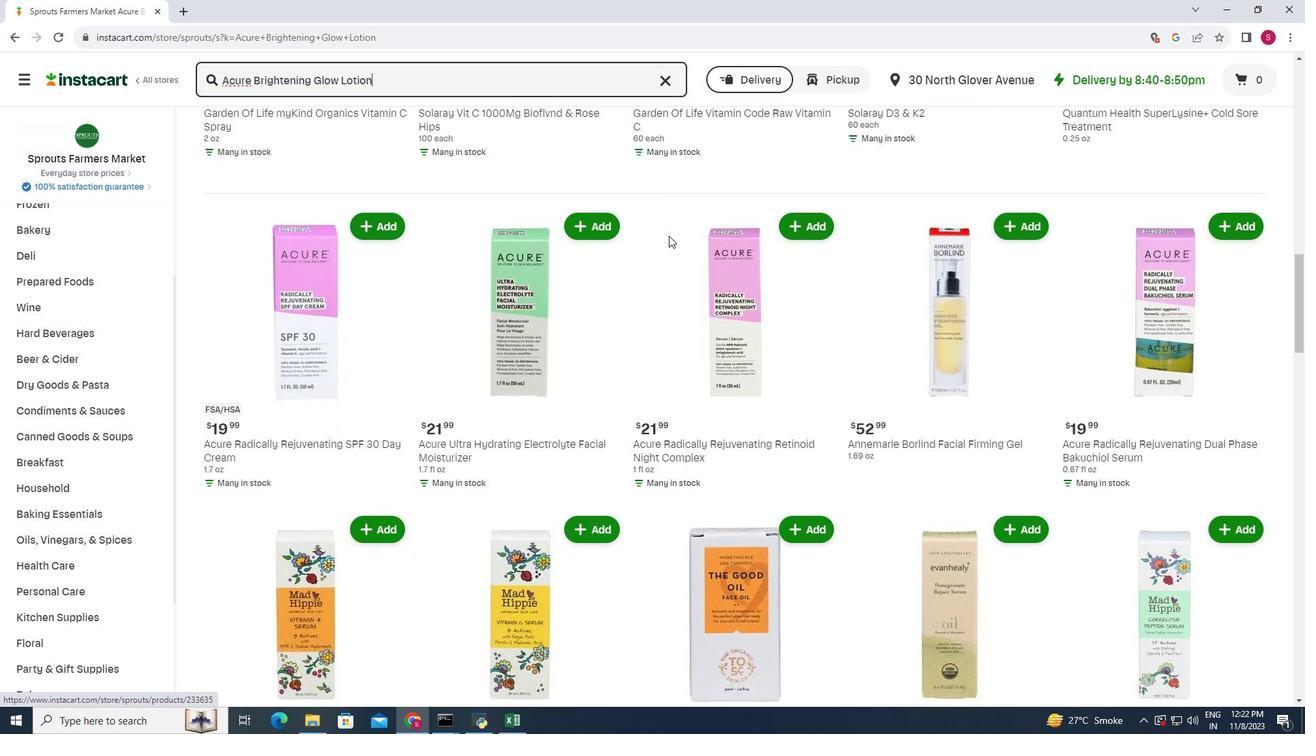
Action: Mouse scrolled (669, 235) with delta (0, 0)
Screenshot: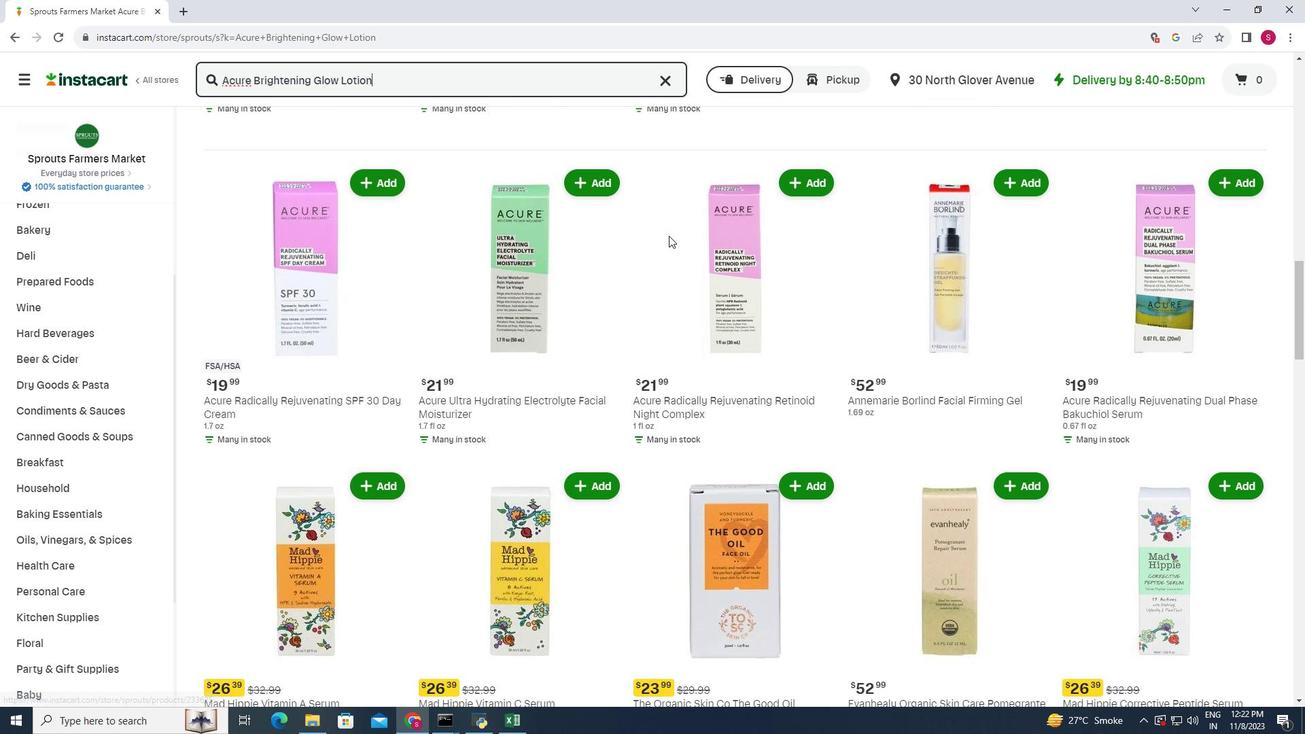 
Action: Mouse scrolled (669, 235) with delta (0, 0)
Screenshot: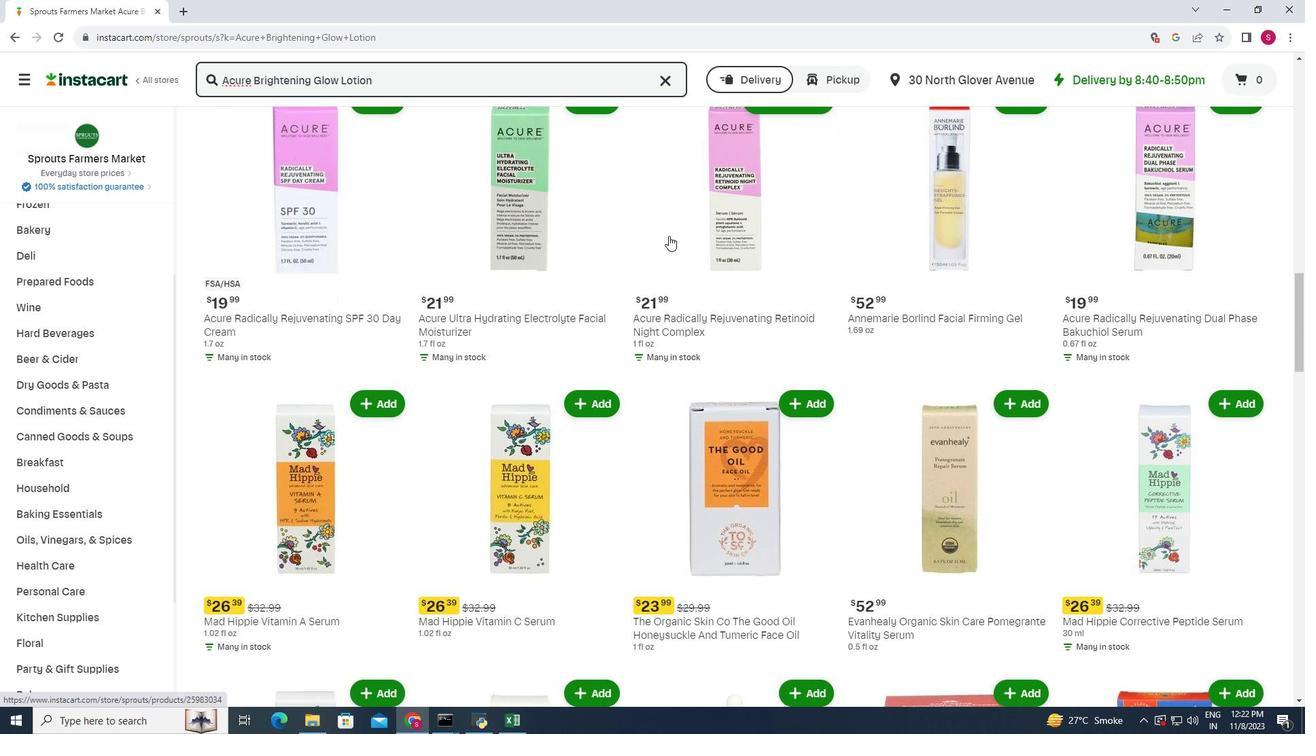 
Action: Mouse scrolled (669, 235) with delta (0, 0)
Screenshot: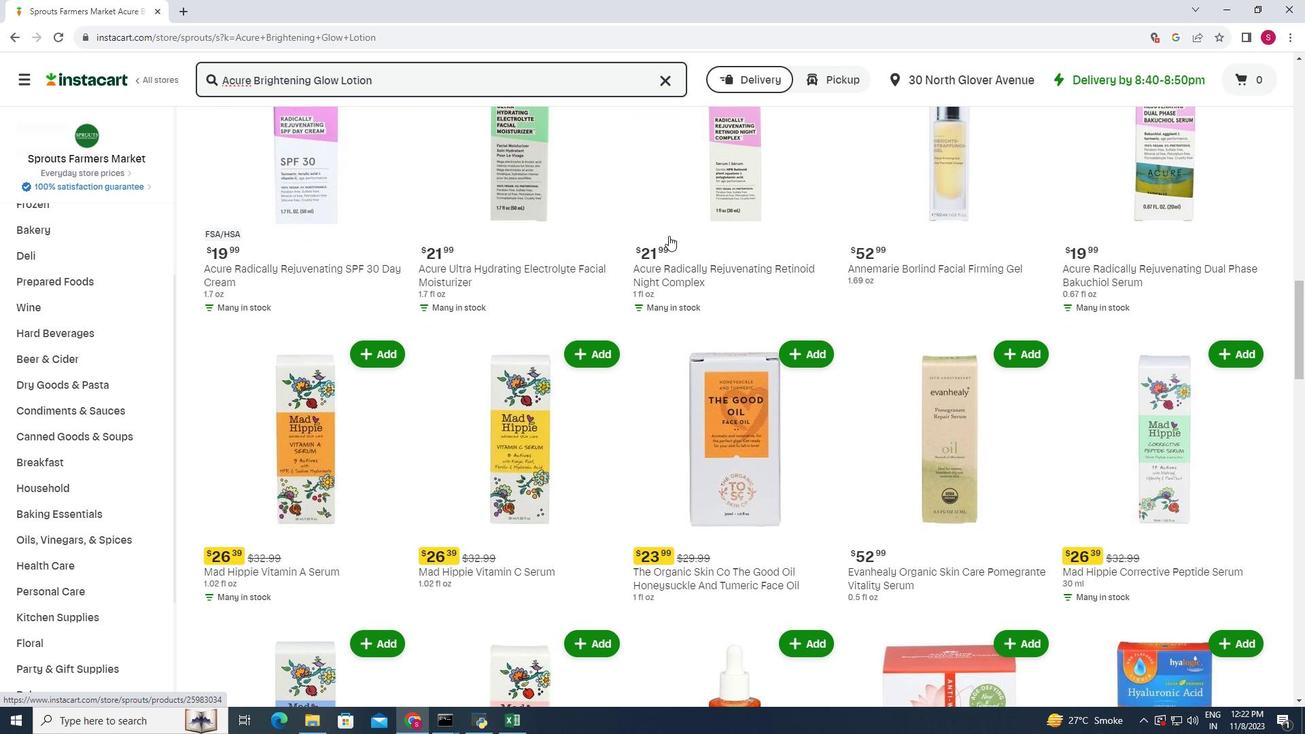 
Action: Mouse scrolled (669, 235) with delta (0, 0)
Screenshot: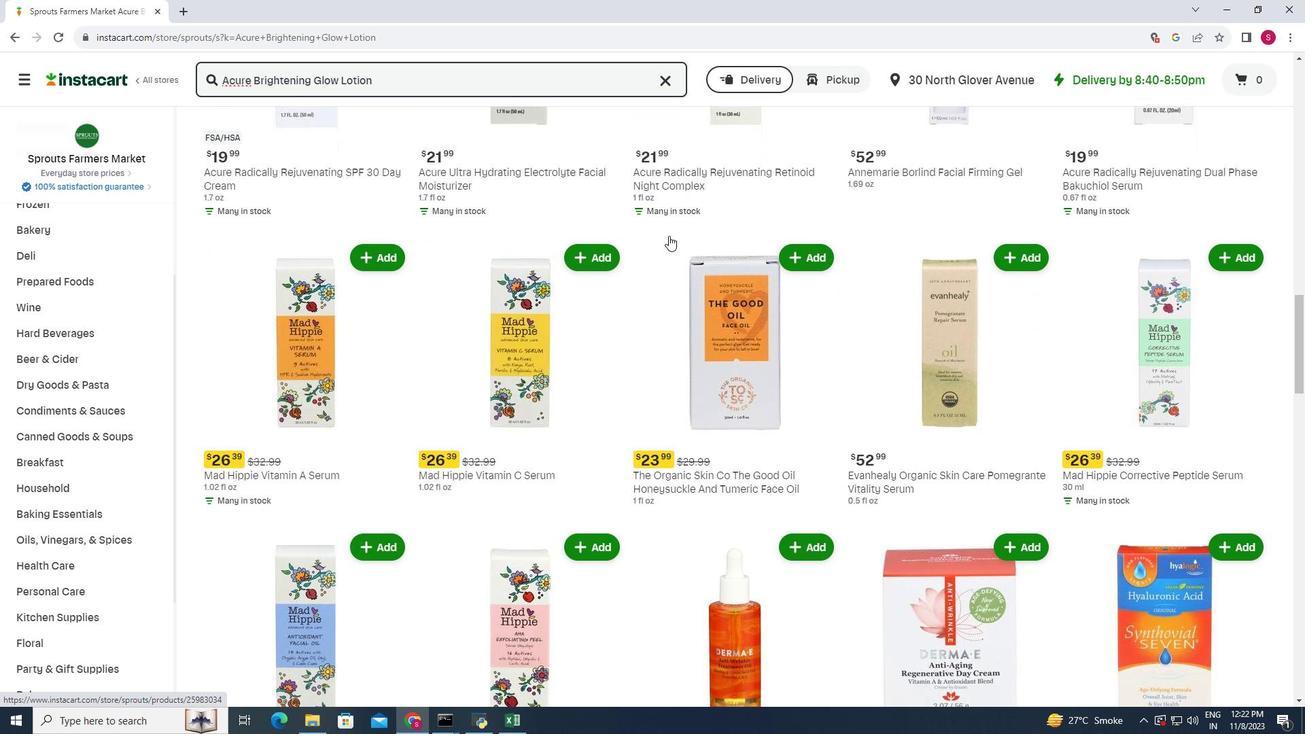 
Action: Mouse scrolled (669, 235) with delta (0, 0)
Screenshot: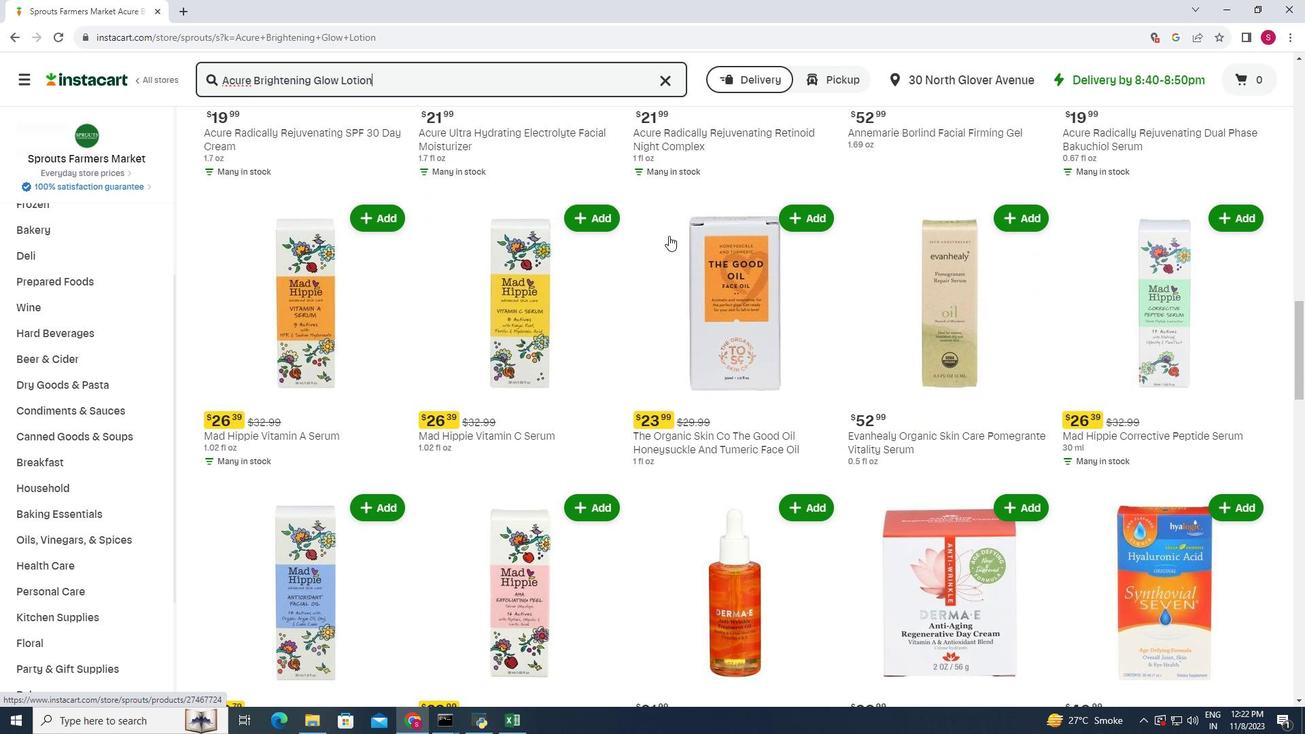 
Action: Mouse scrolled (669, 235) with delta (0, 0)
Screenshot: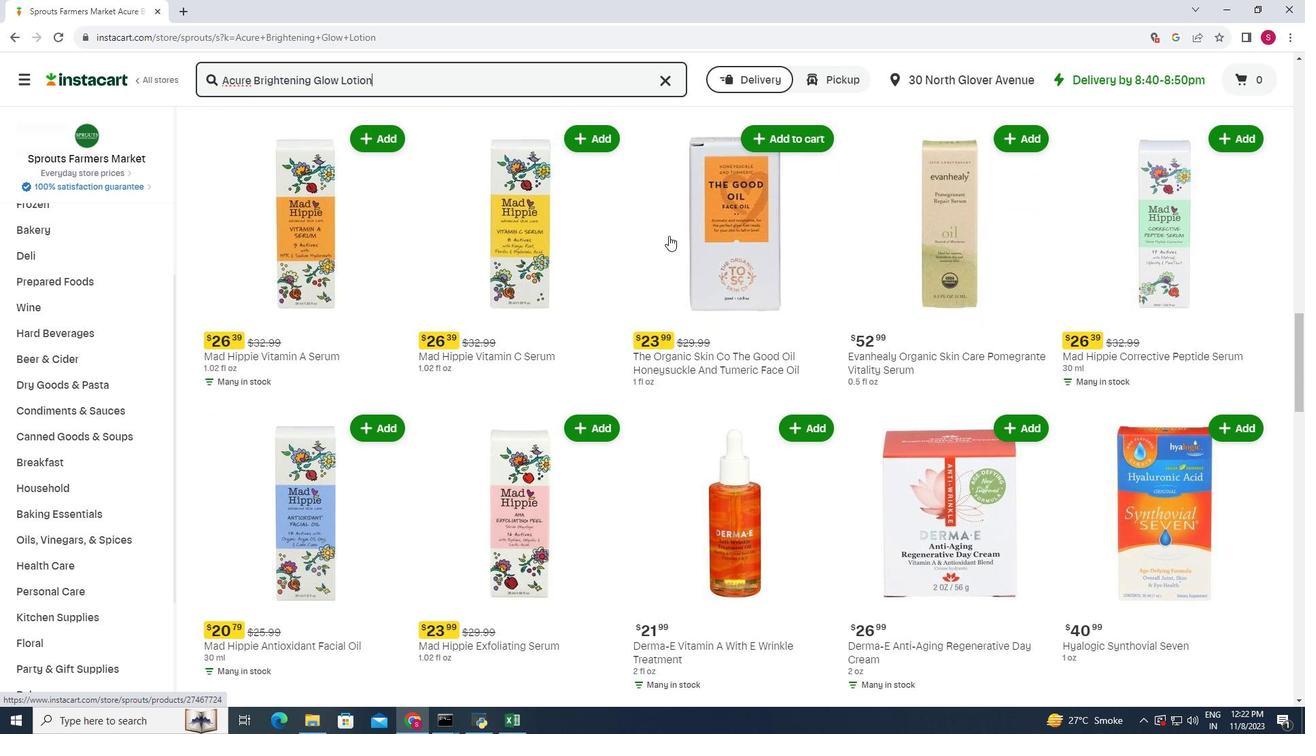 
Action: Mouse scrolled (669, 235) with delta (0, 0)
Screenshot: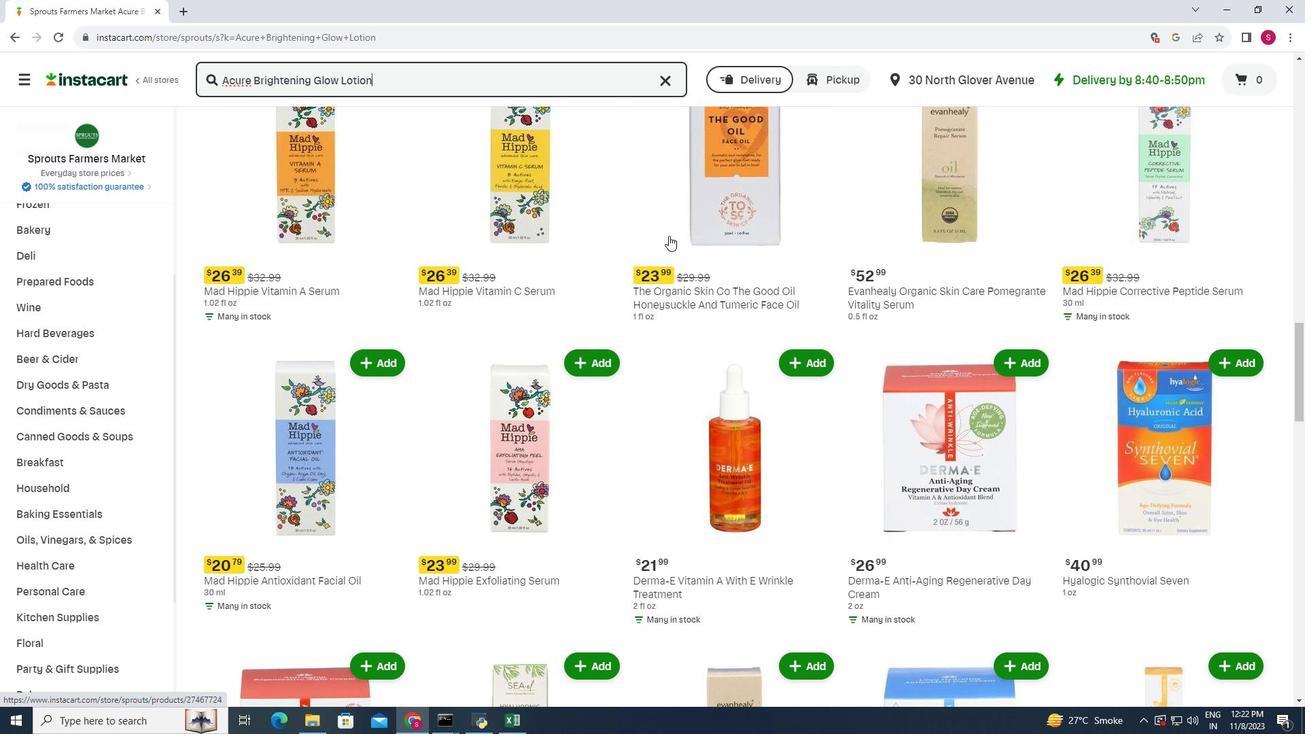 
Action: Mouse scrolled (669, 235) with delta (0, 0)
Screenshot: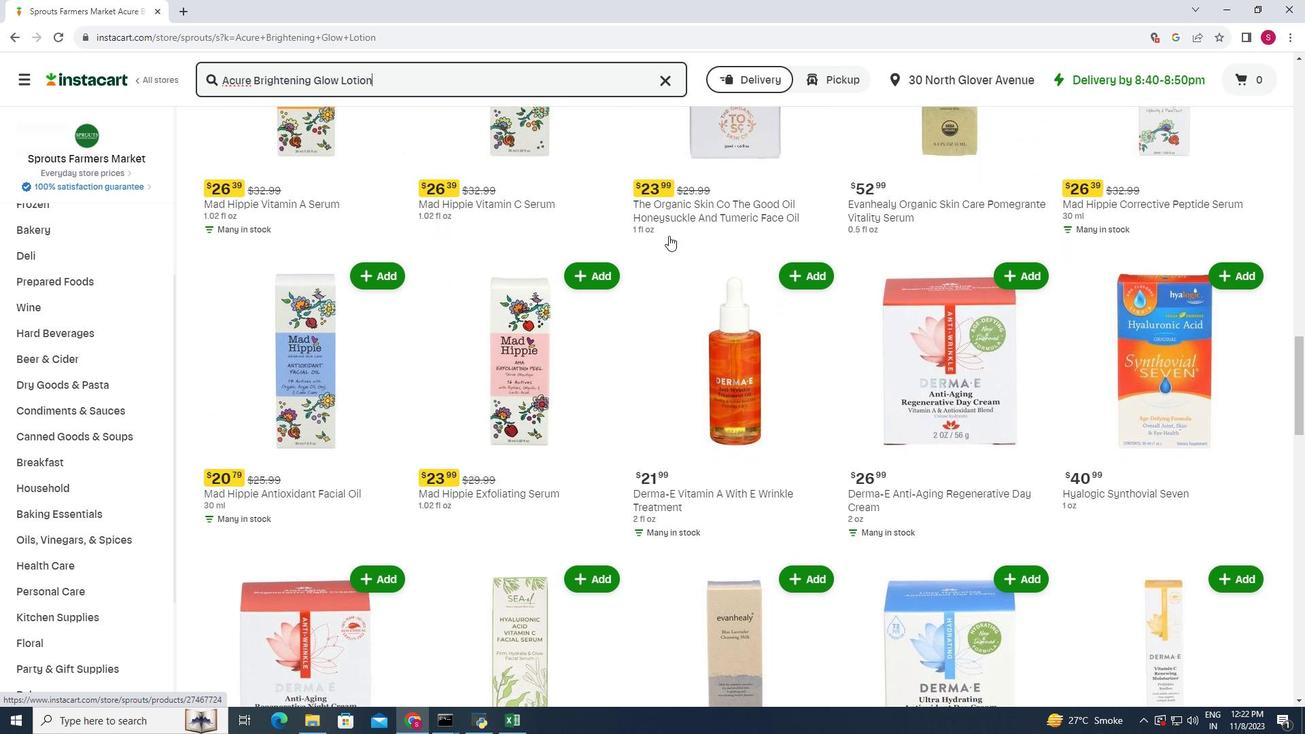 
Action: Mouse moved to (669, 236)
Screenshot: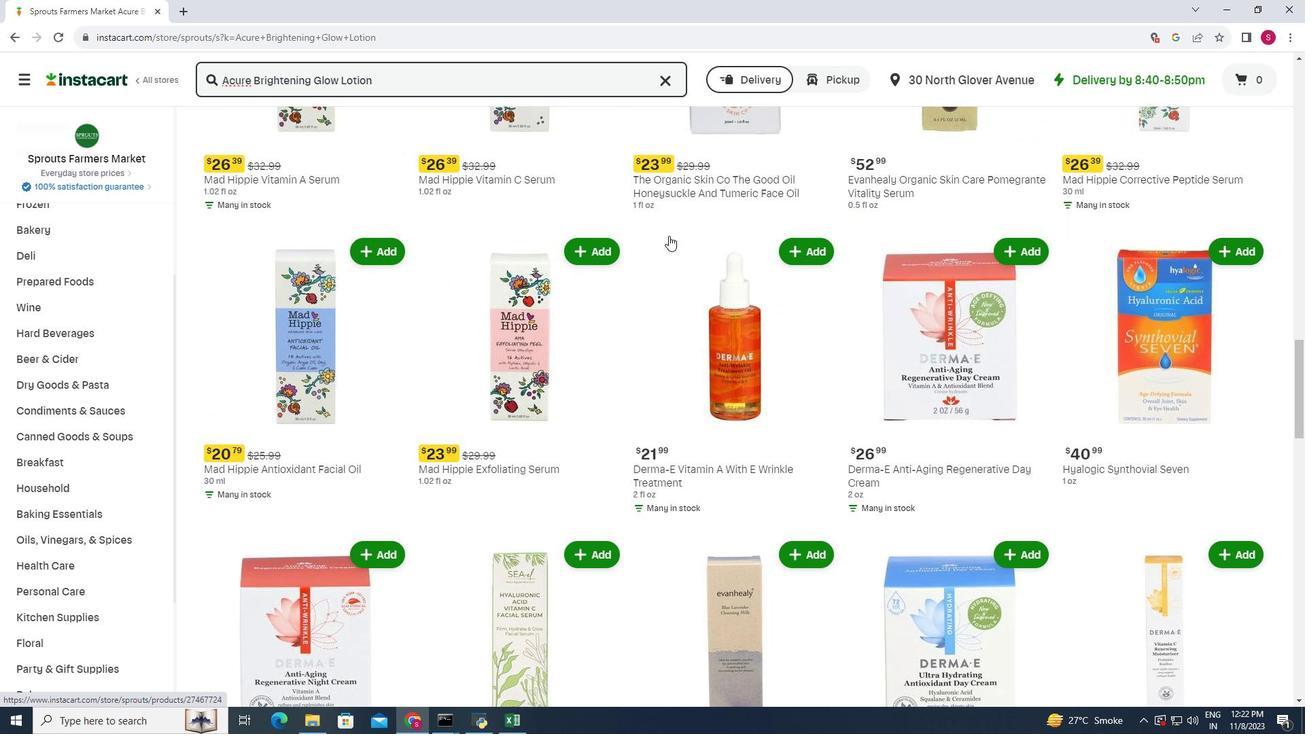 
Action: Mouse scrolled (669, 235) with delta (0, 0)
Screenshot: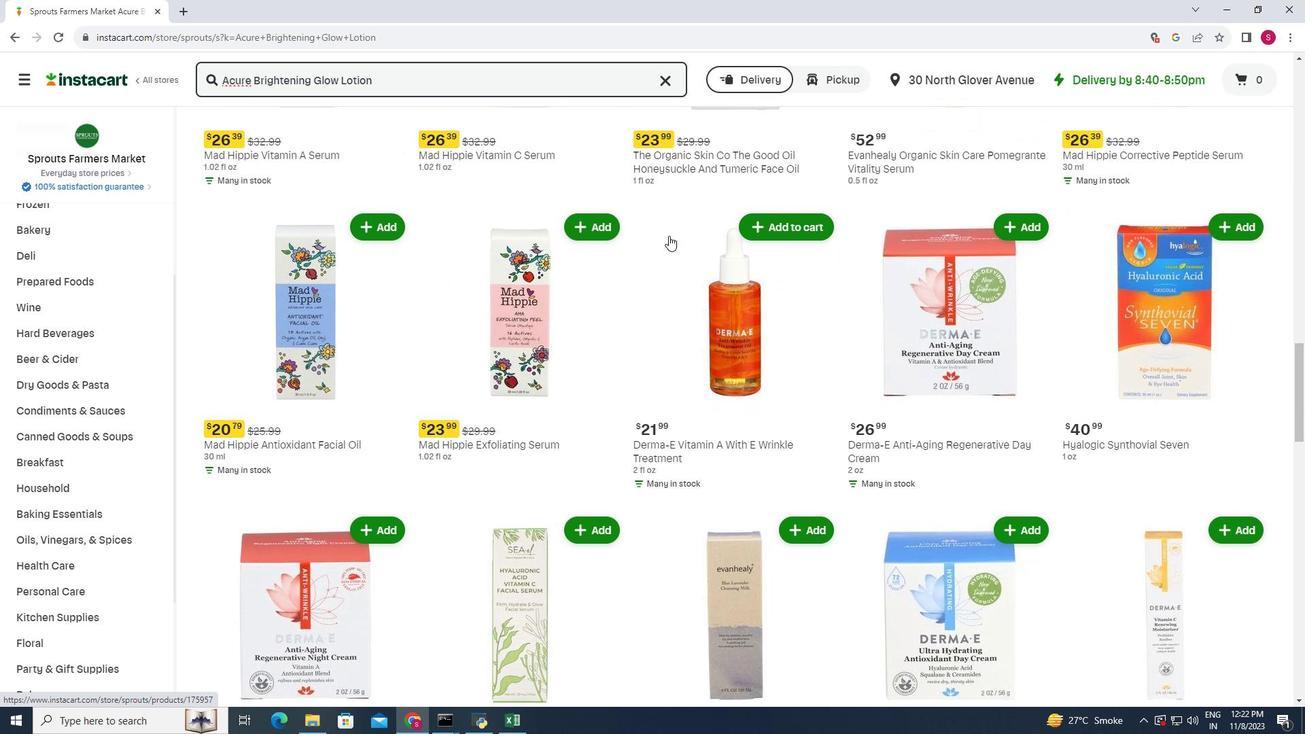 
Action: Mouse scrolled (669, 235) with delta (0, 0)
Screenshot: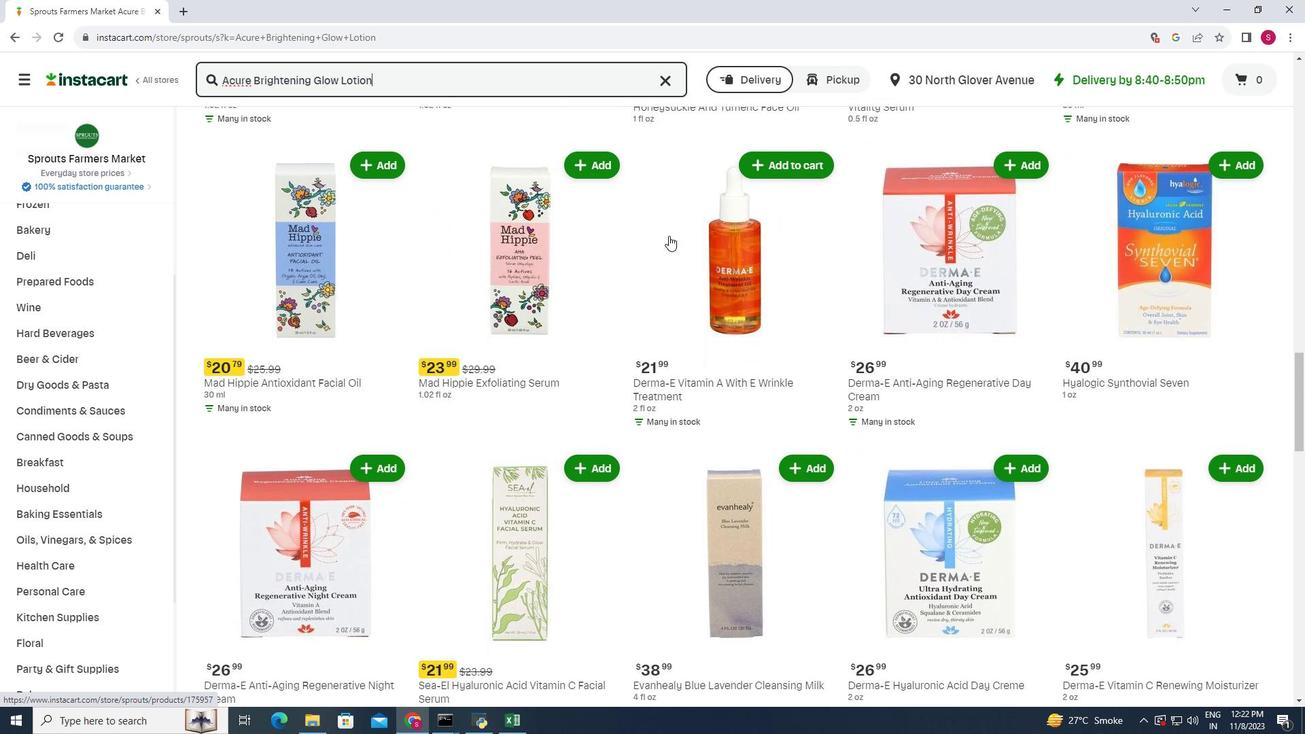 
Action: Mouse scrolled (669, 235) with delta (0, 0)
Screenshot: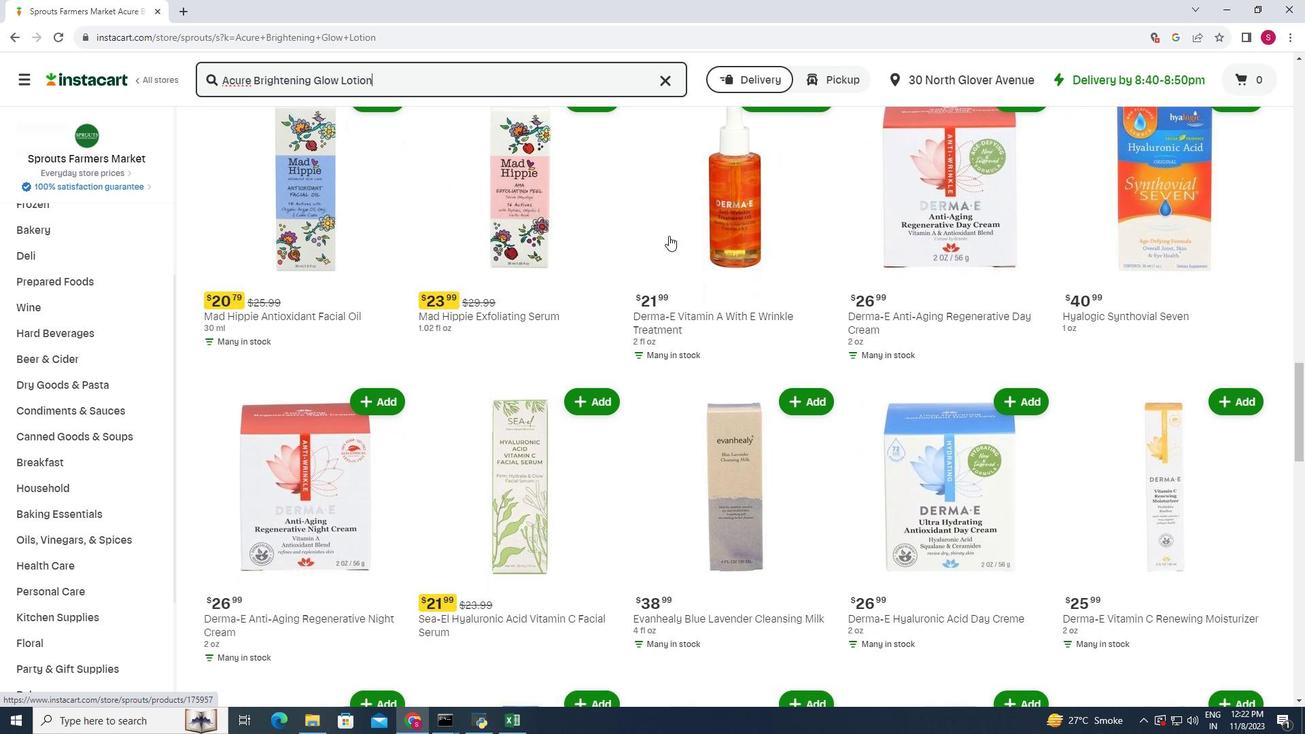 
Action: Mouse scrolled (669, 235) with delta (0, 0)
Screenshot: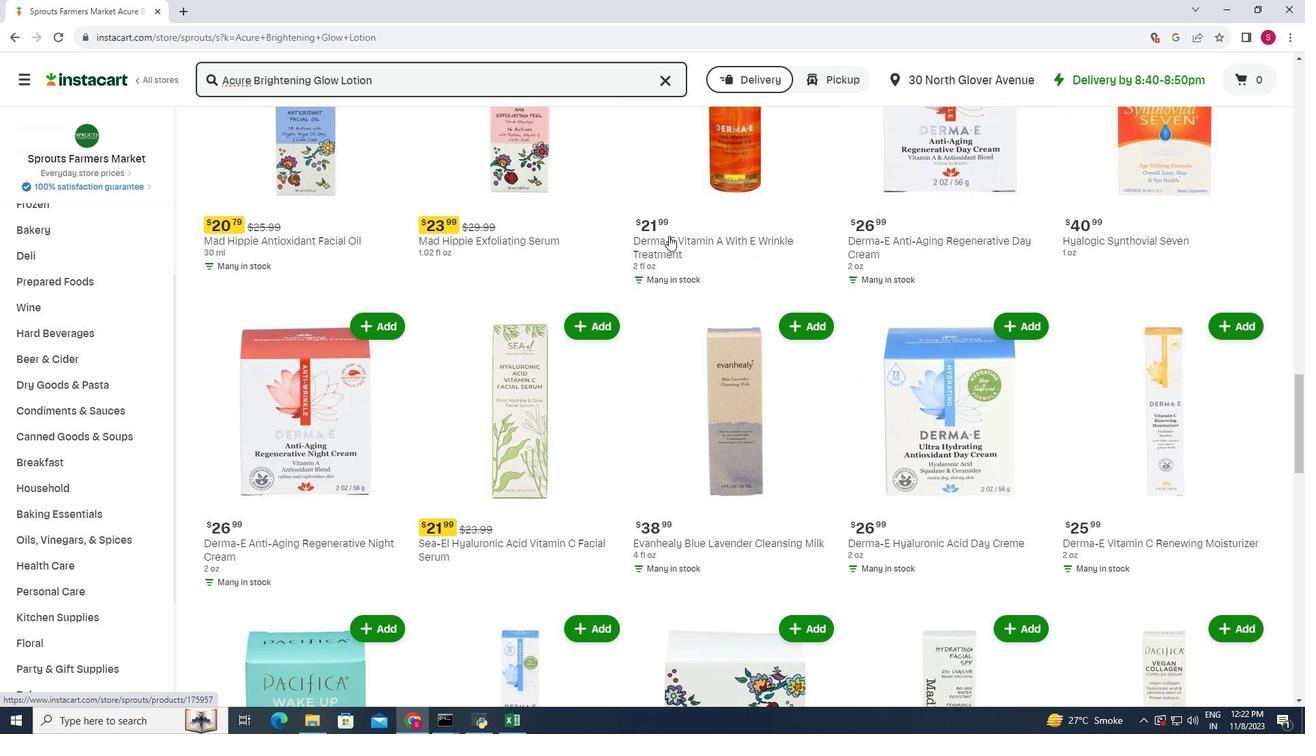 
Action: Mouse scrolled (669, 235) with delta (0, 0)
Screenshot: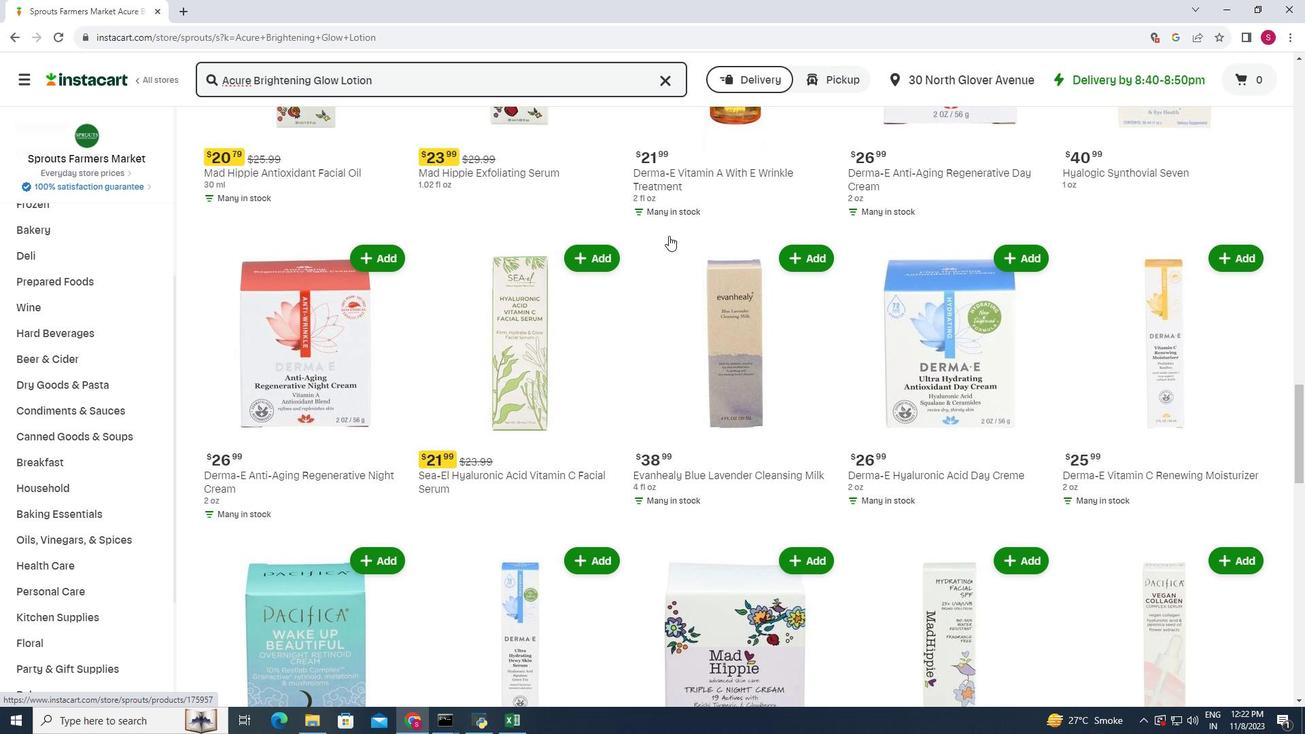 
Action: Mouse scrolled (669, 235) with delta (0, 0)
Screenshot: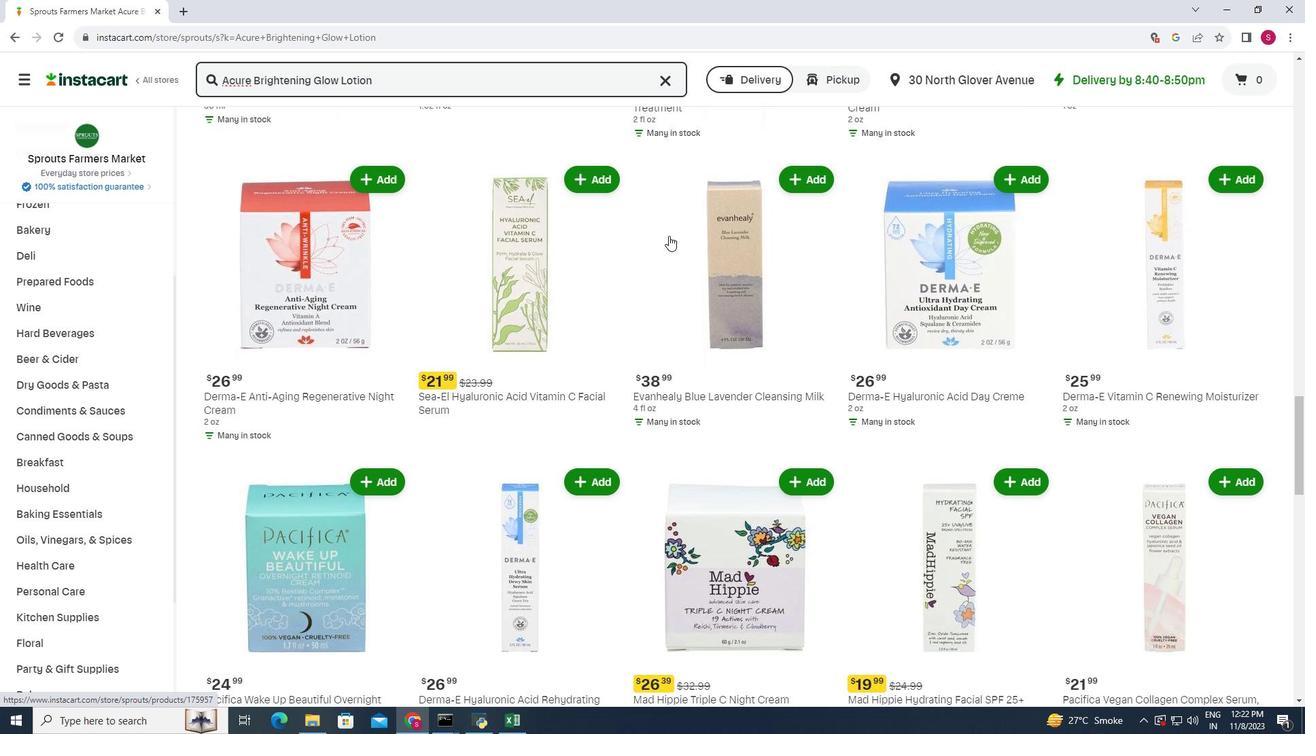 
Action: Mouse scrolled (669, 235) with delta (0, 0)
Screenshot: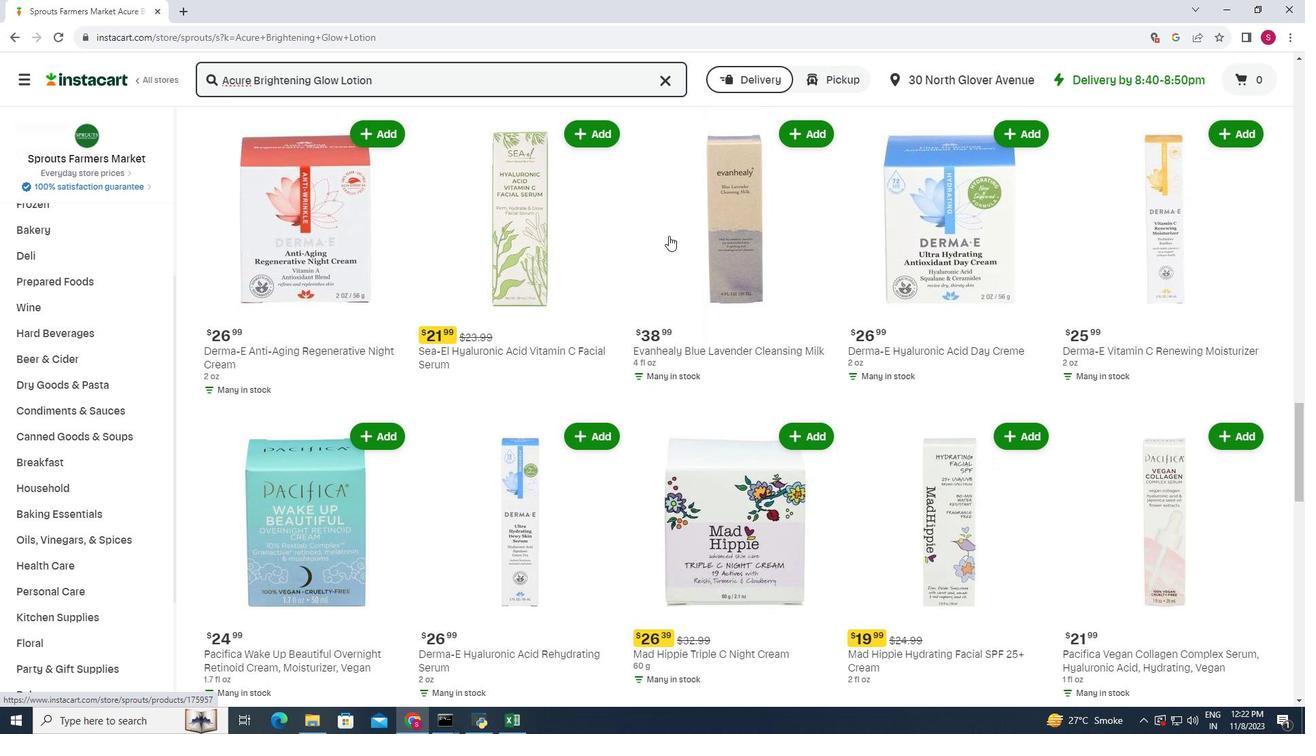 
